 Task: Add an event with the title Second Coffee Meeting with Key Industry Expert, date '2024/03/07', time 9:40 AM to 11:40 AMand add a description: Participants will explore the various roles, strengths, and contributions of team members. They will gain insights into the different communication styles, work preferences, and approaches to collaboration that exist within the team., put the event into Yellow category . Add location for the event as: 789 La Boqueria, Barcelona, Spain, logged in from the account softage.9@softage.netand send the event invitation to softage.7@softage.net with CC to  softage.1@softage.net. Set a reminder for the event 12 hour before
Action: Mouse moved to (126, 150)
Screenshot: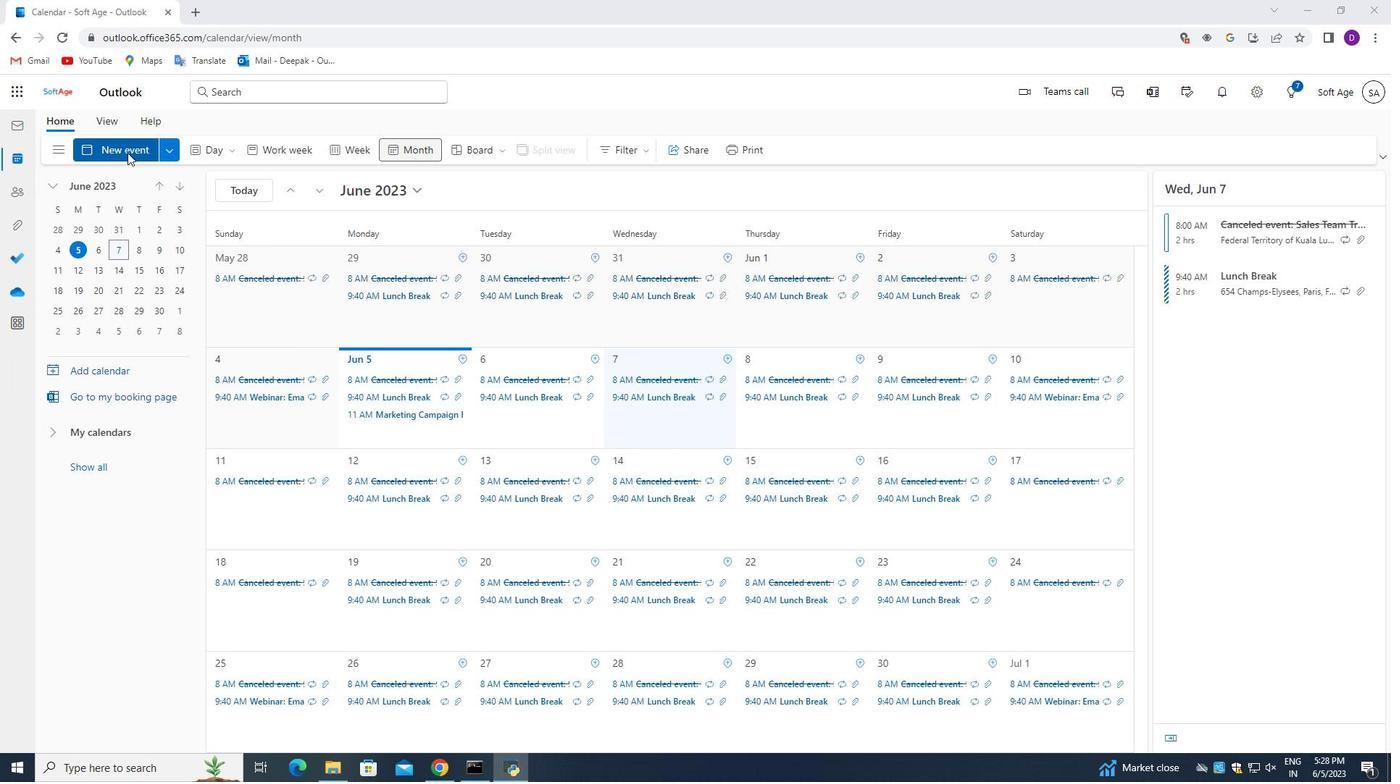 
Action: Mouse pressed left at (126, 150)
Screenshot: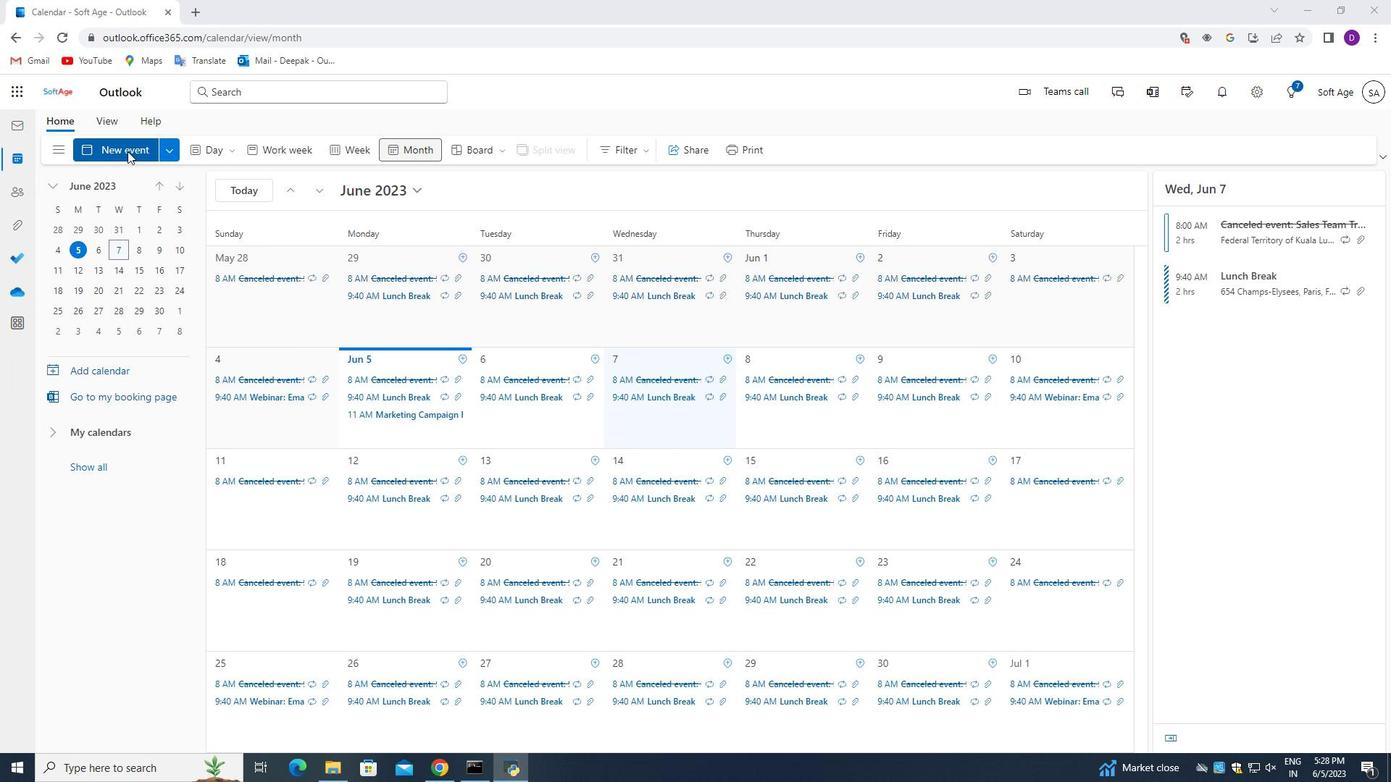 
Action: Mouse moved to (443, 531)
Screenshot: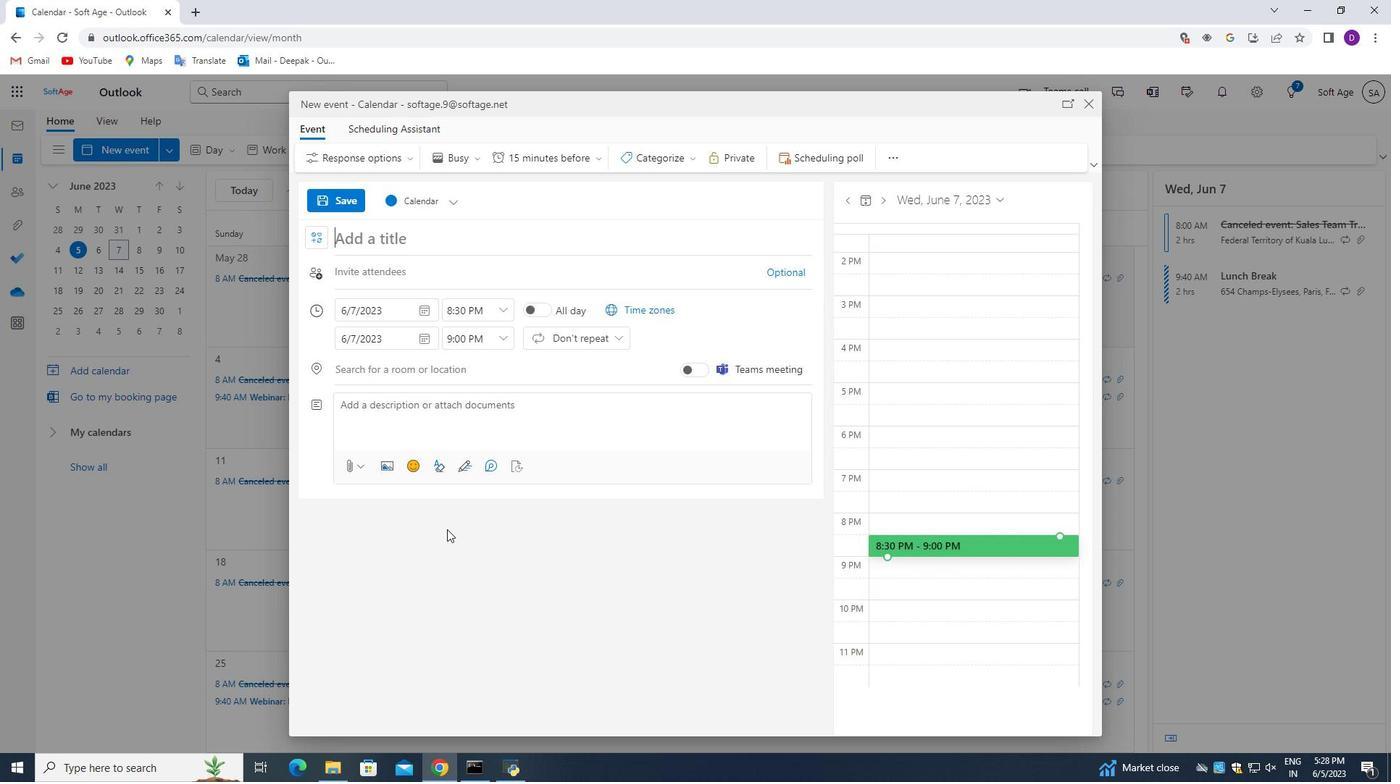 
Action: Key pressed <Key.shift_r>Second<Key.space><Key.shift_r>Coffee<Key.space><Key.shift>Meeting<Key.space>with<Key.space>key<Key.space>i<Key.backspace><Key.shift>Industry<Key.space><Key.shift_r>Expert
Screenshot: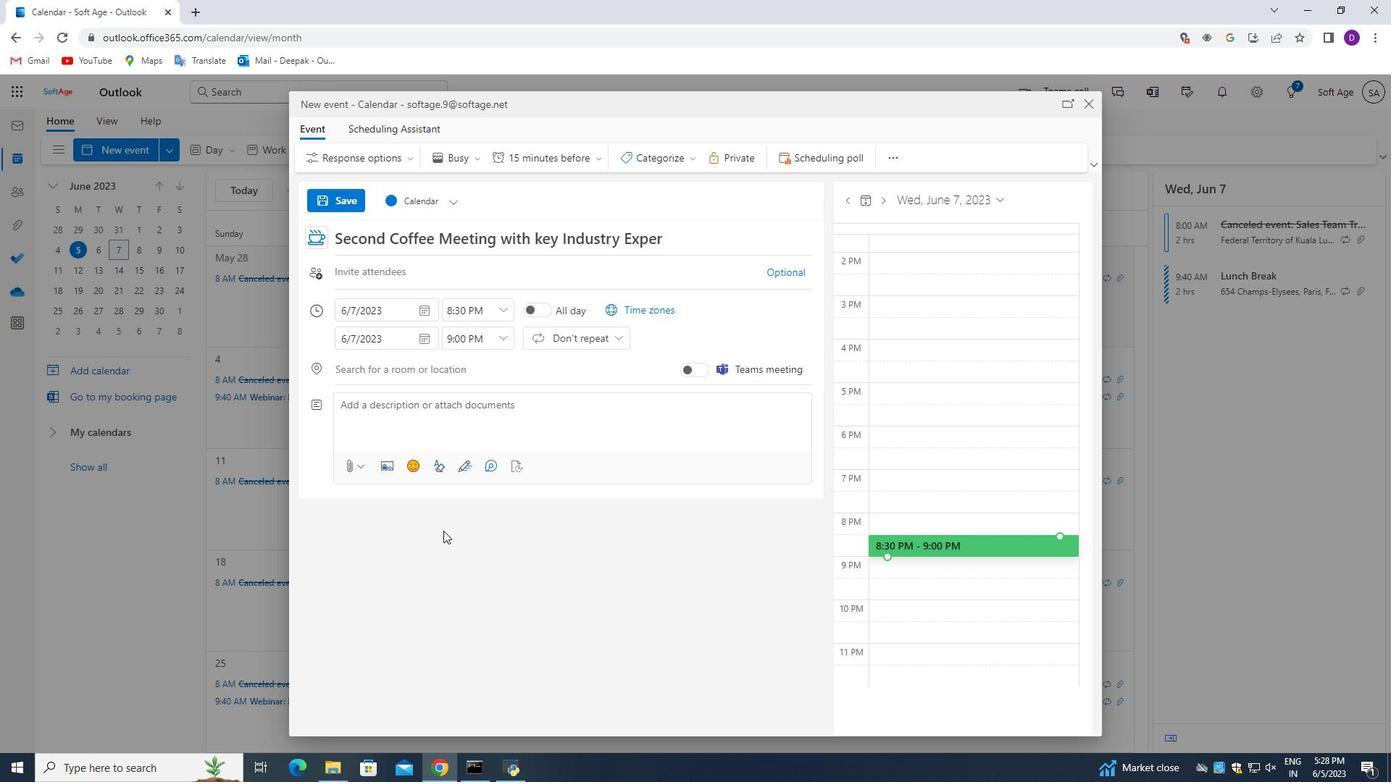 
Action: Mouse moved to (422, 310)
Screenshot: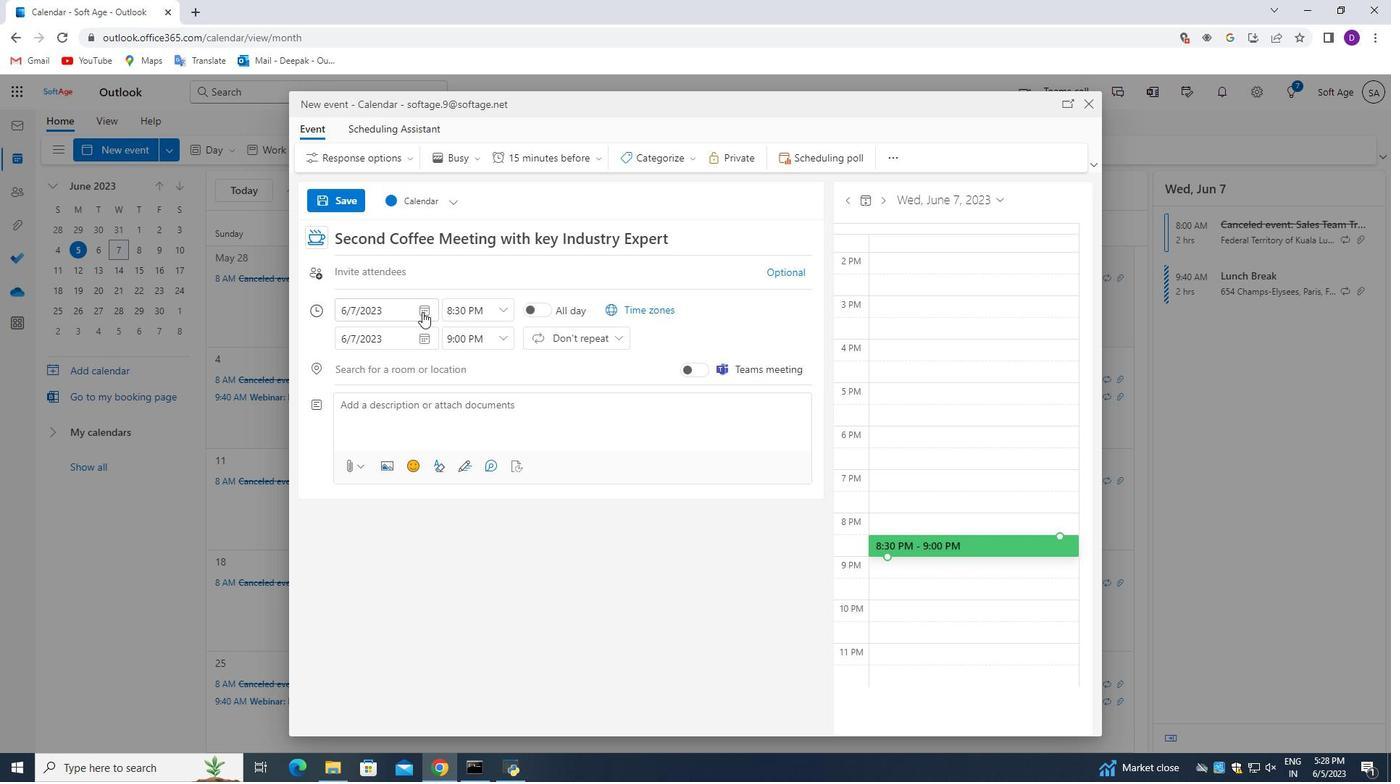 
Action: Mouse pressed left at (422, 310)
Screenshot: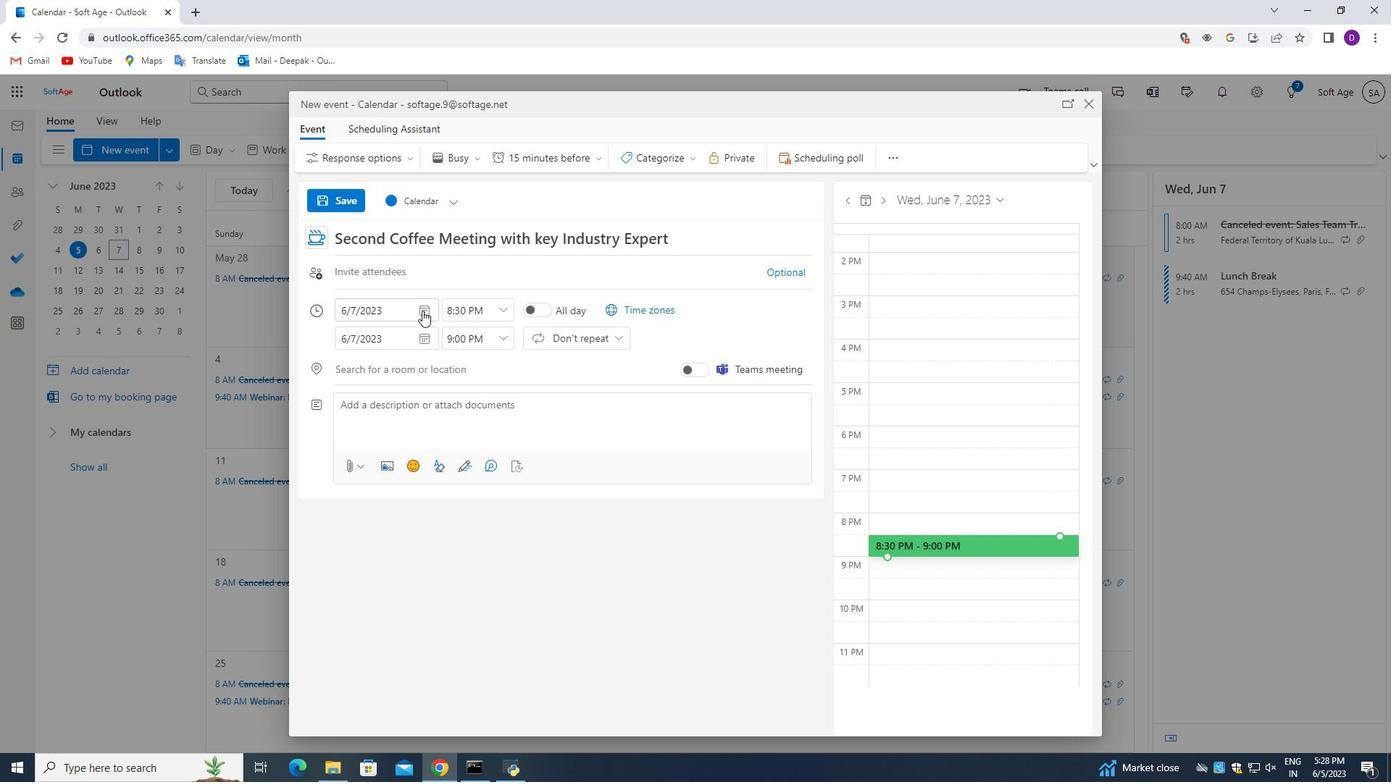 
Action: Mouse moved to (376, 341)
Screenshot: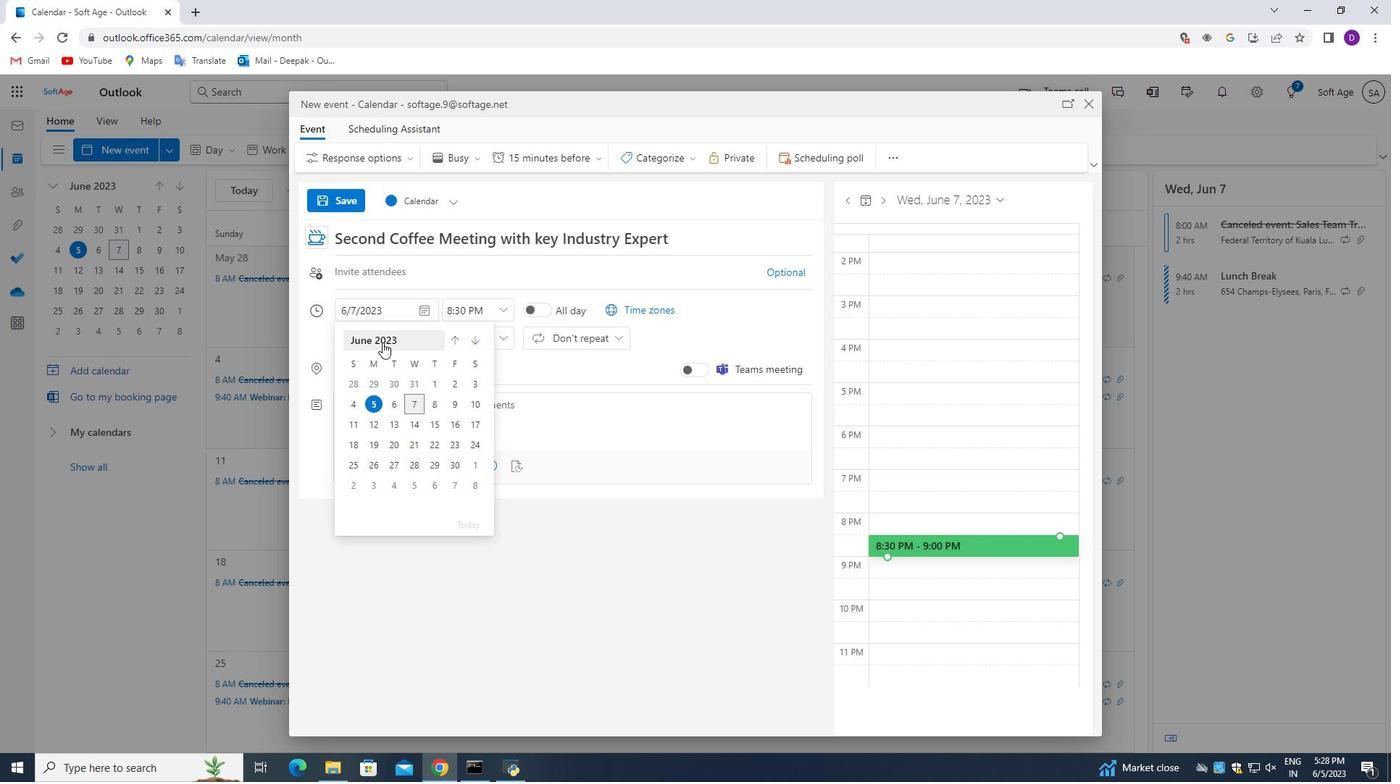 
Action: Mouse pressed left at (376, 341)
Screenshot: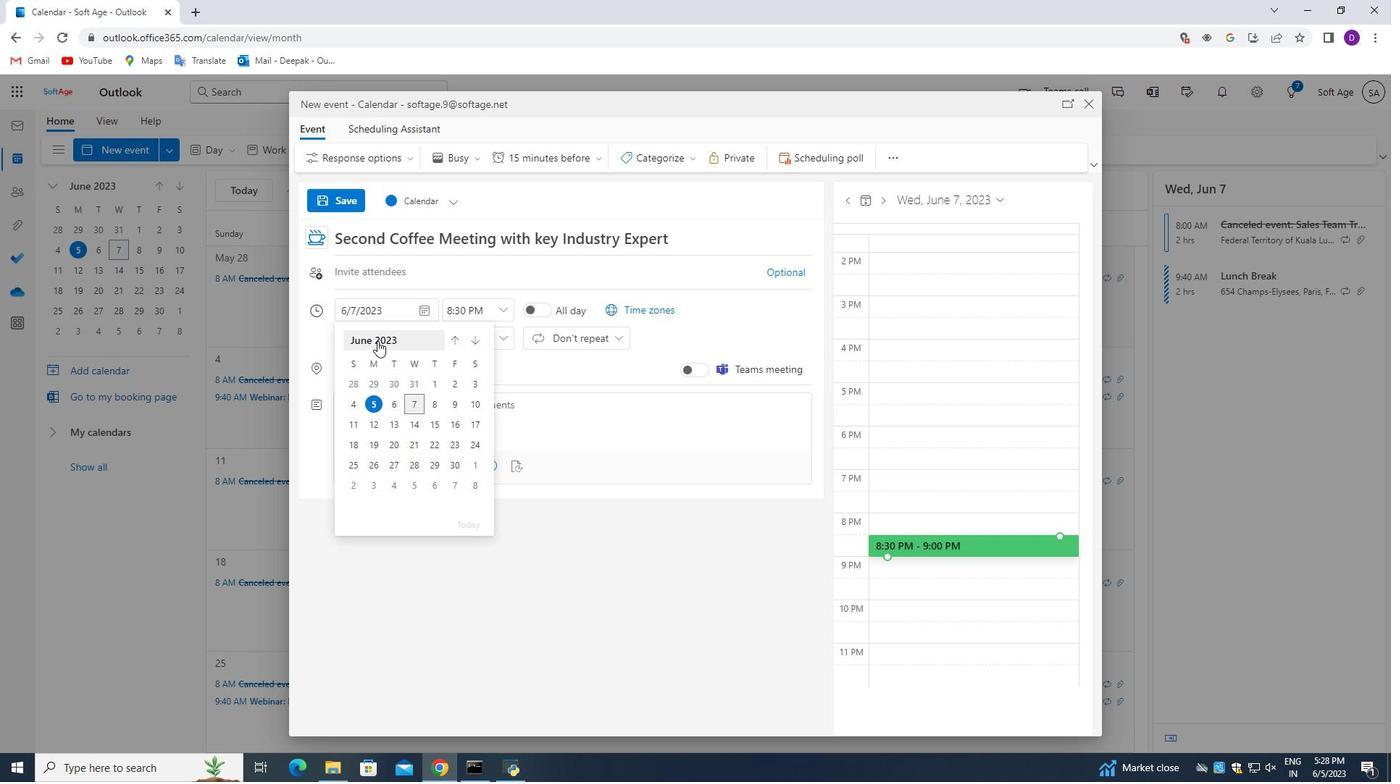
Action: Mouse moved to (471, 343)
Screenshot: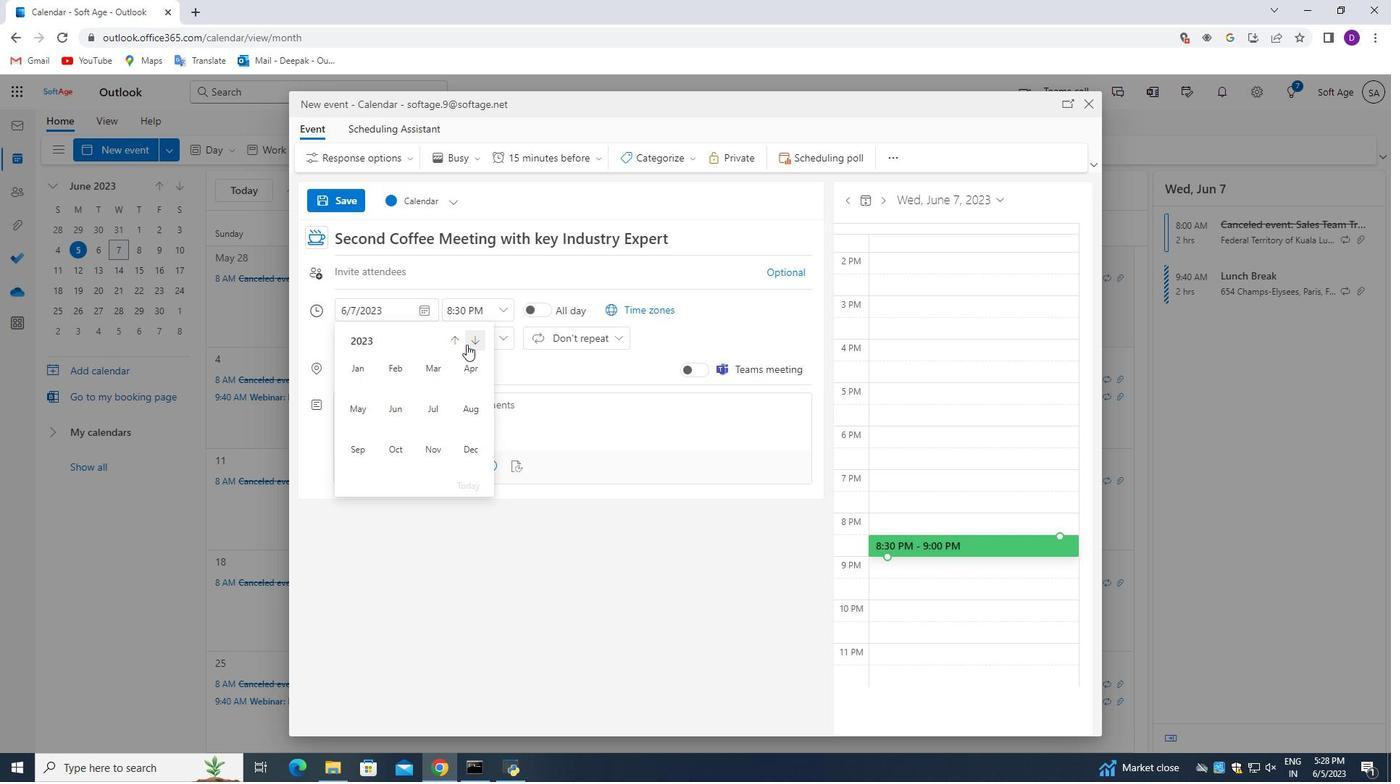 
Action: Mouse pressed left at (471, 343)
Screenshot: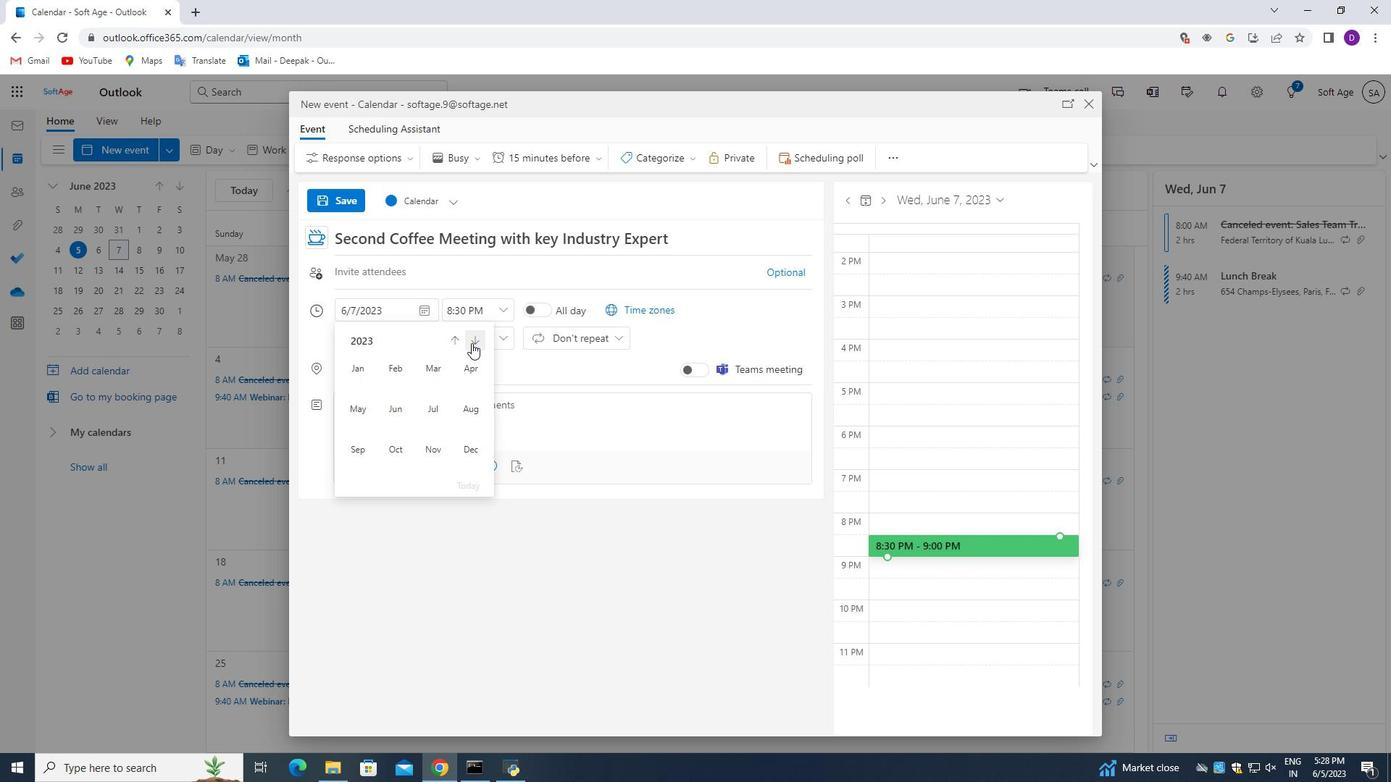 
Action: Mouse moved to (429, 371)
Screenshot: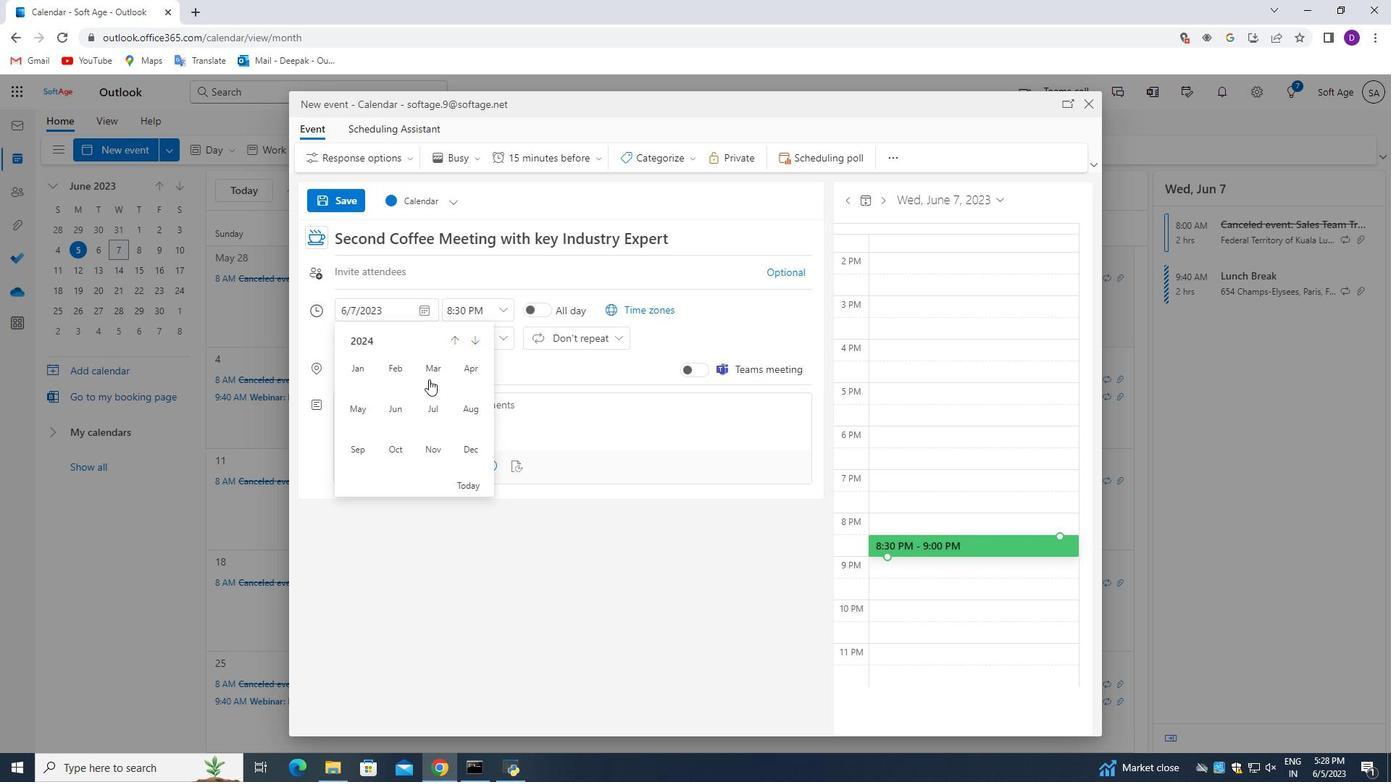 
Action: Mouse pressed left at (429, 371)
Screenshot: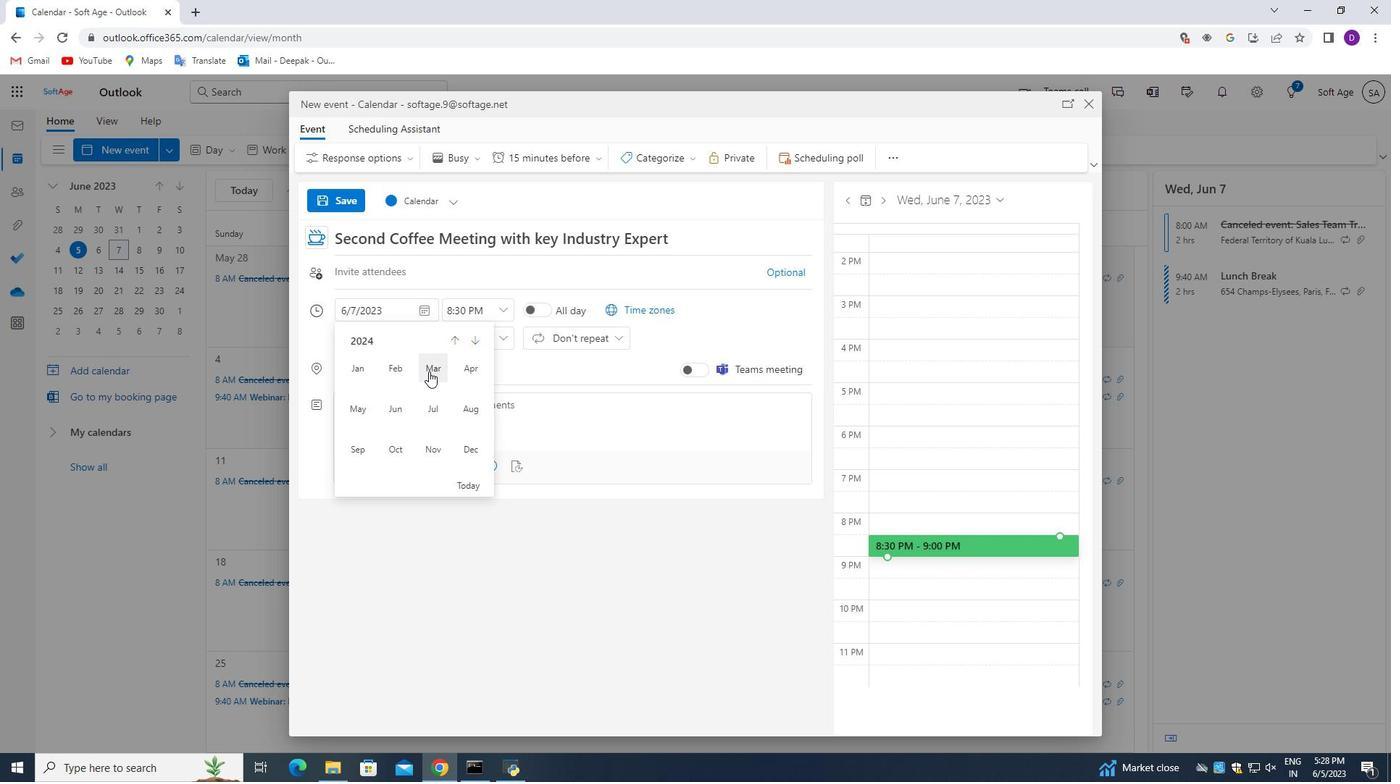 
Action: Mouse moved to (440, 403)
Screenshot: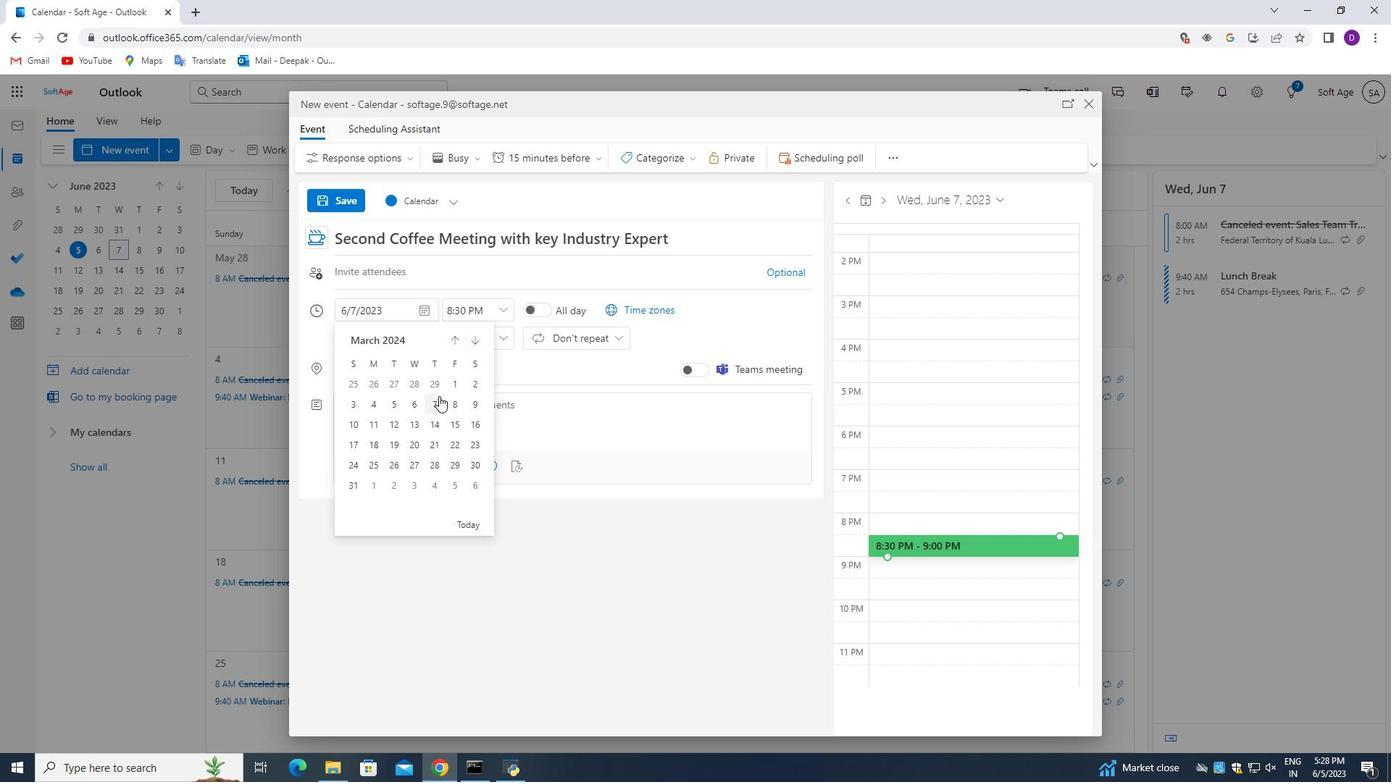 
Action: Mouse pressed left at (440, 403)
Screenshot: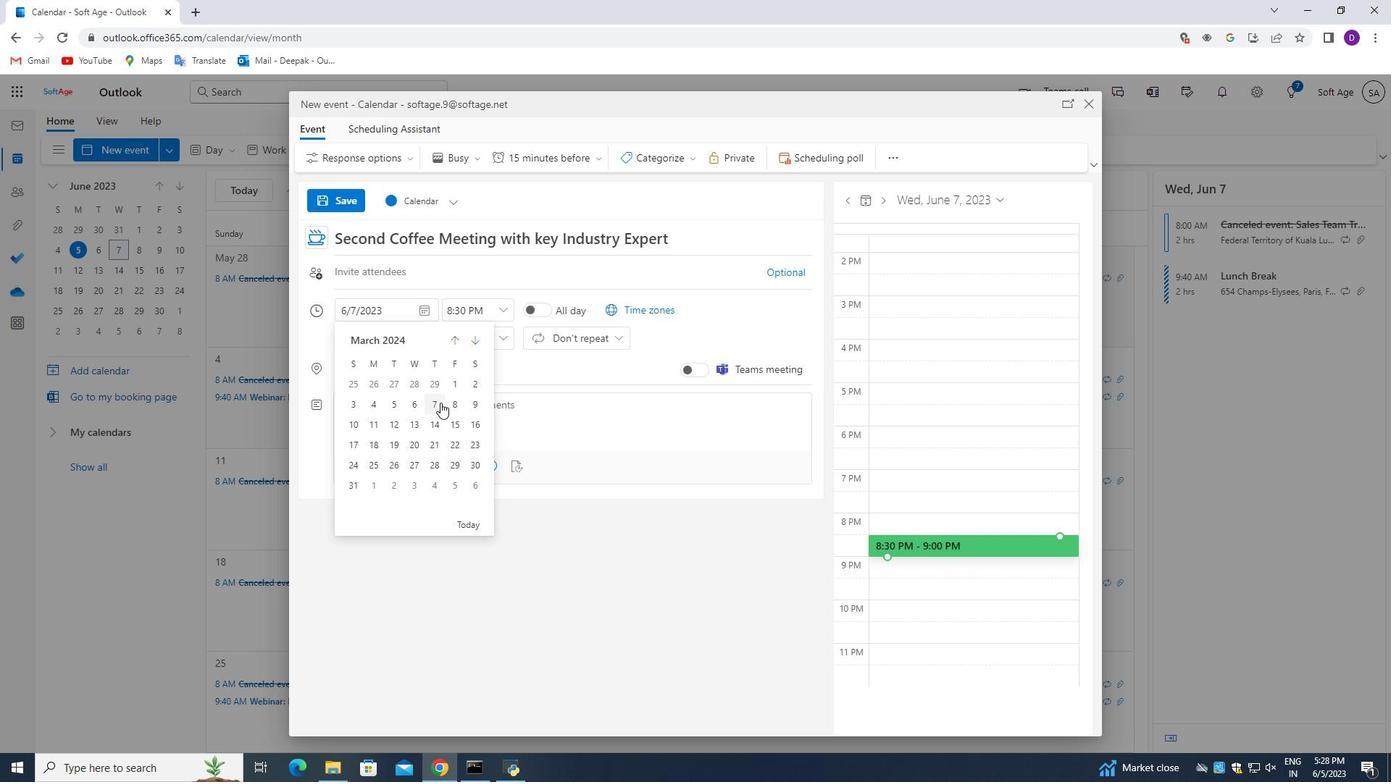 
Action: Mouse moved to (505, 313)
Screenshot: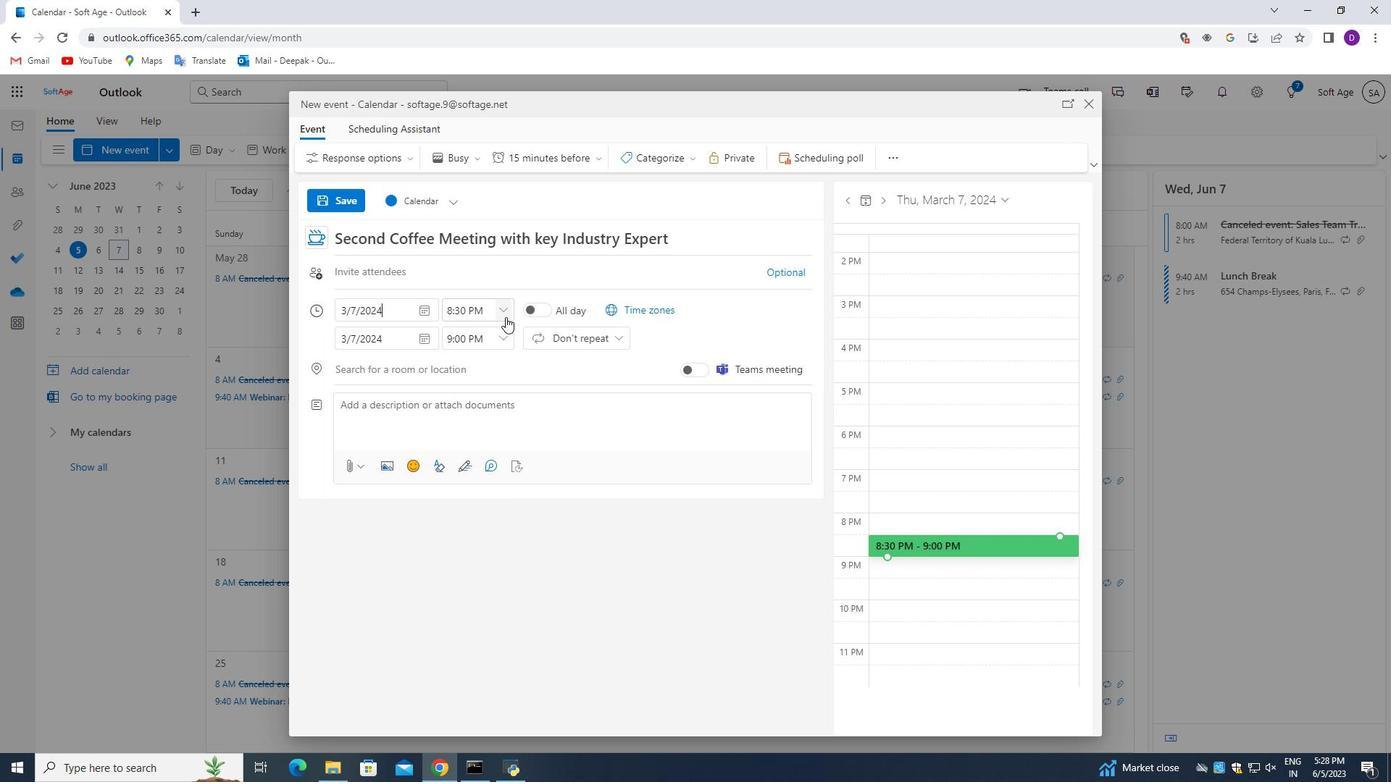 
Action: Mouse pressed left at (505, 313)
Screenshot: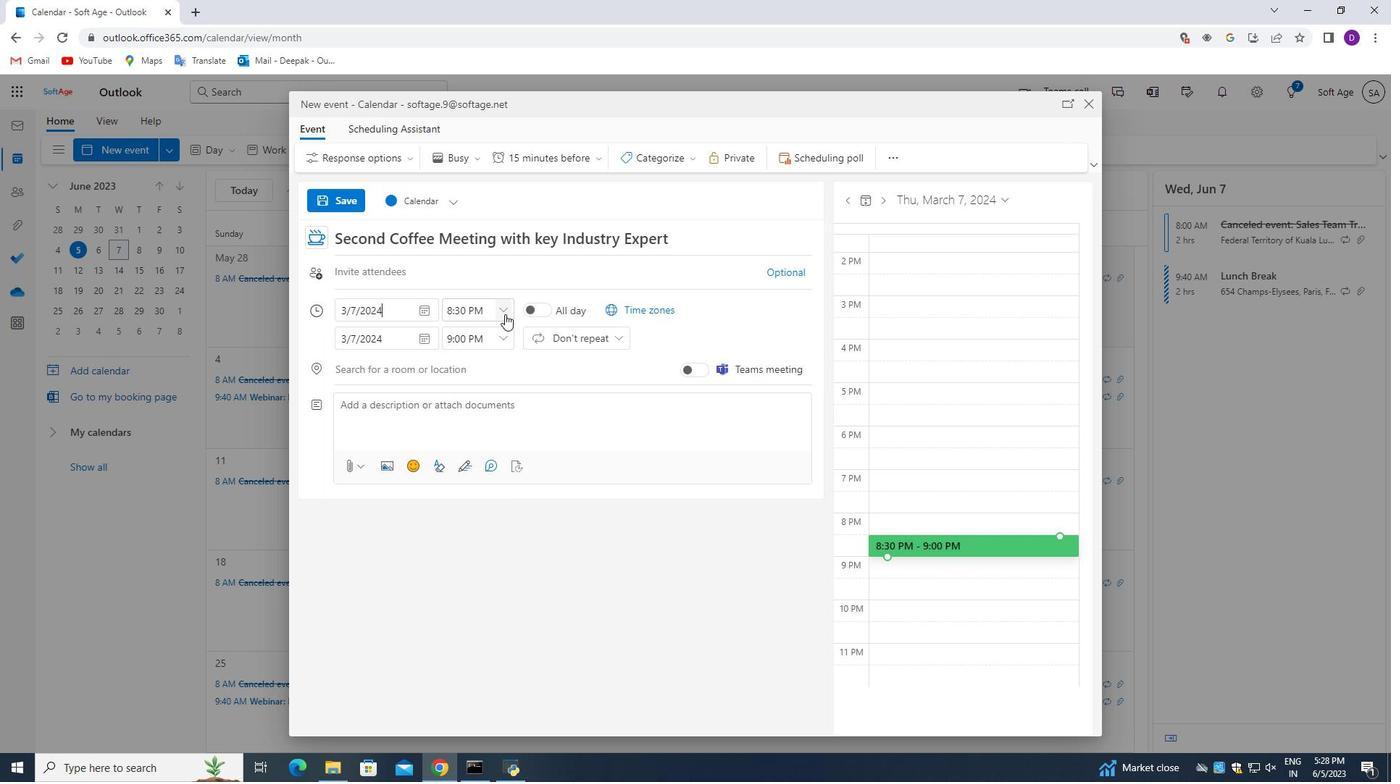 
Action: Mouse moved to (477, 406)
Screenshot: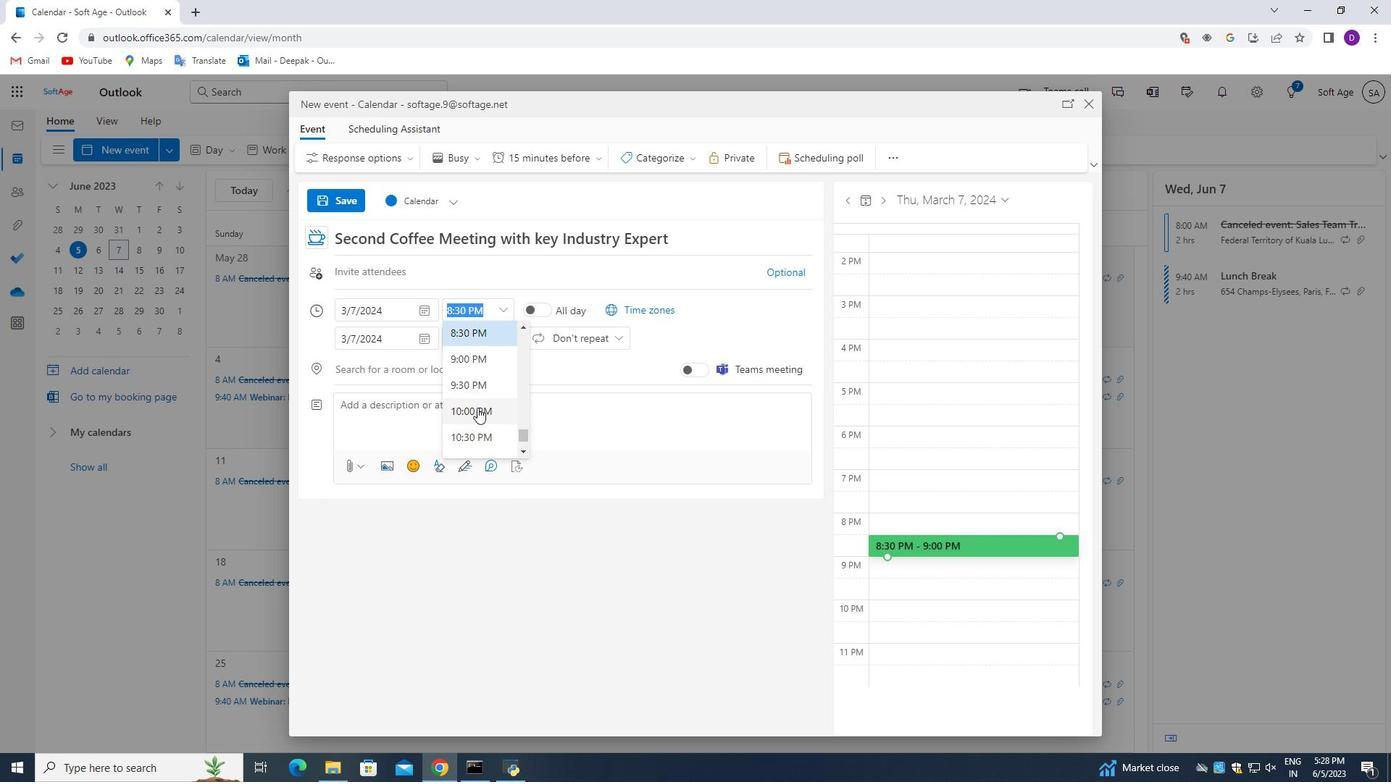 
Action: Mouse scrolled (477, 407) with delta (0, 0)
Screenshot: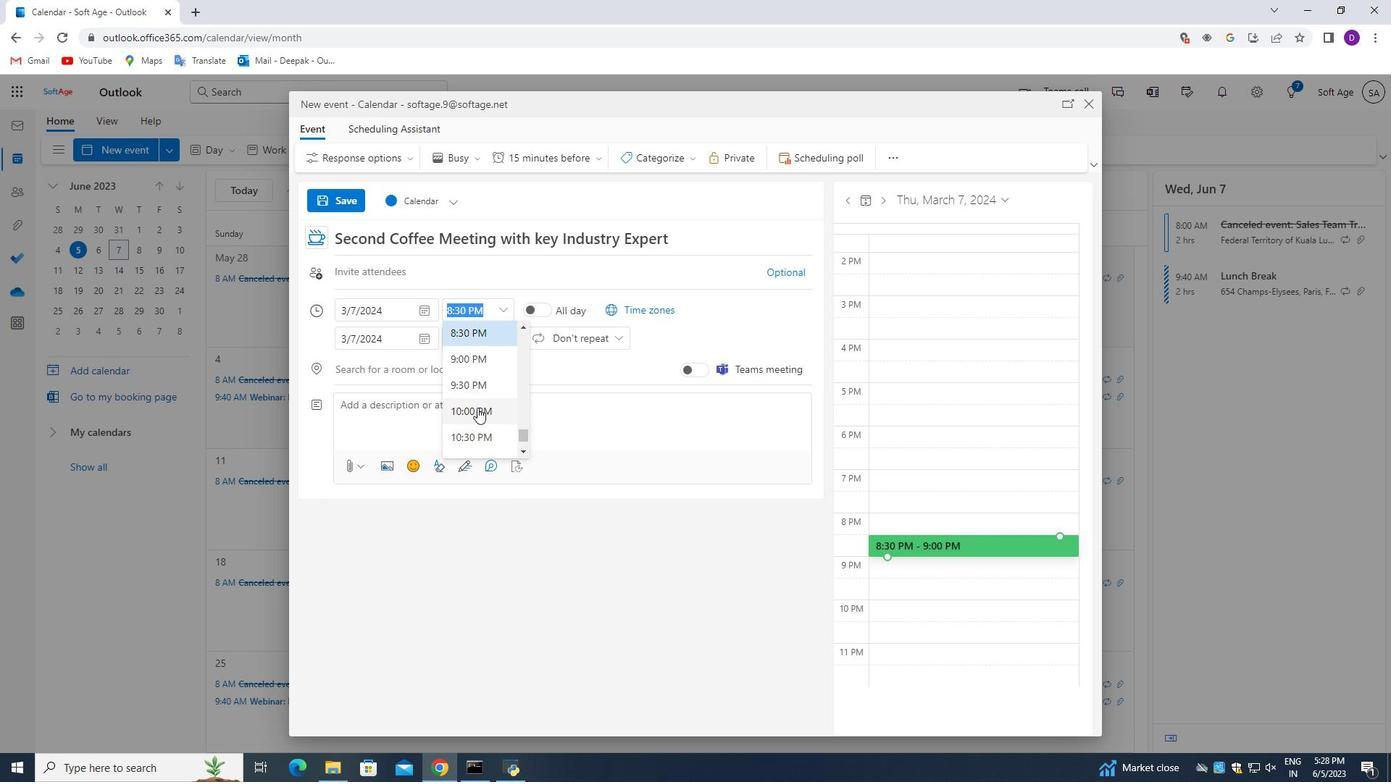 
Action: Mouse moved to (478, 405)
Screenshot: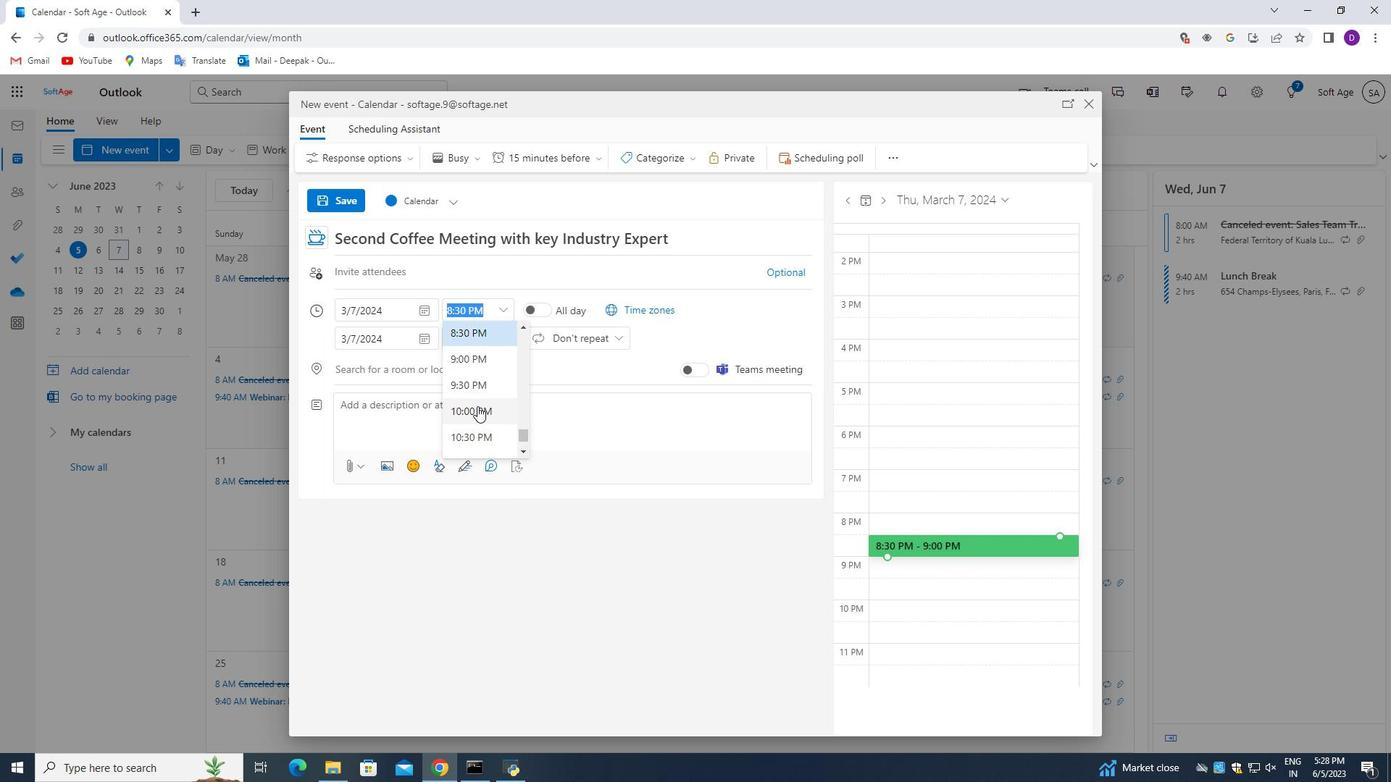 
Action: Mouse scrolled (478, 406) with delta (0, 0)
Screenshot: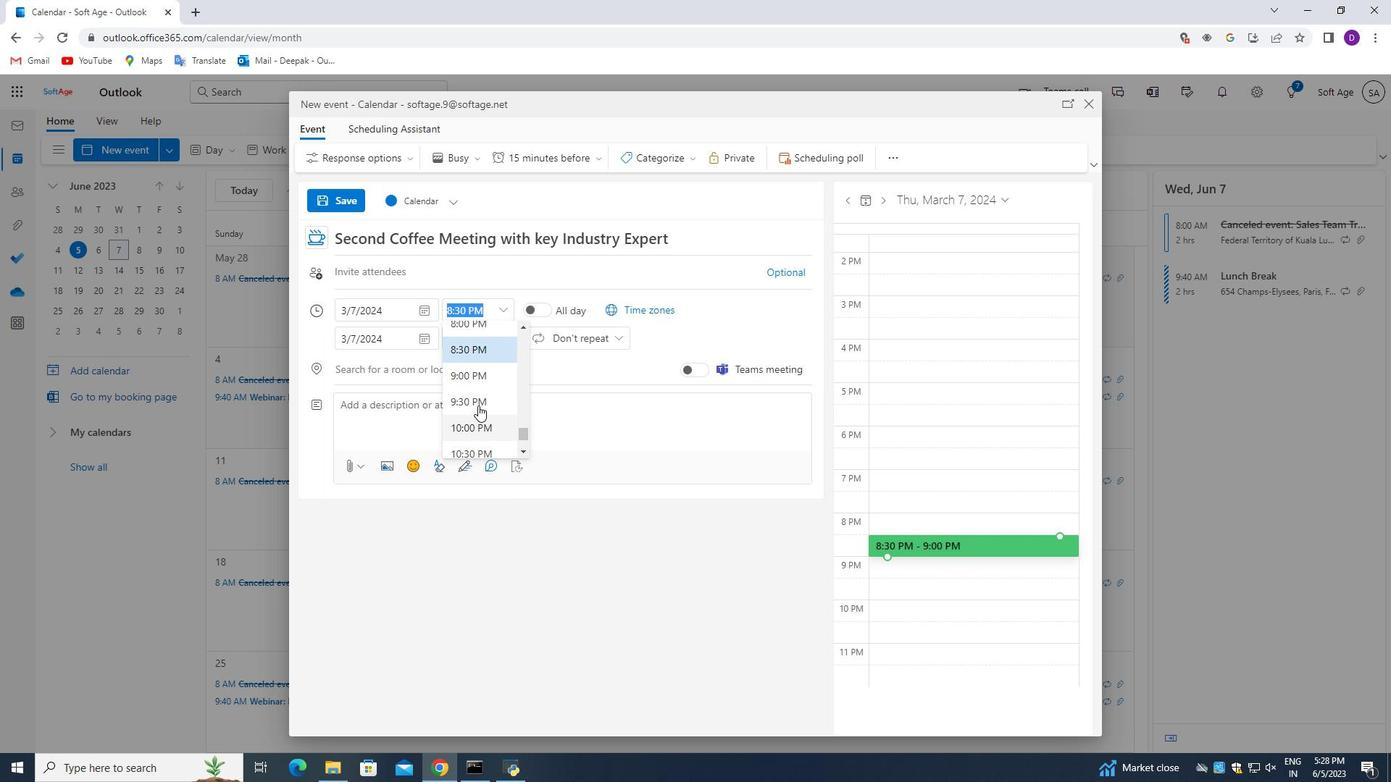 
Action: Mouse scrolled (478, 406) with delta (0, 0)
Screenshot: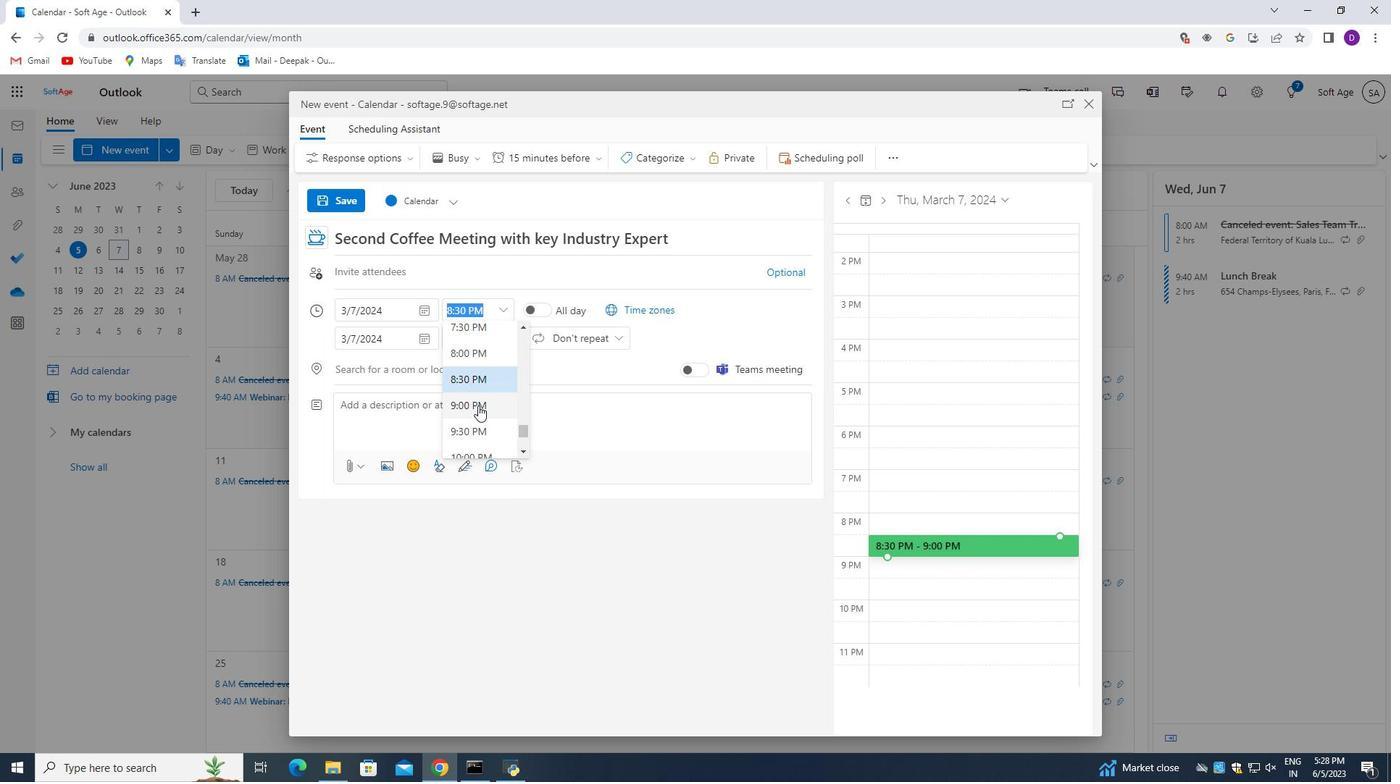 
Action: Mouse scrolled (478, 406) with delta (0, 0)
Screenshot: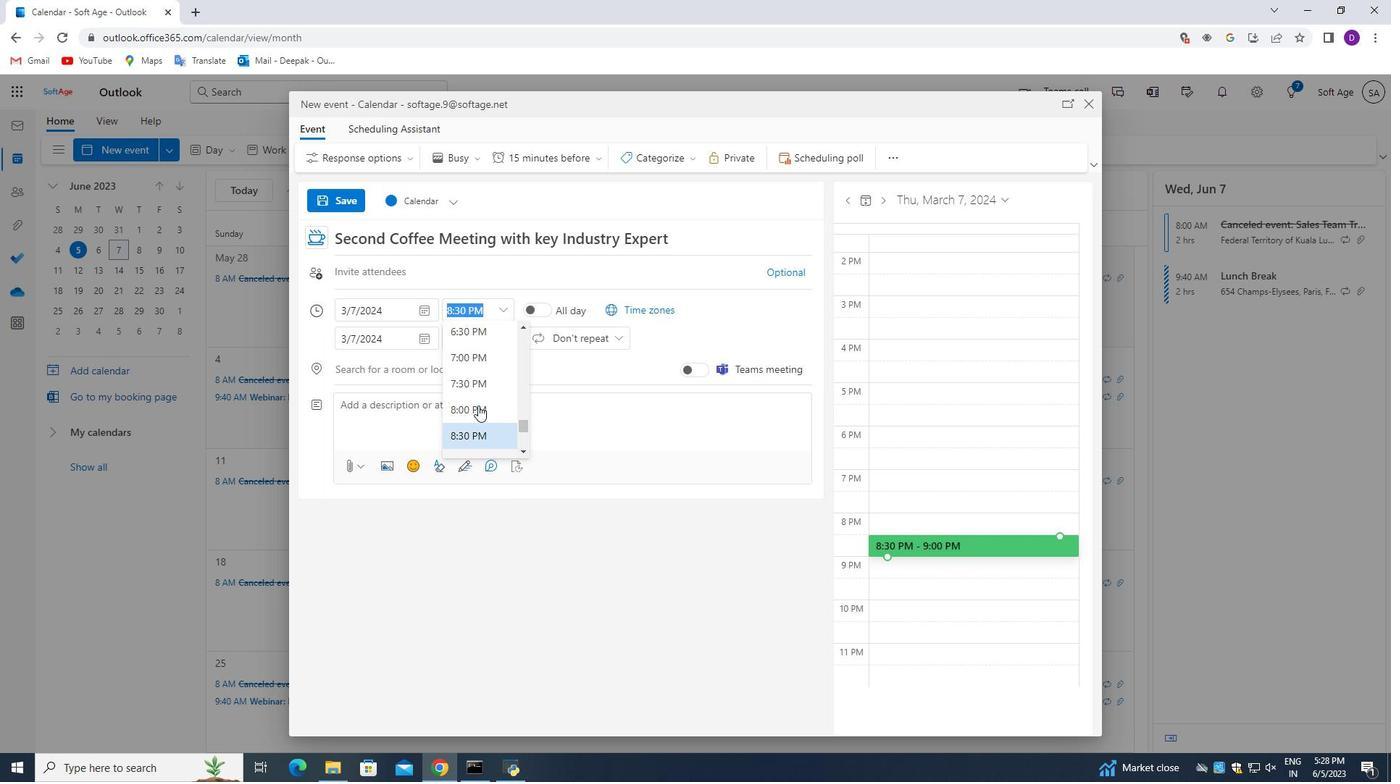 
Action: Mouse scrolled (478, 406) with delta (0, 0)
Screenshot: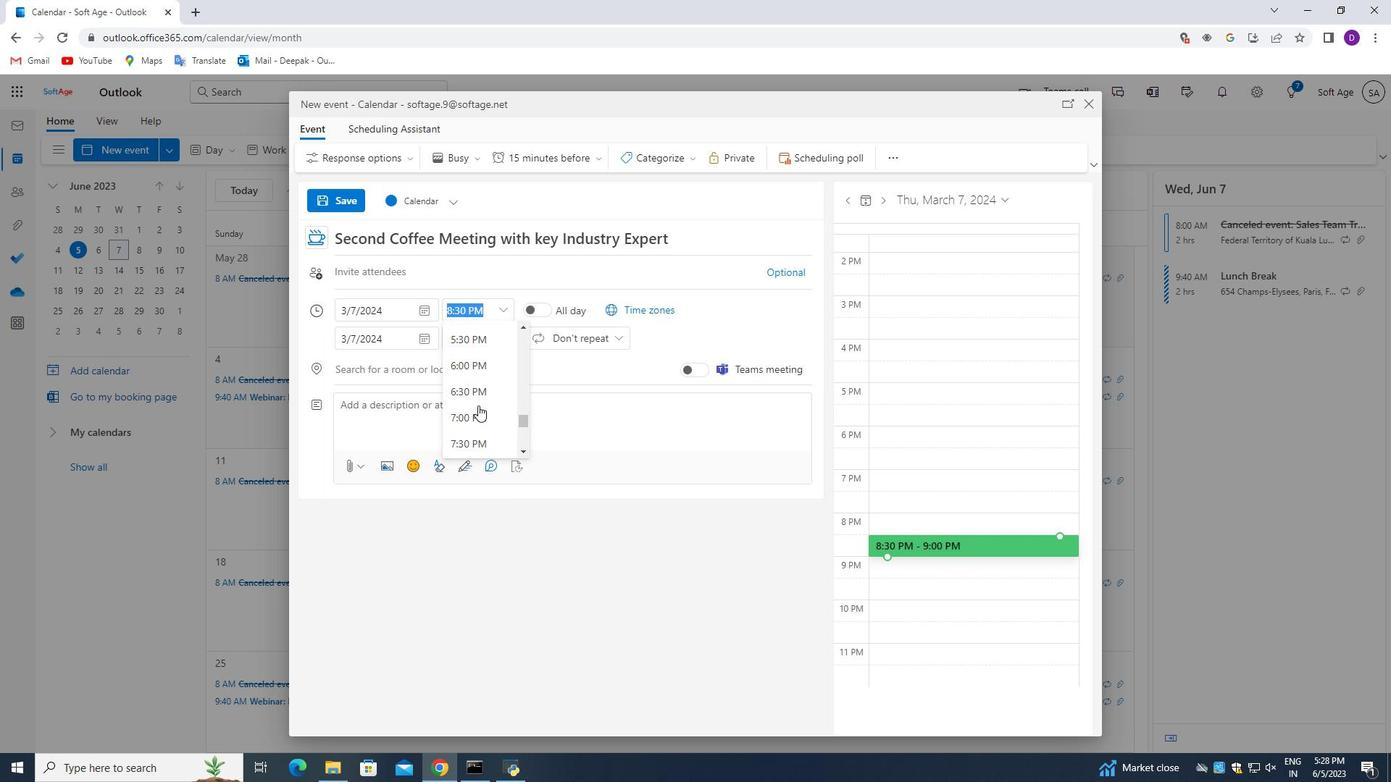 
Action: Mouse scrolled (478, 406) with delta (0, 0)
Screenshot: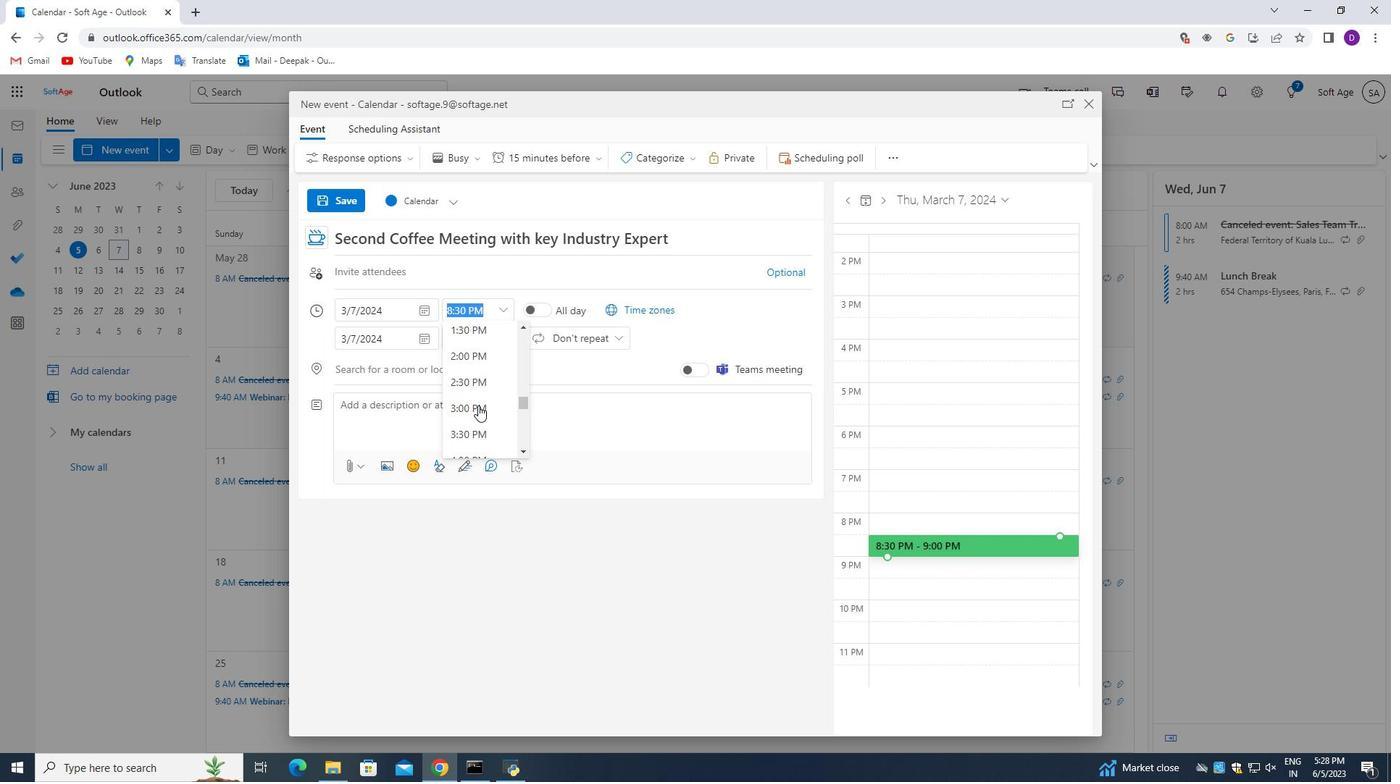 
Action: Mouse scrolled (478, 406) with delta (0, 0)
Screenshot: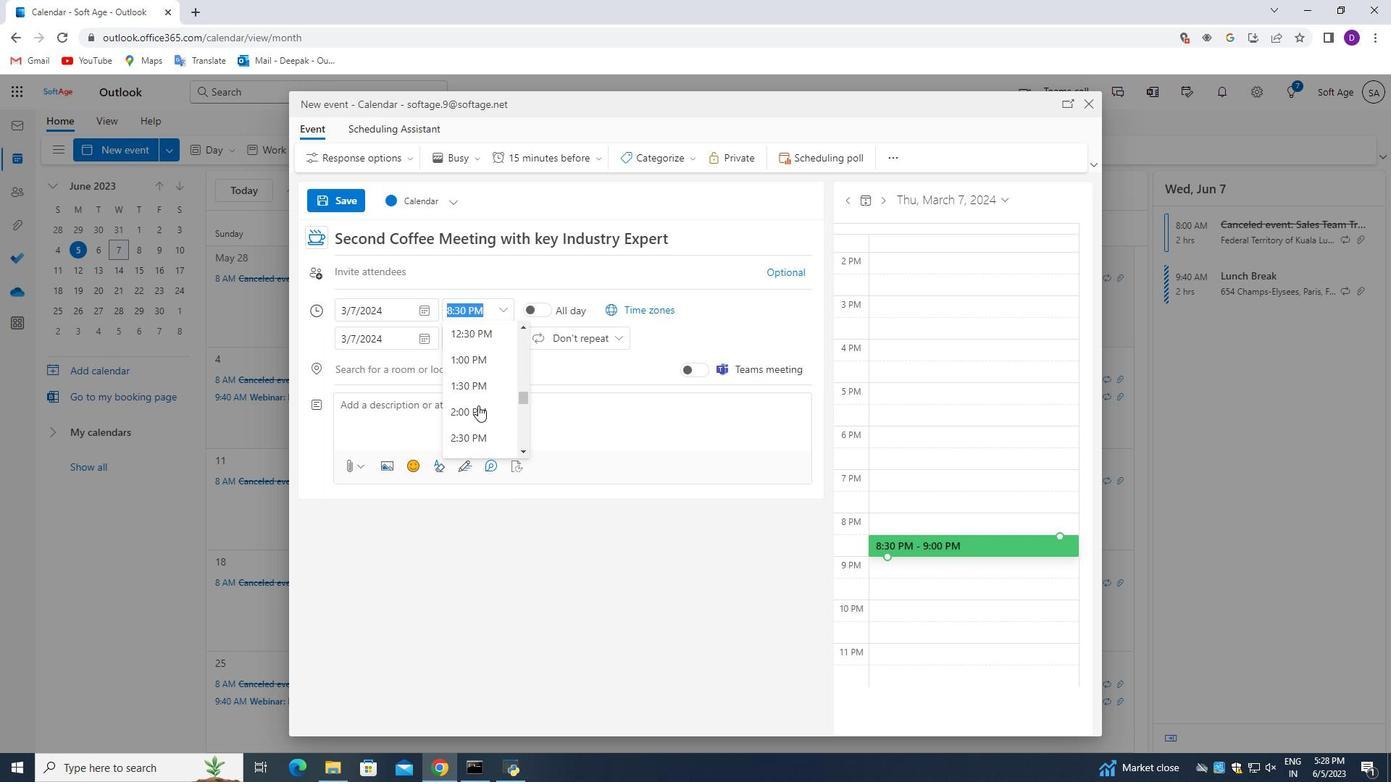 
Action: Mouse scrolled (478, 406) with delta (0, 0)
Screenshot: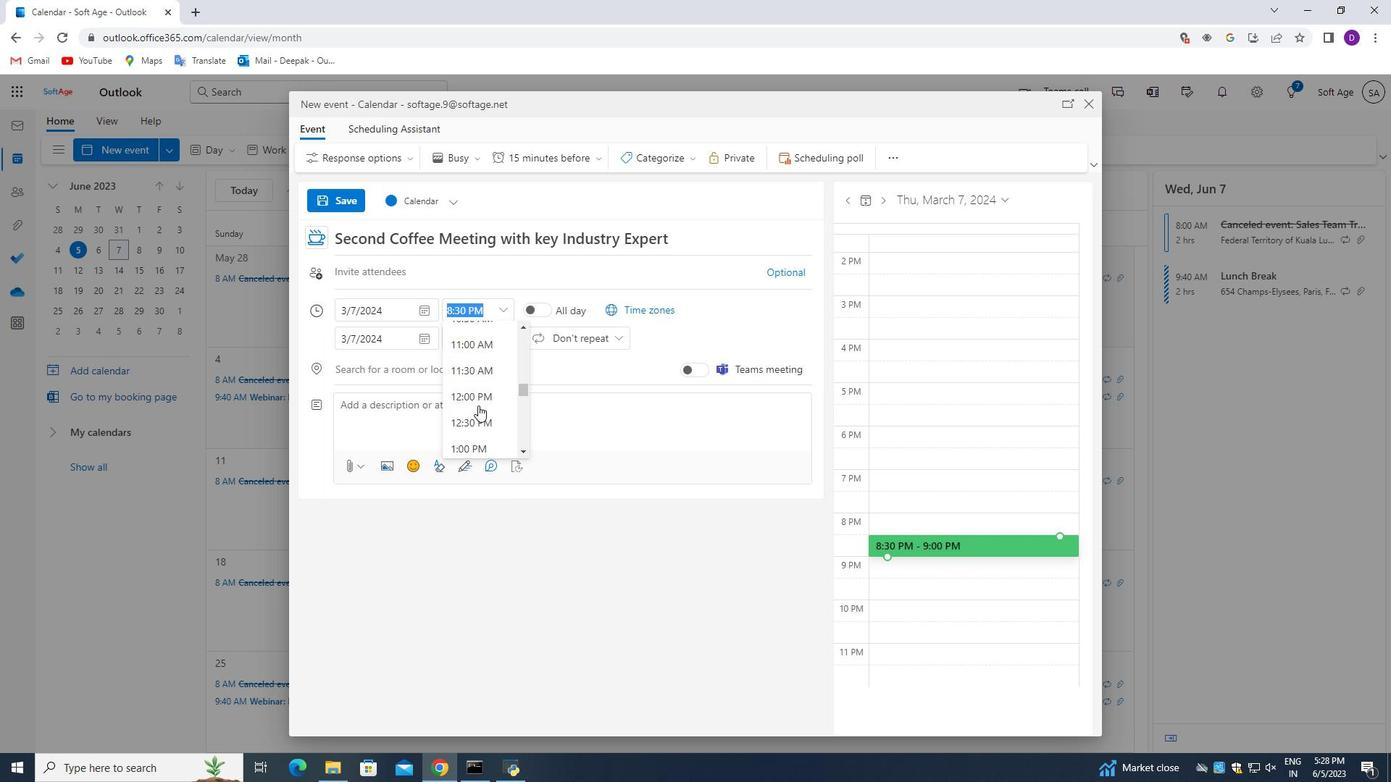 
Action: Mouse moved to (478, 404)
Screenshot: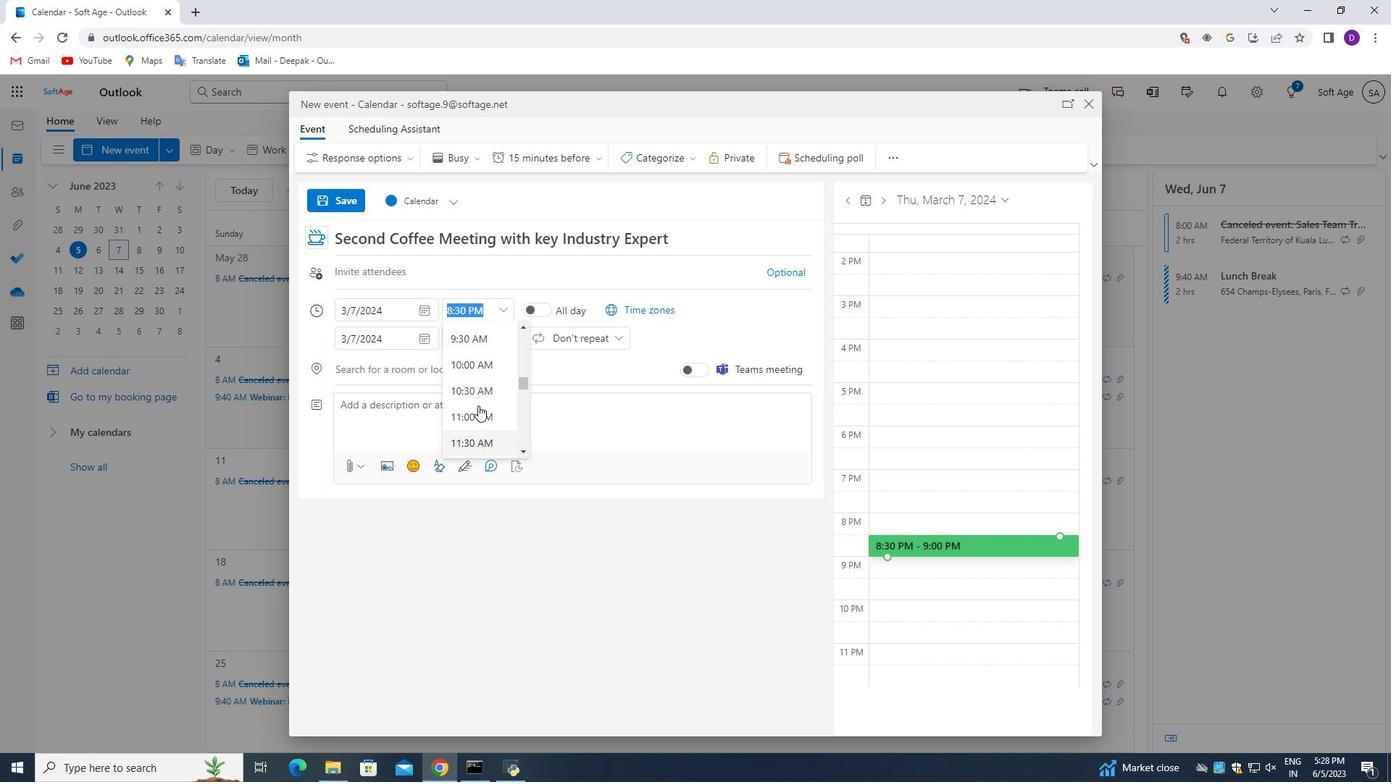 
Action: Mouse scrolled (478, 405) with delta (0, 0)
Screenshot: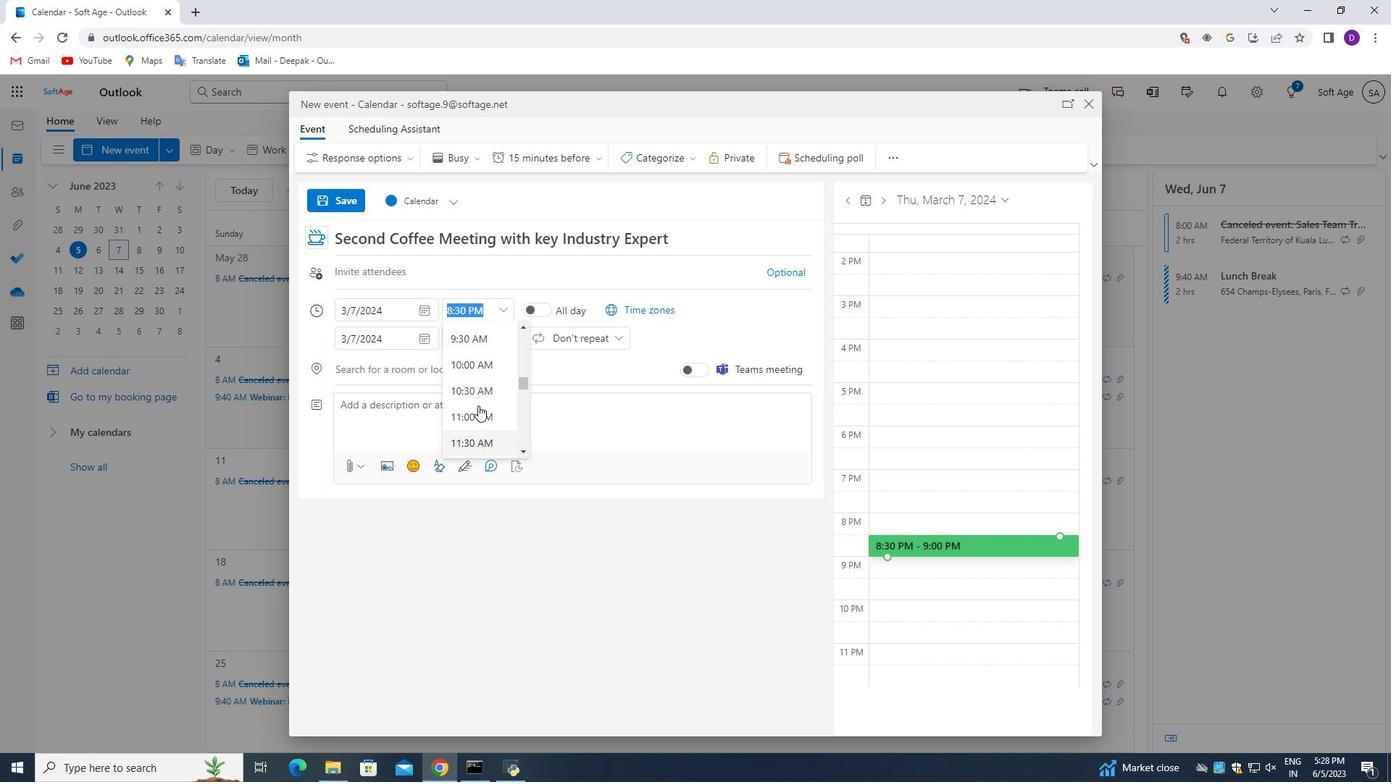 
Action: Mouse moved to (474, 404)
Screenshot: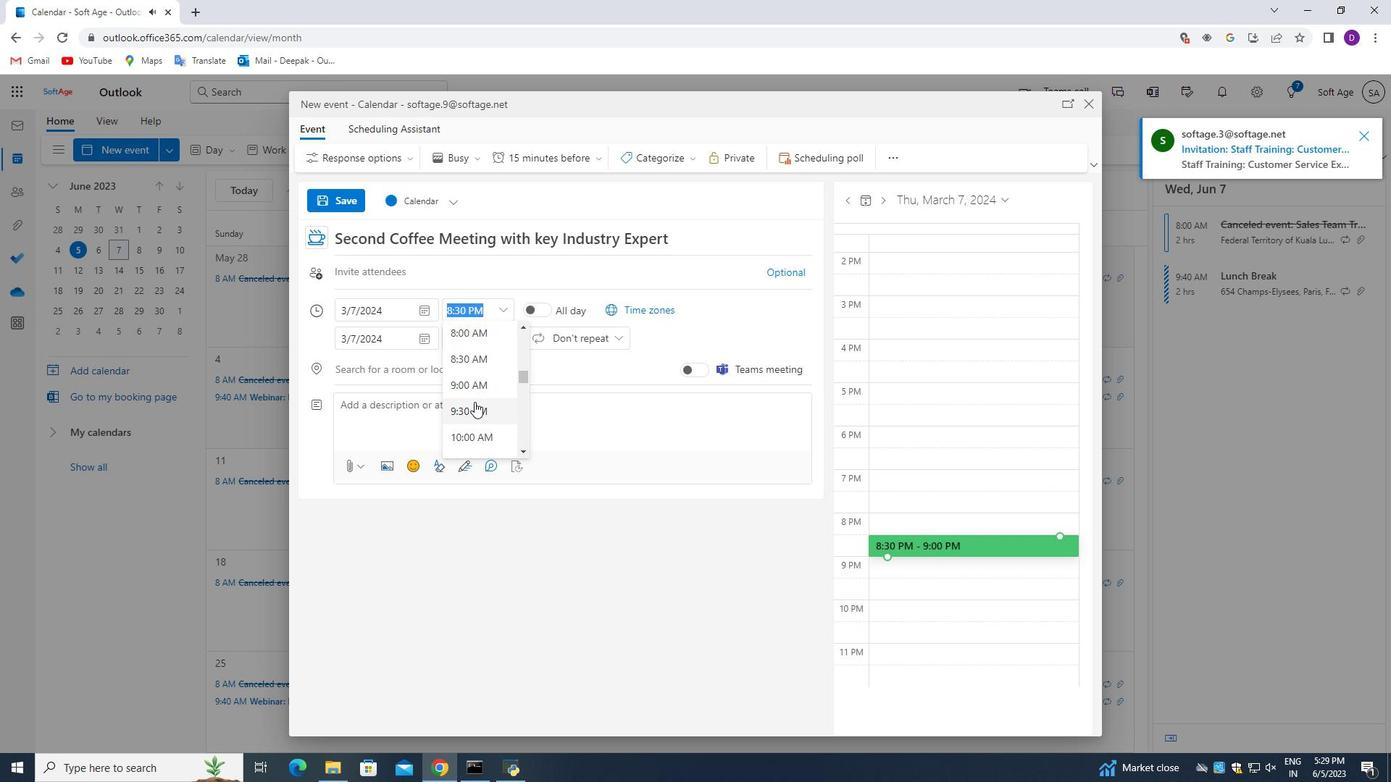 
Action: Mouse pressed left at (474, 404)
Screenshot: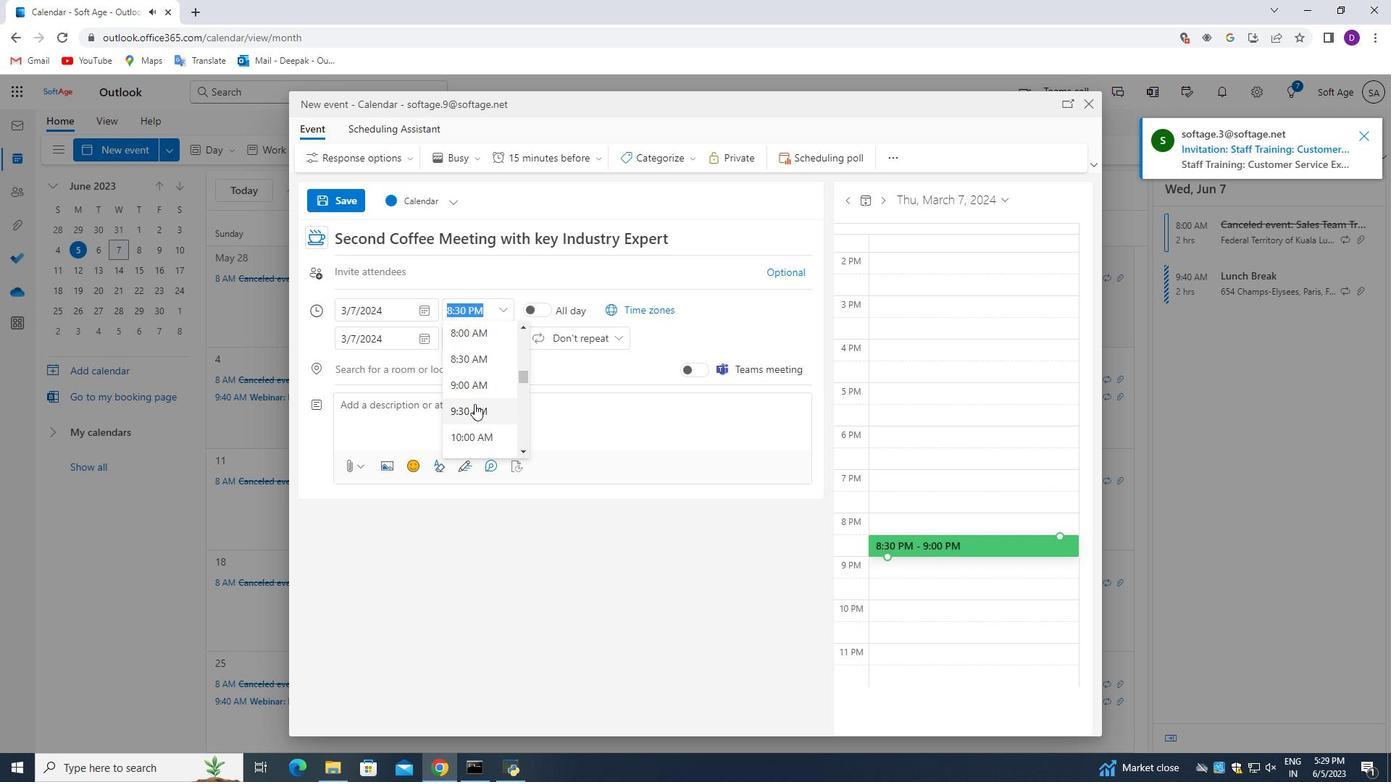 
Action: Mouse moved to (462, 308)
Screenshot: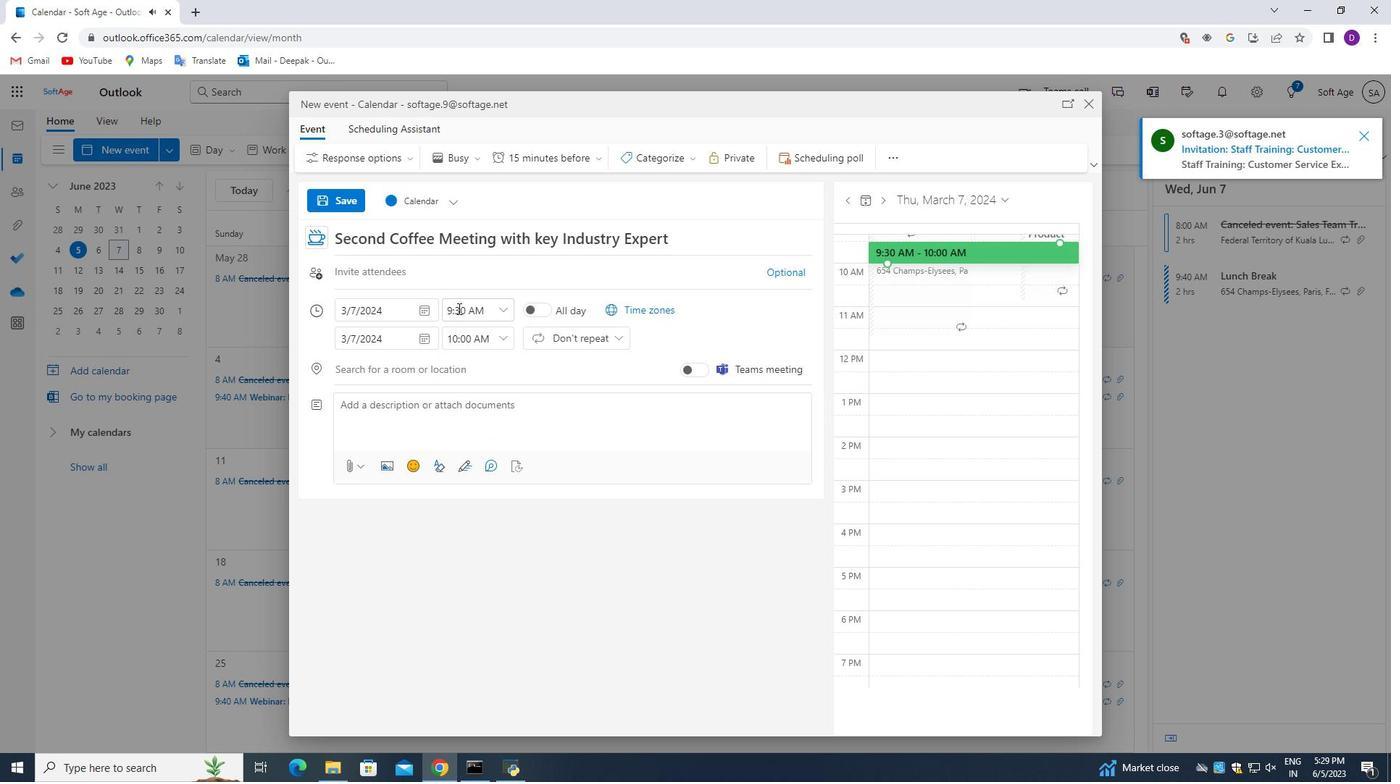 
Action: Mouse pressed left at (462, 308)
Screenshot: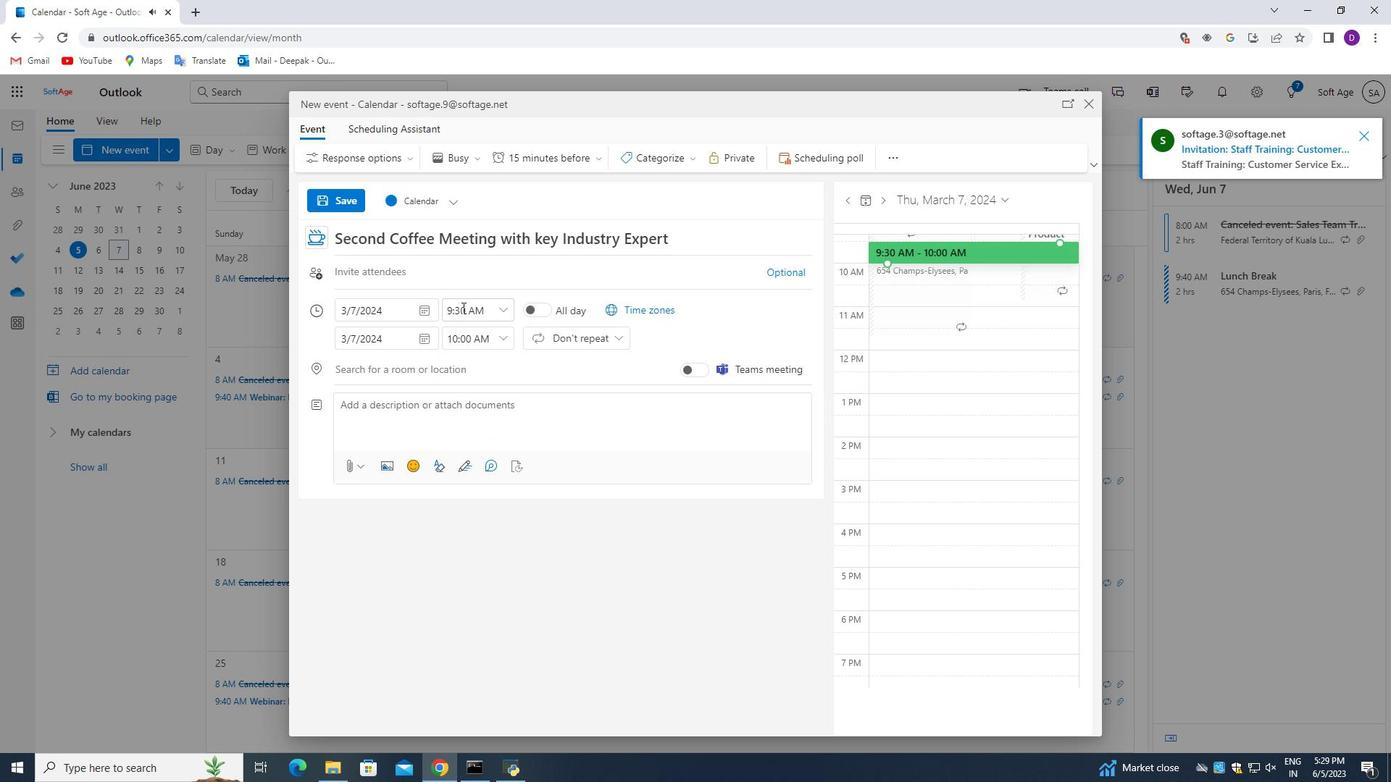
Action: Mouse moved to (479, 386)
Screenshot: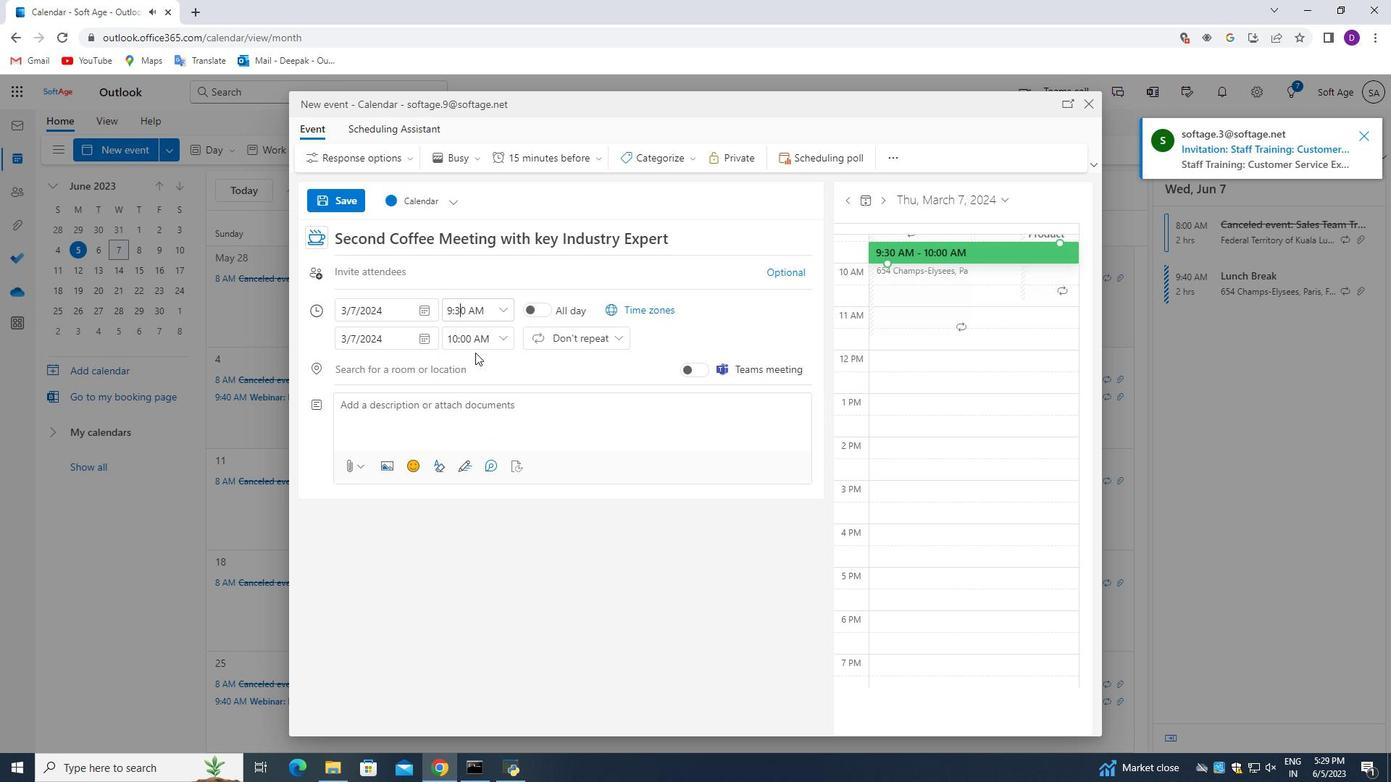 
Action: Key pressed <Key.backspace>4
Screenshot: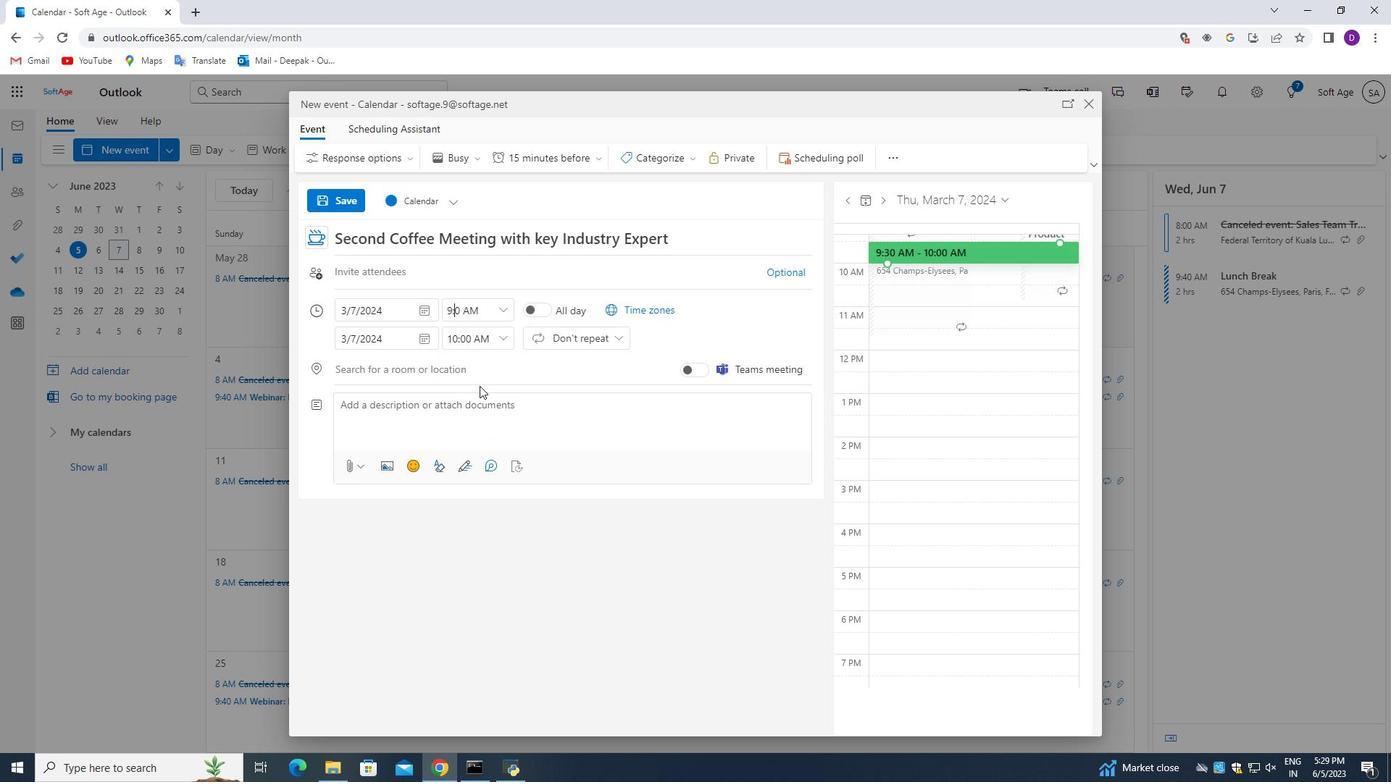 
Action: Mouse moved to (500, 339)
Screenshot: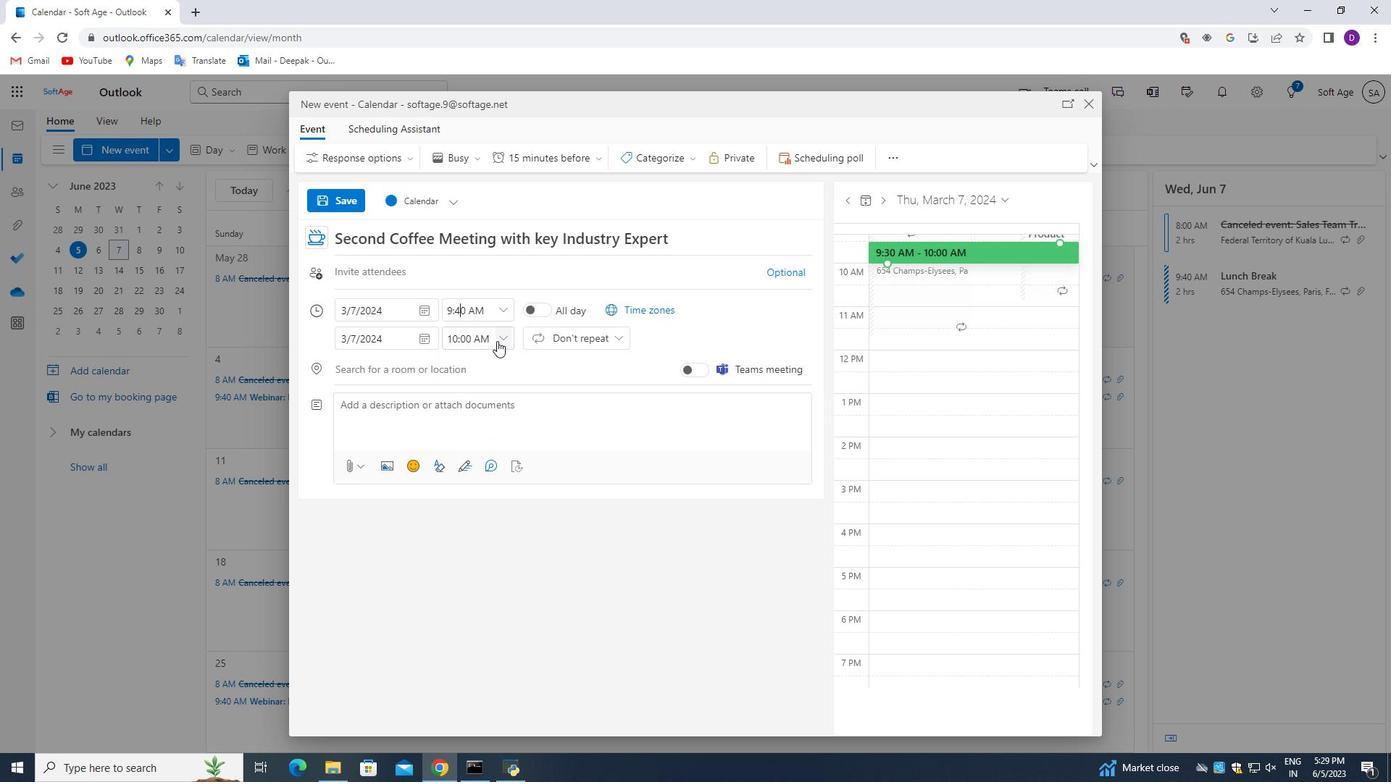 
Action: Mouse pressed left at (500, 339)
Screenshot: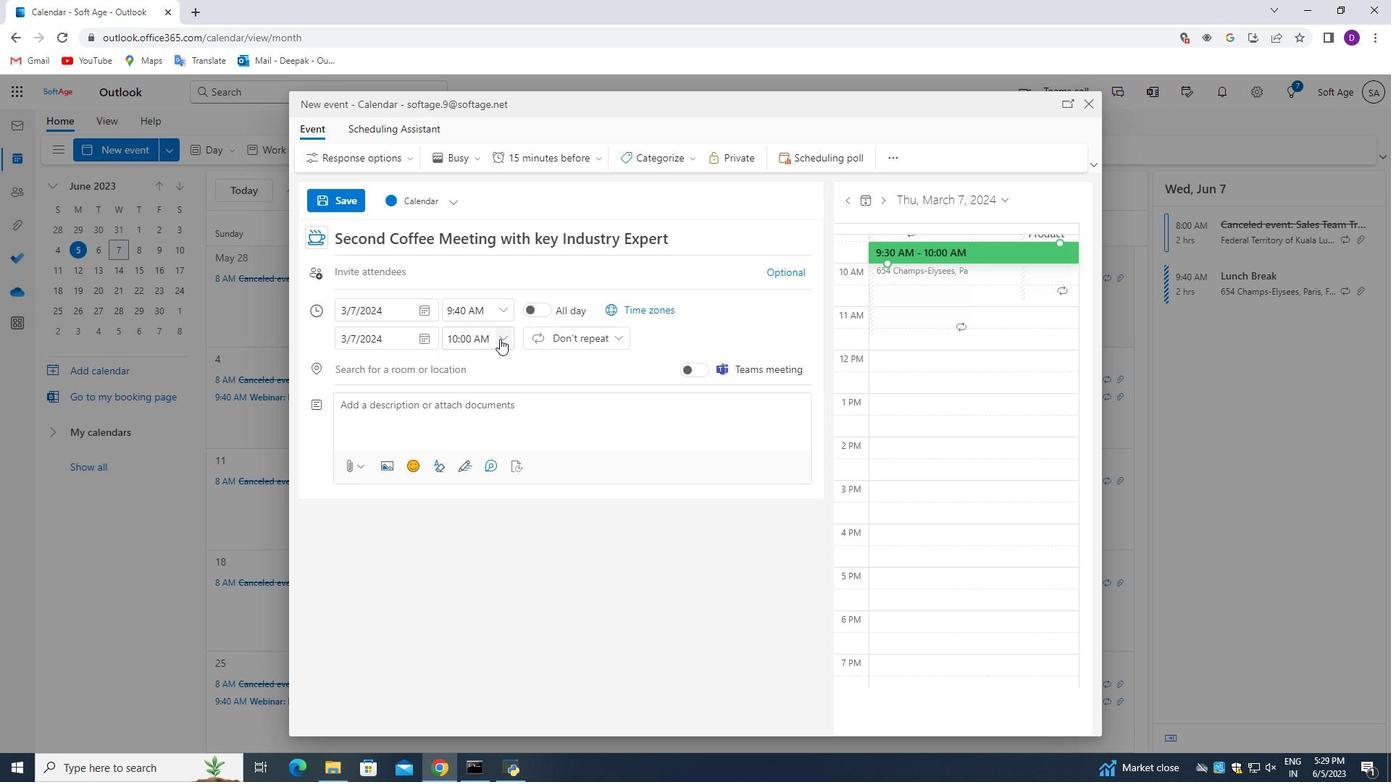 
Action: Mouse moved to (485, 434)
Screenshot: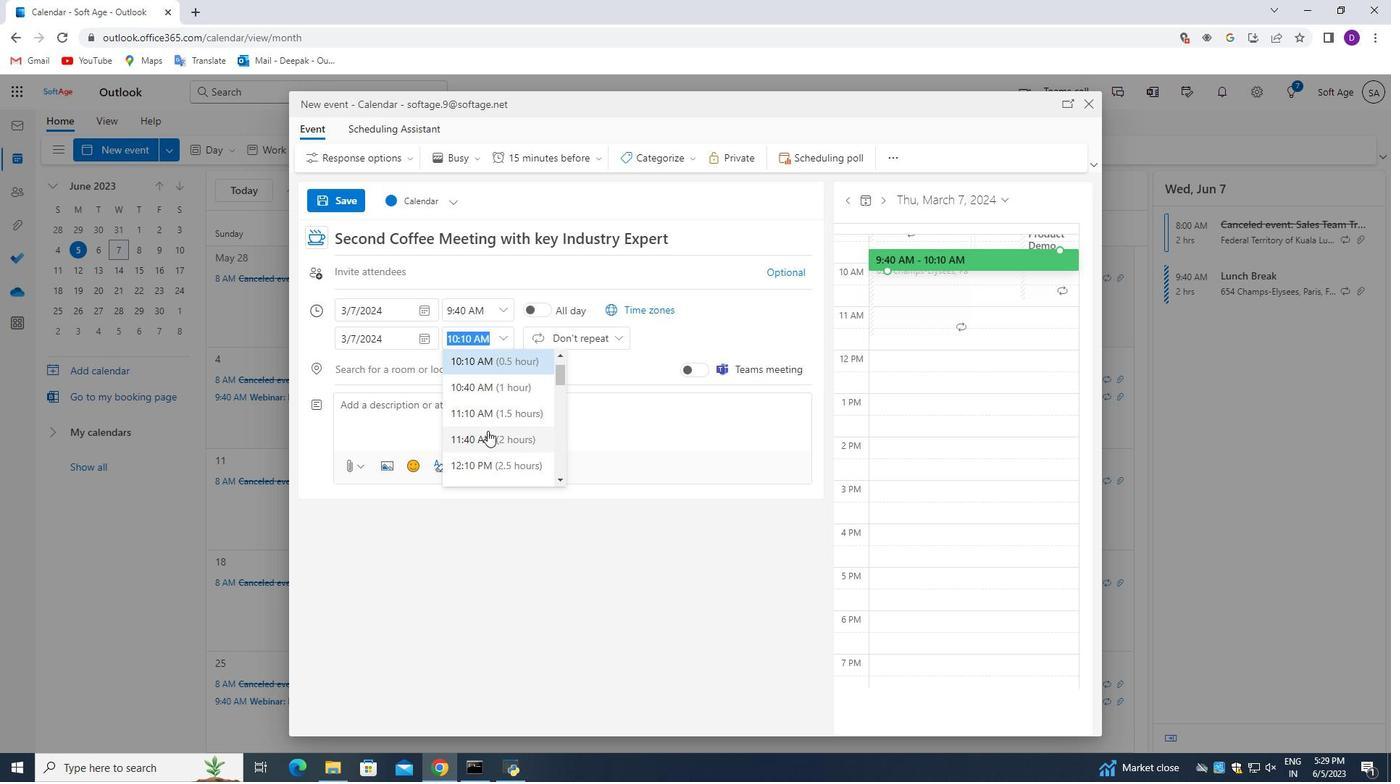 
Action: Mouse pressed left at (485, 434)
Screenshot: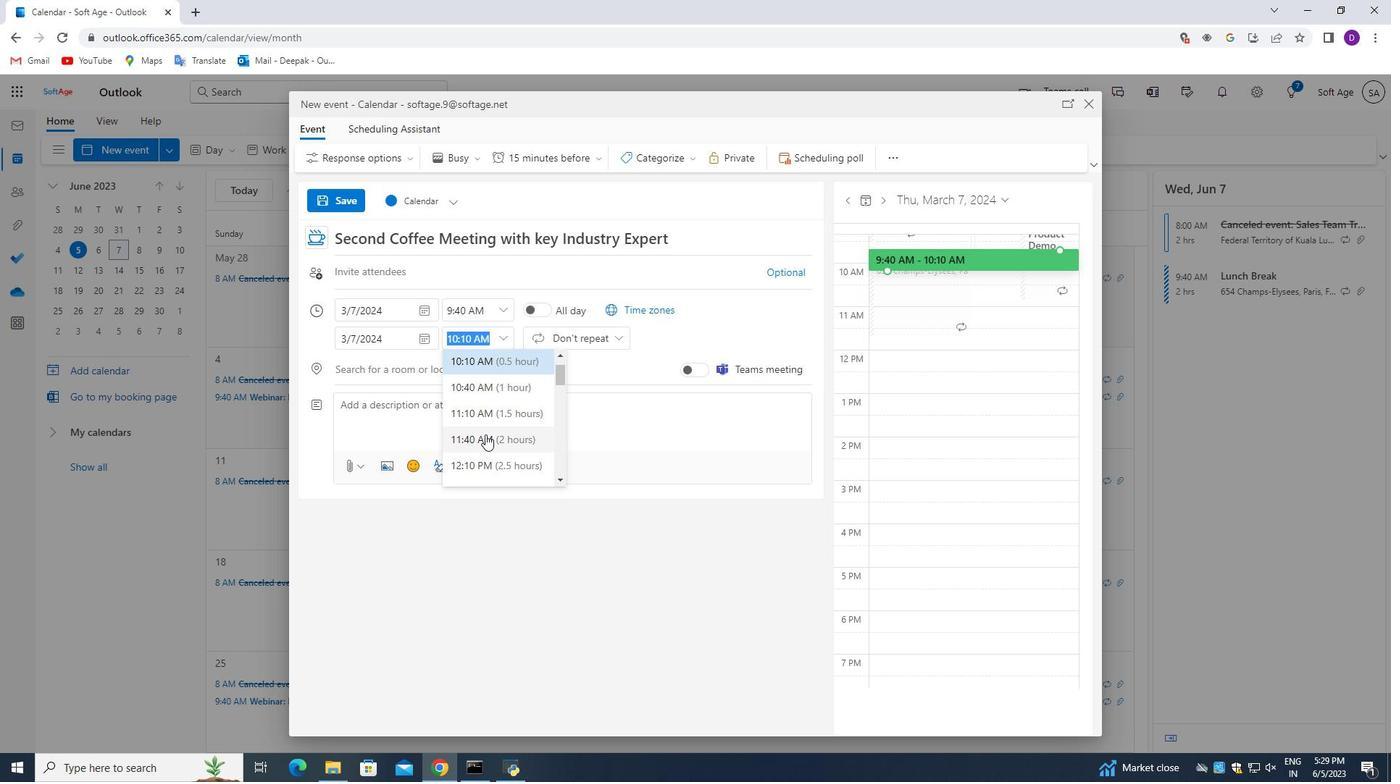 
Action: Mouse moved to (434, 405)
Screenshot: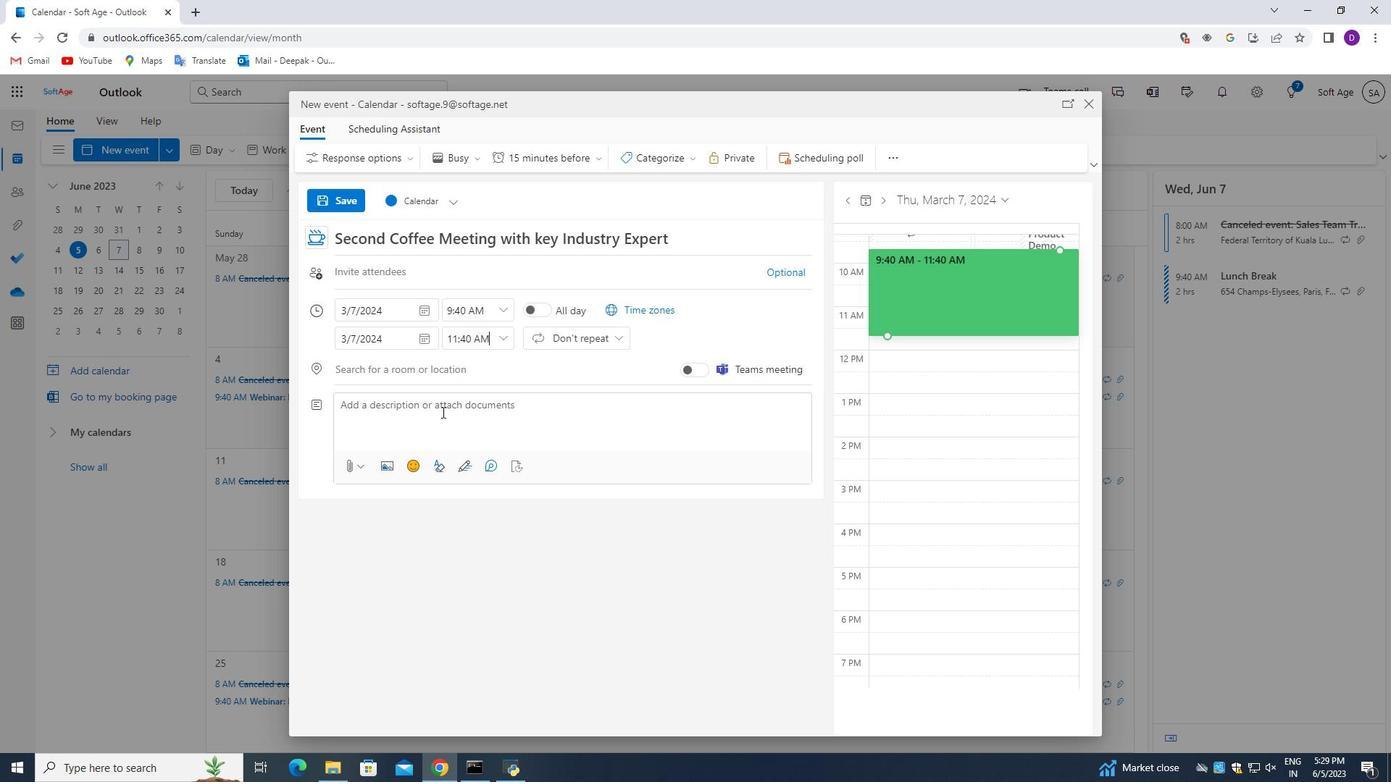 
Action: Mouse pressed left at (434, 405)
Screenshot: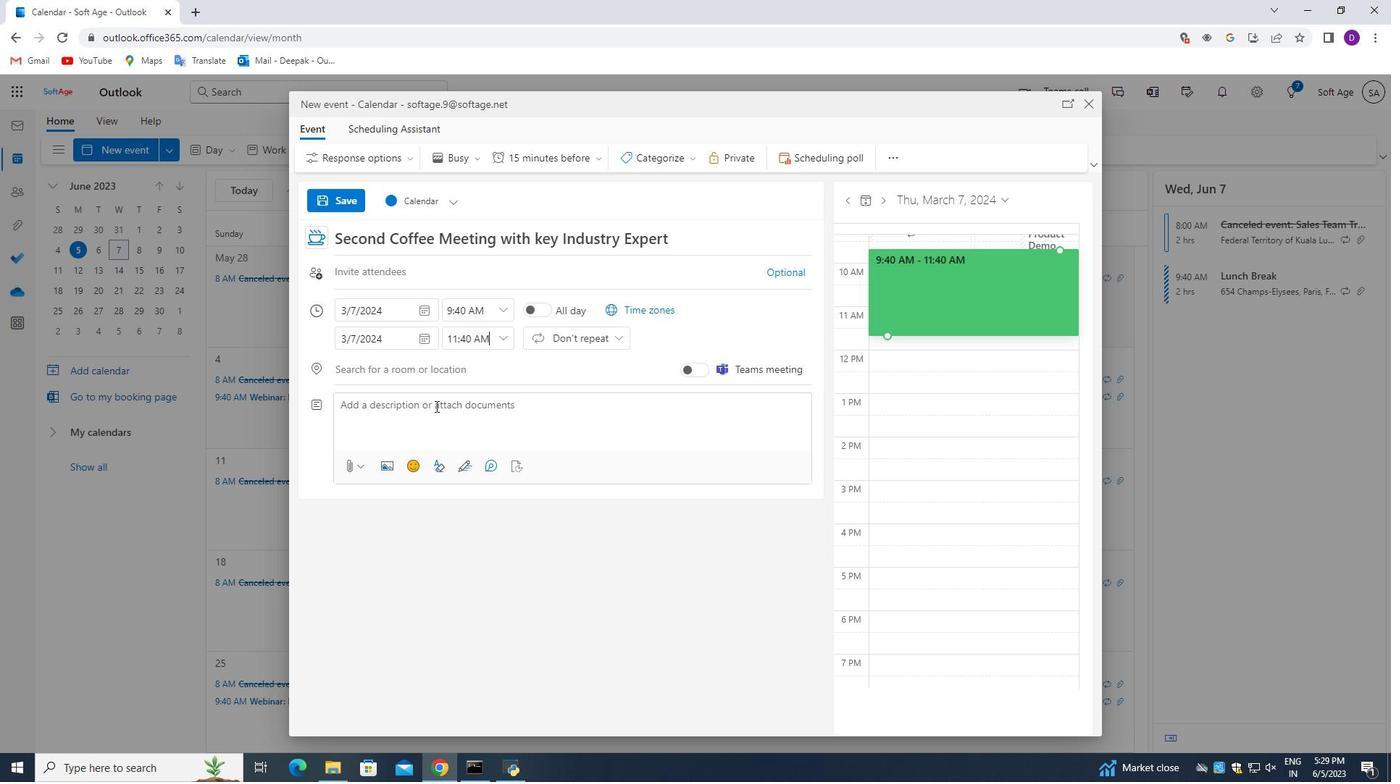 
Action: Mouse moved to (394, 577)
Screenshot: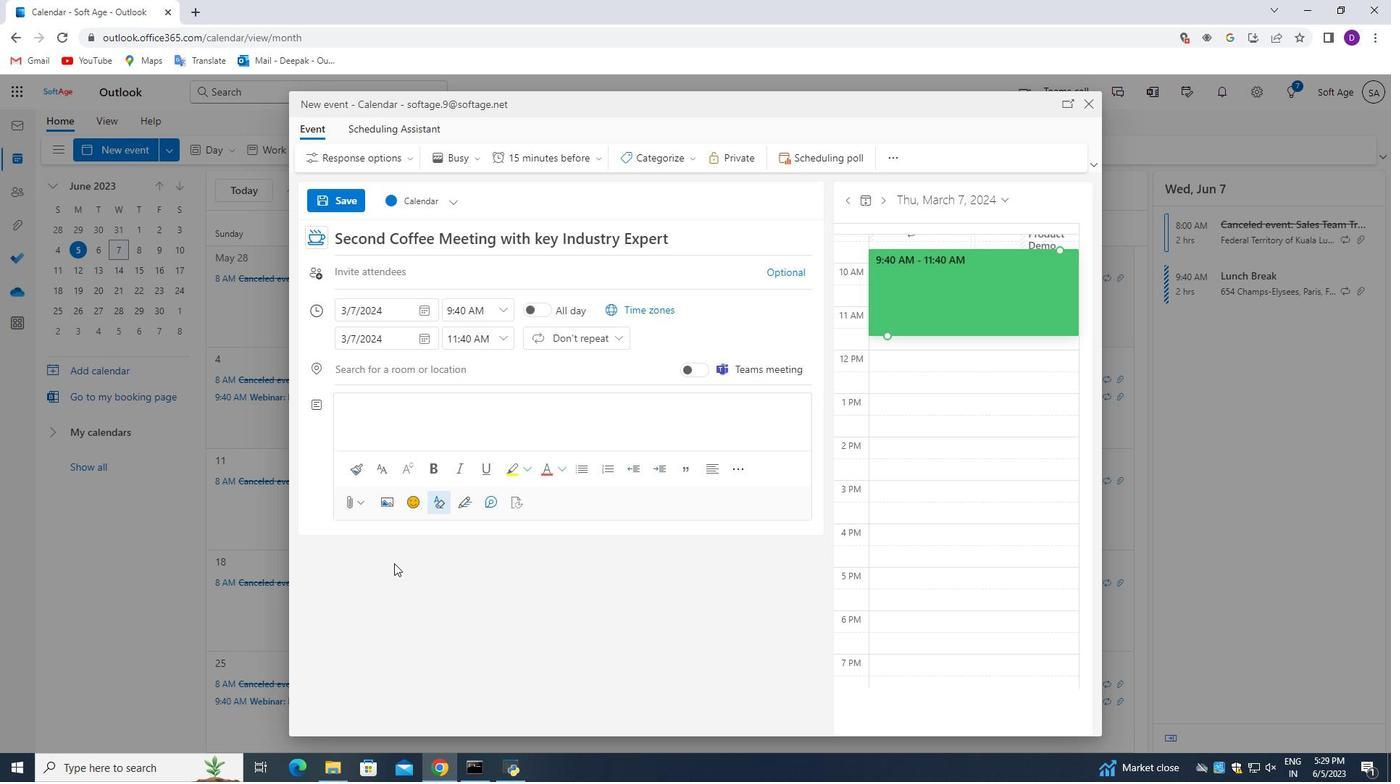 
Action: Key pressed <Key.shift>Participants<Key.space>will<Key.space>explore<Key.space>the<Key.space>various<Key.space>roles,<Key.space>strengh<Key.backspace>y<Key.backspace>ths,<Key.space>and<Key.space>contributions<Key.space>of<Key.space>th<Key.backspace>eam<Key.space>members.<Key.space><Key.shift_r>They<Key.space>will<Key.space>gain<Key.space>insights<Key.space>into<Key.space>the<Key.space>different<Key.space>communication<Key.space>styles,<Key.space>work<Key.space>preferences,<Key.space>and<Key.space>approaches<Key.space>to<Key.space>collavoration<Key.space>that<Key.backspace><Key.backspace><Key.backspace><Key.backspace><Key.backspace><Key.backspace><Key.backspace><Key.backspace><Key.backspace><Key.backspace><Key.backspace><Key.backspace><Key.backspace>boration<Key.space>that<Key.space>exist<Key.space>within<Key.space>the<Key.space>team.
Screenshot: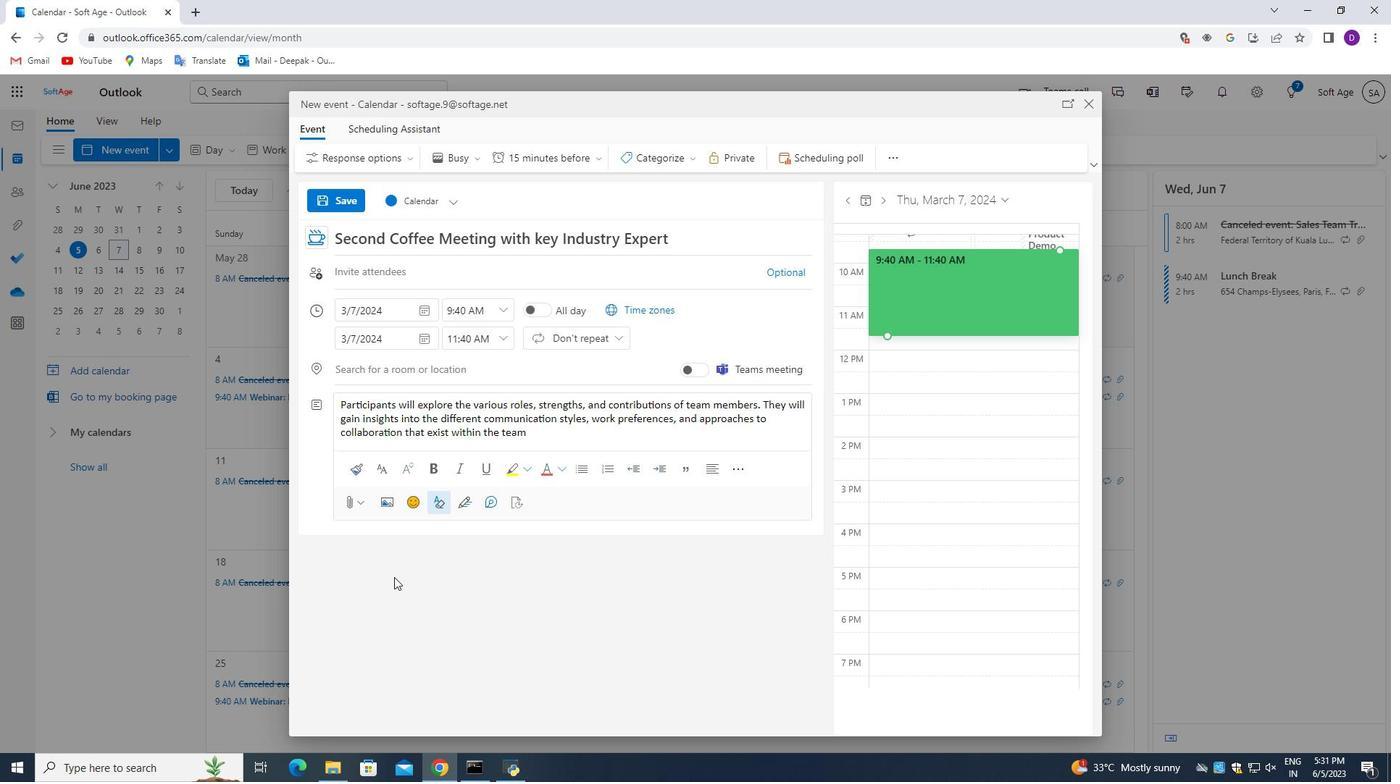 
Action: Mouse moved to (666, 164)
Screenshot: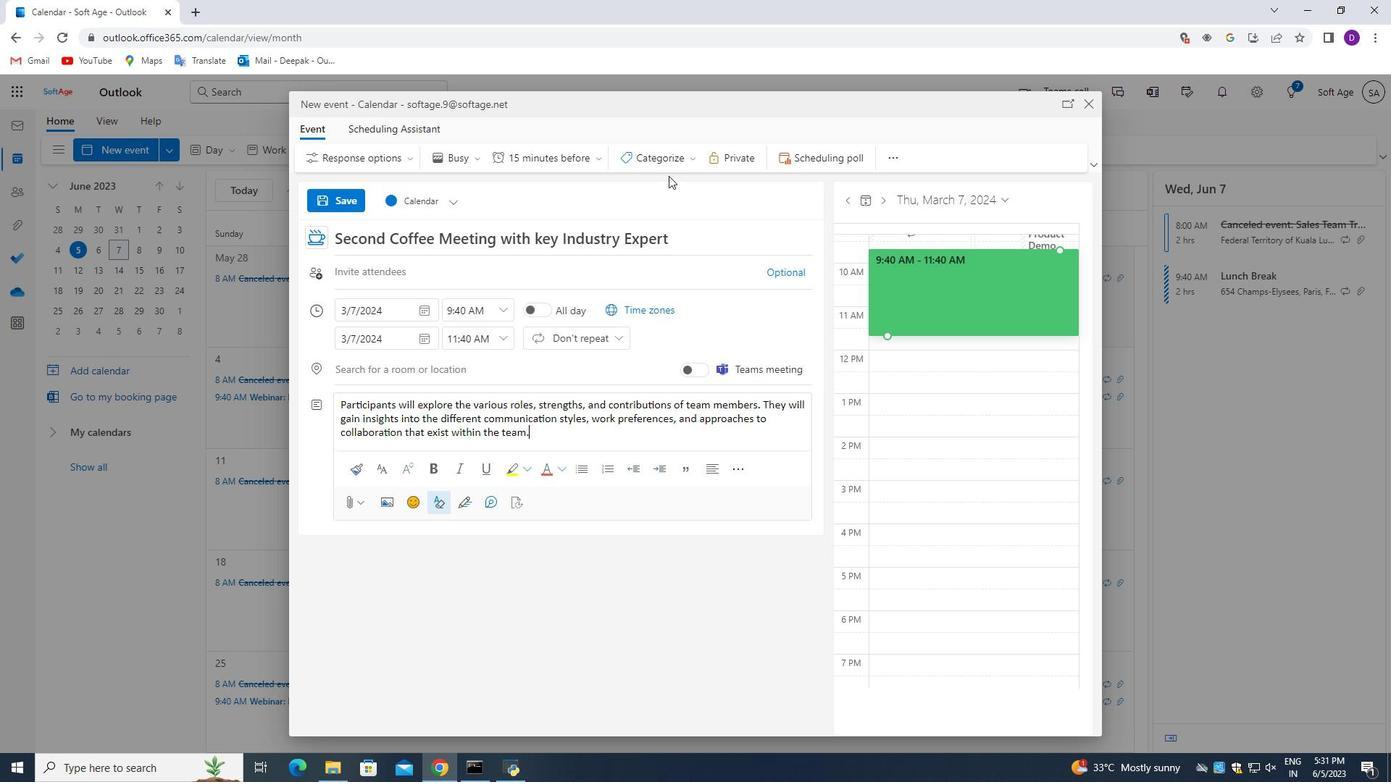 
Action: Mouse pressed left at (666, 164)
Screenshot: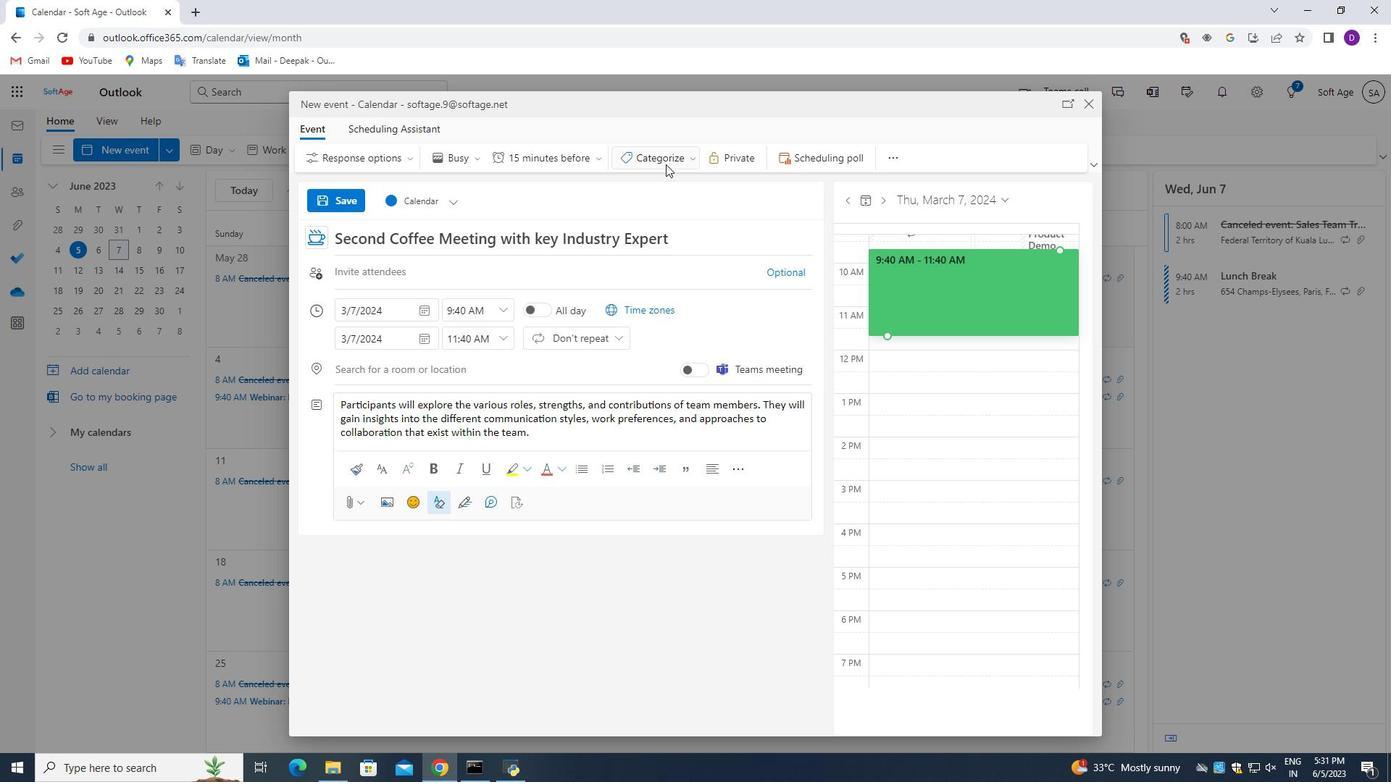 
Action: Mouse moved to (672, 304)
Screenshot: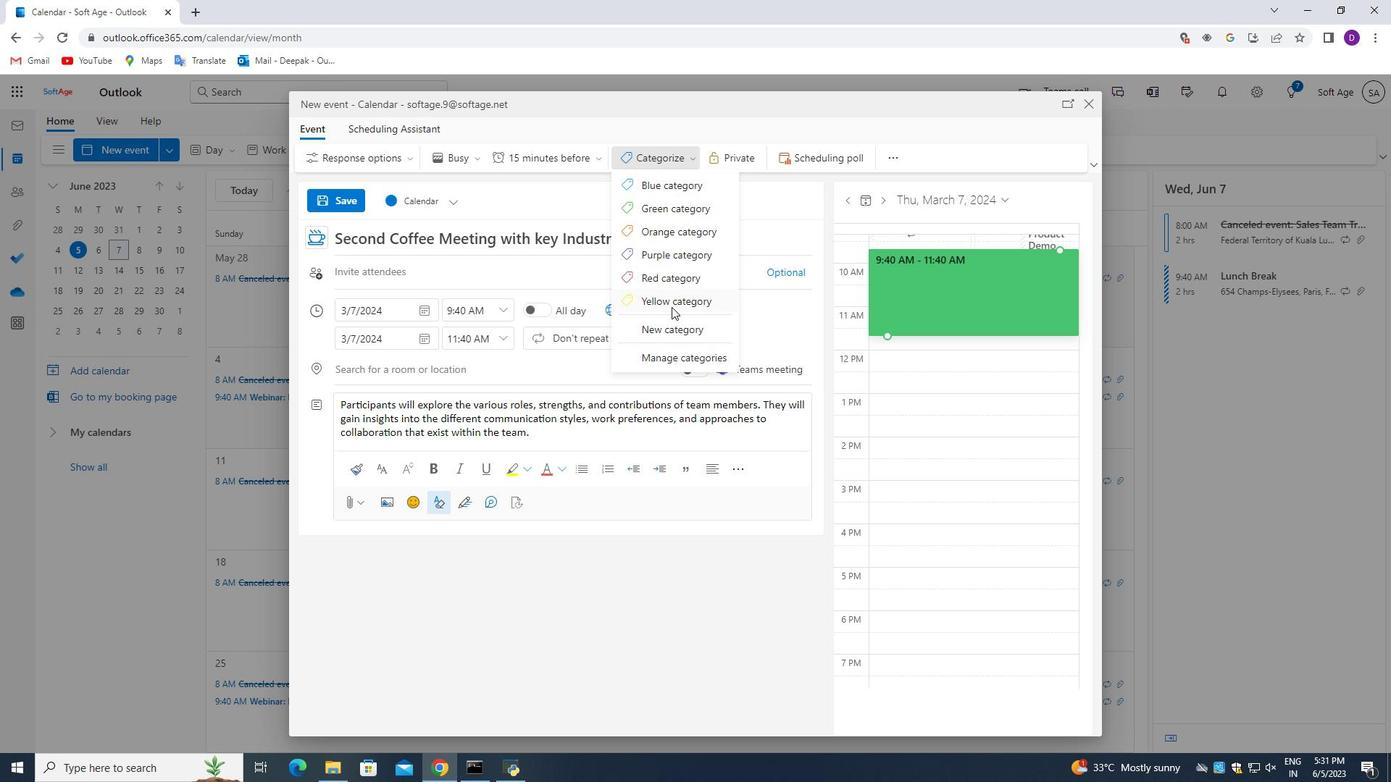 
Action: Mouse pressed left at (672, 304)
Screenshot: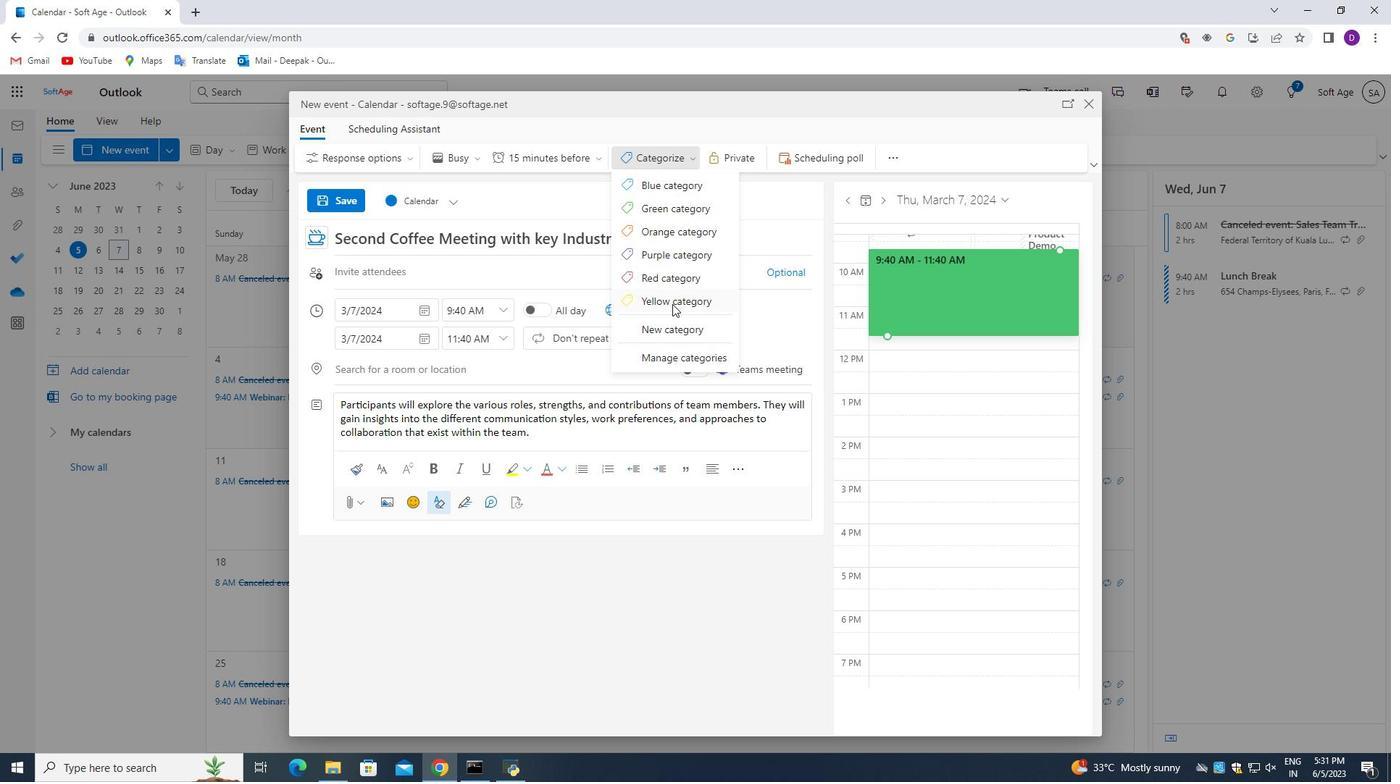 
Action: Mouse moved to (411, 371)
Screenshot: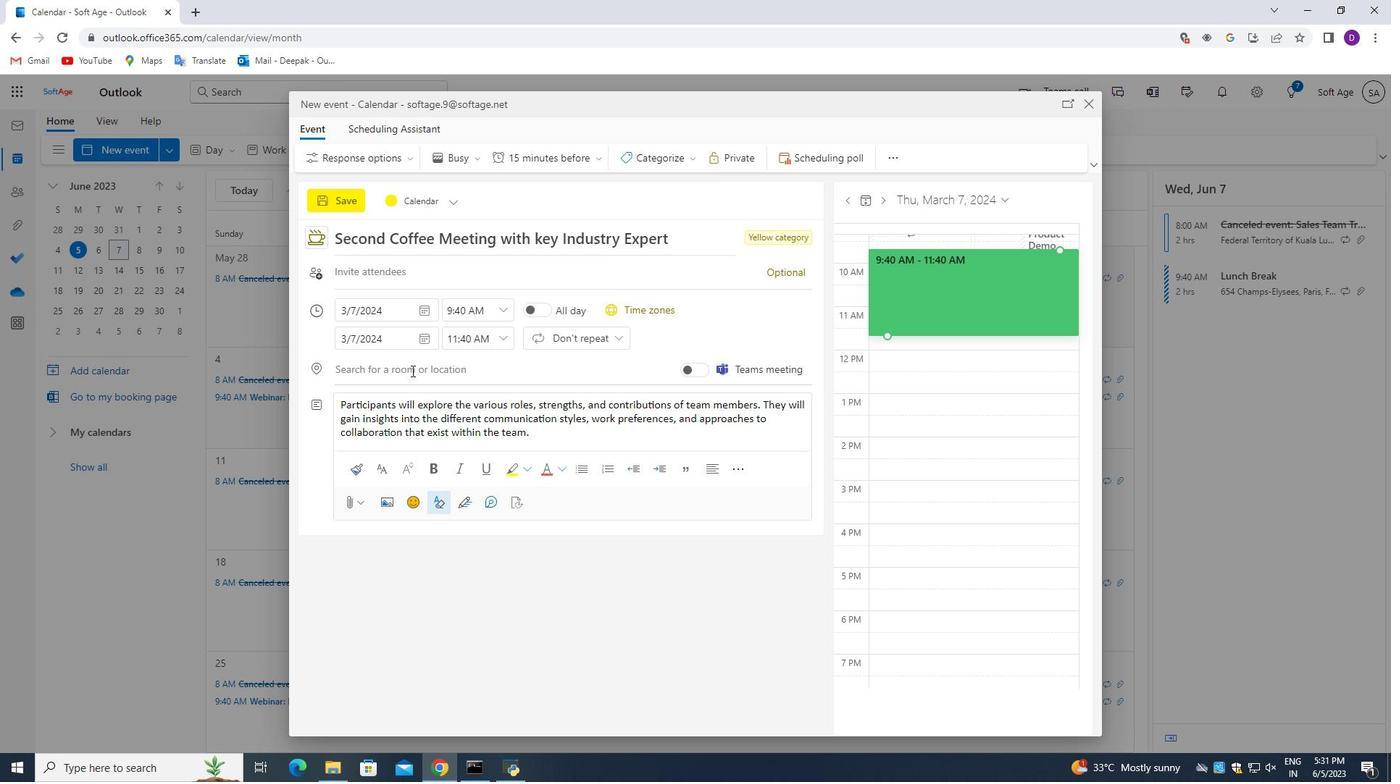 
Action: Mouse pressed left at (411, 371)
Screenshot: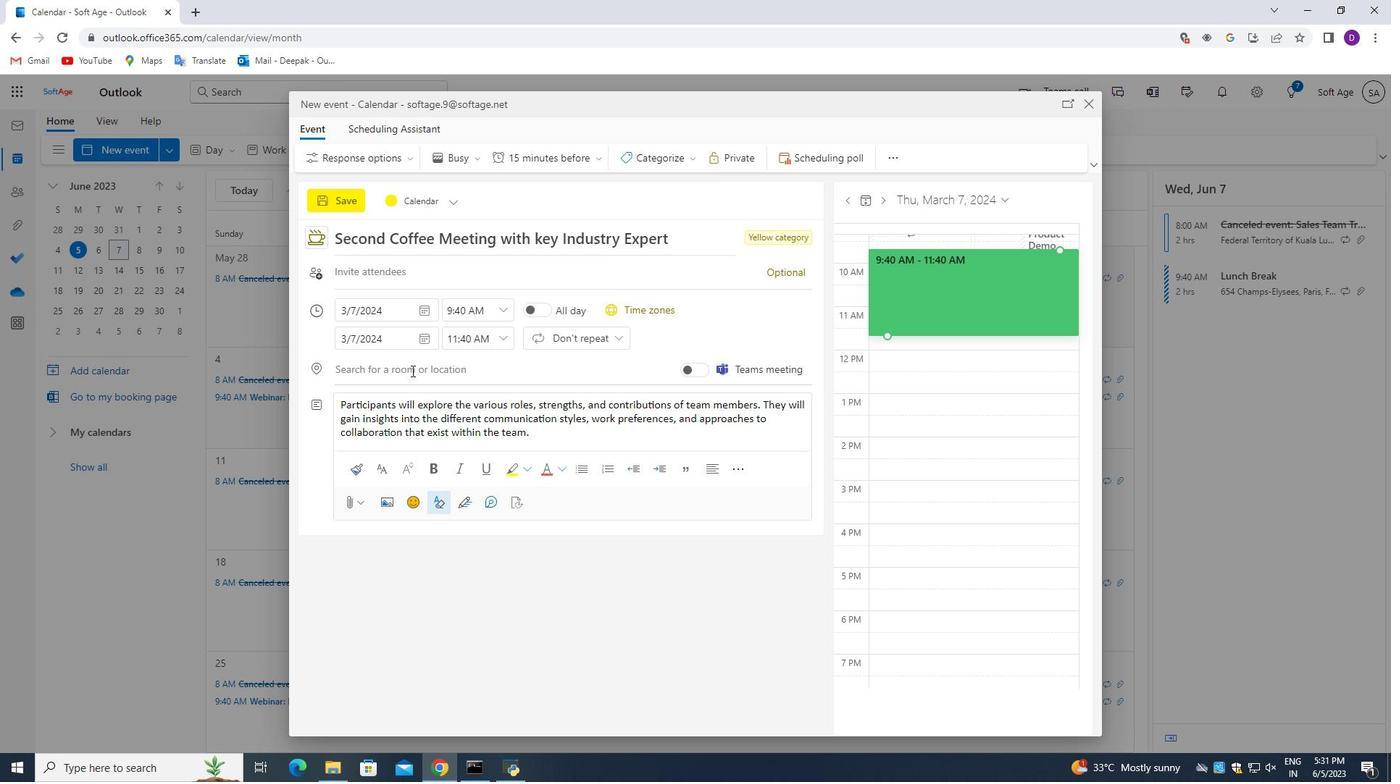 
Action: Key pressed 789<Key.space><Key.shift>La<Key.space><Key.shift_r>Ba<Key.backspace>o<Key.shift_r>Q<Key.backspace>queria<Key.space><Key.backspace>,<Key.space><Key.shift_r>Barcelona,<Key.space><Key.shift_r>spain
Screenshot: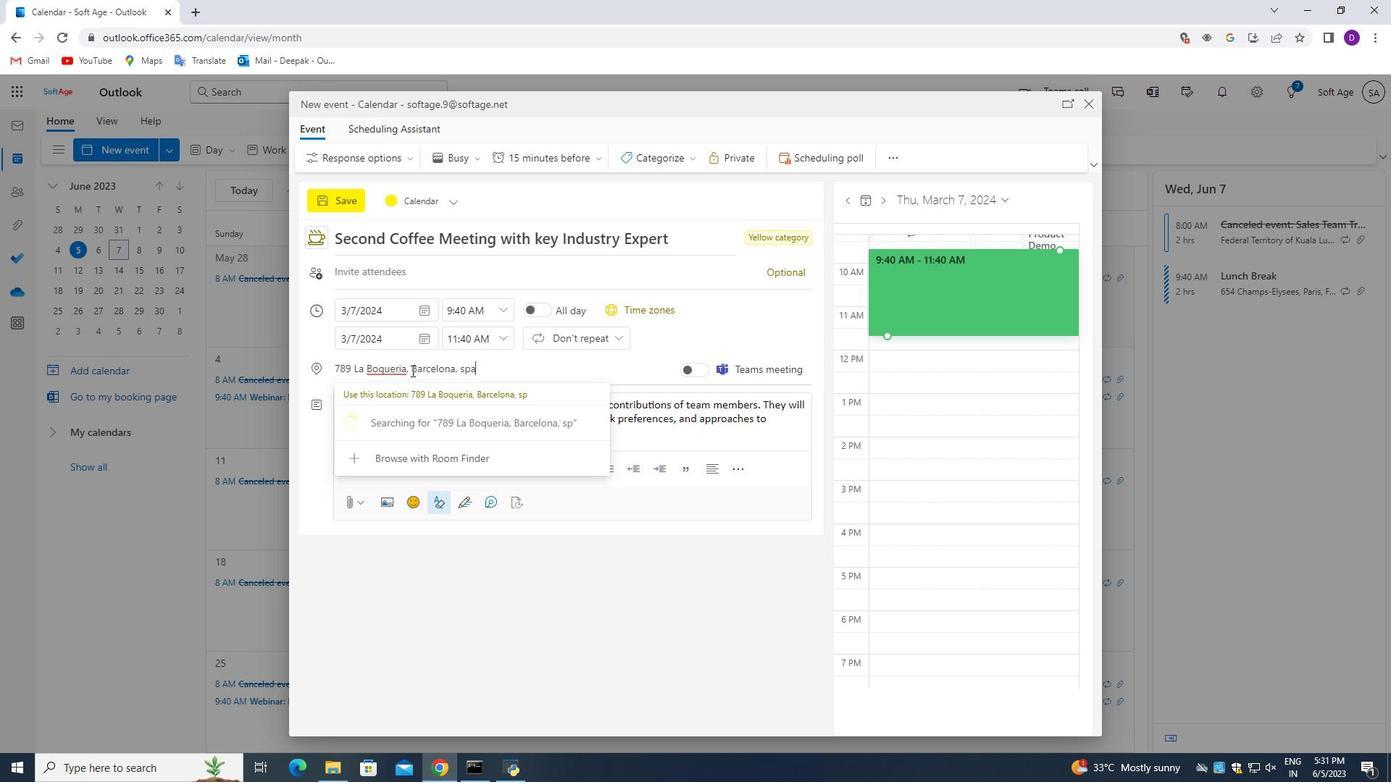 
Action: Mouse moved to (537, 599)
Screenshot: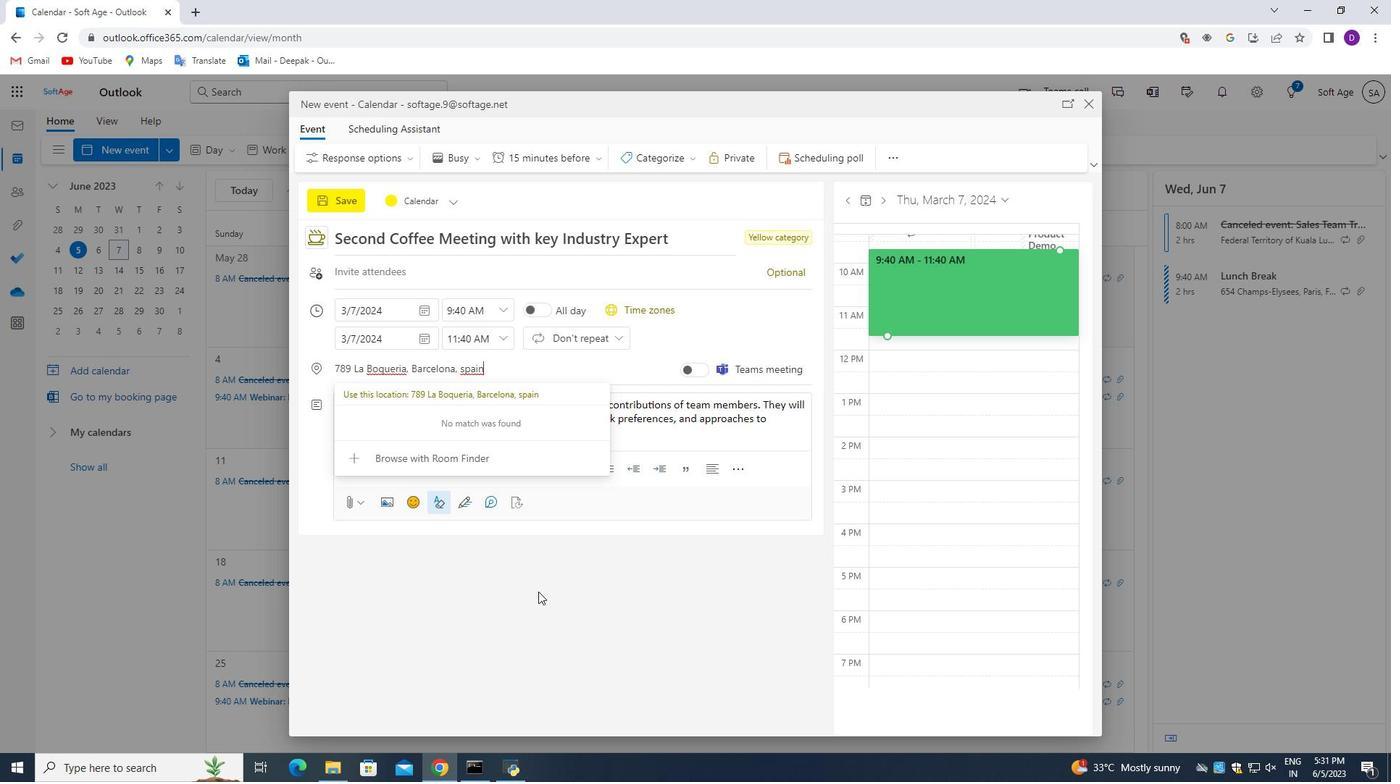 
Action: Mouse pressed left at (537, 599)
Screenshot: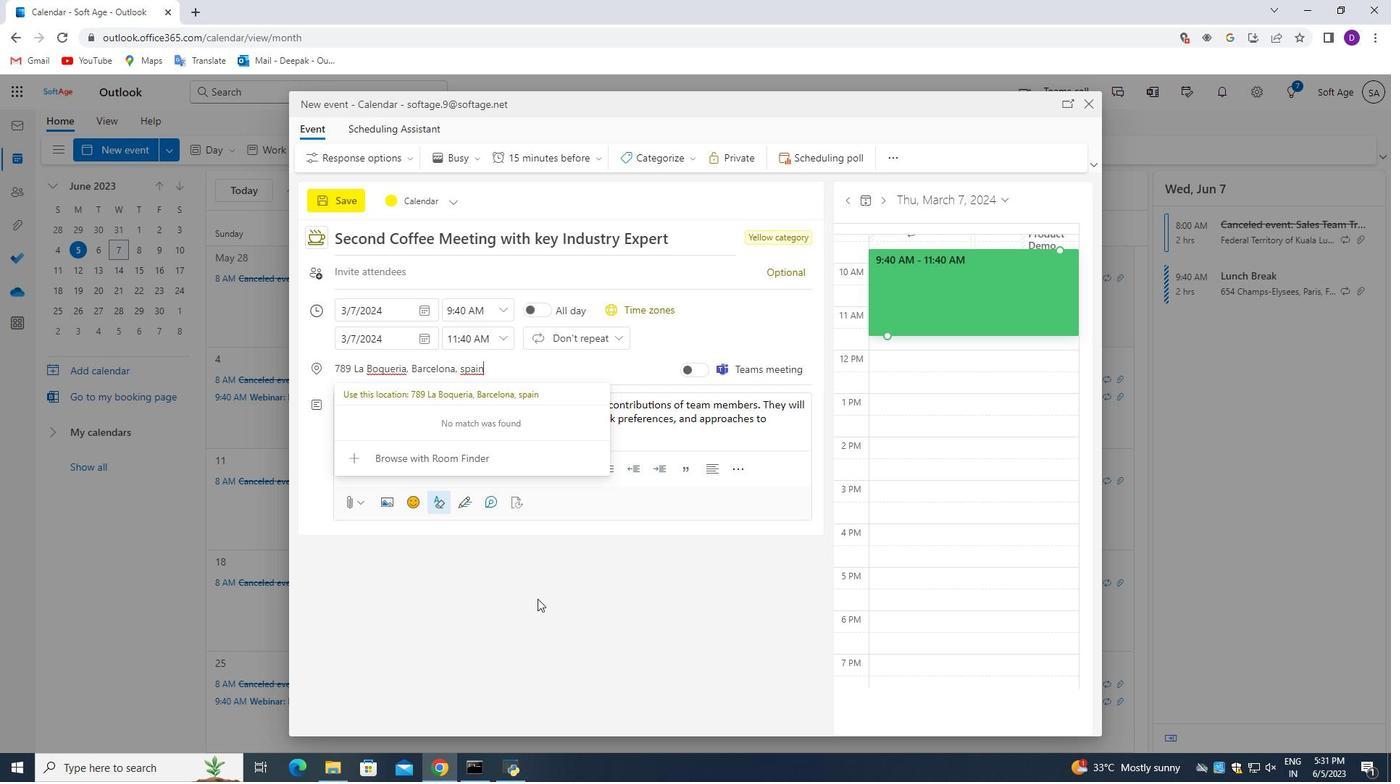 
Action: Mouse moved to (464, 369)
Screenshot: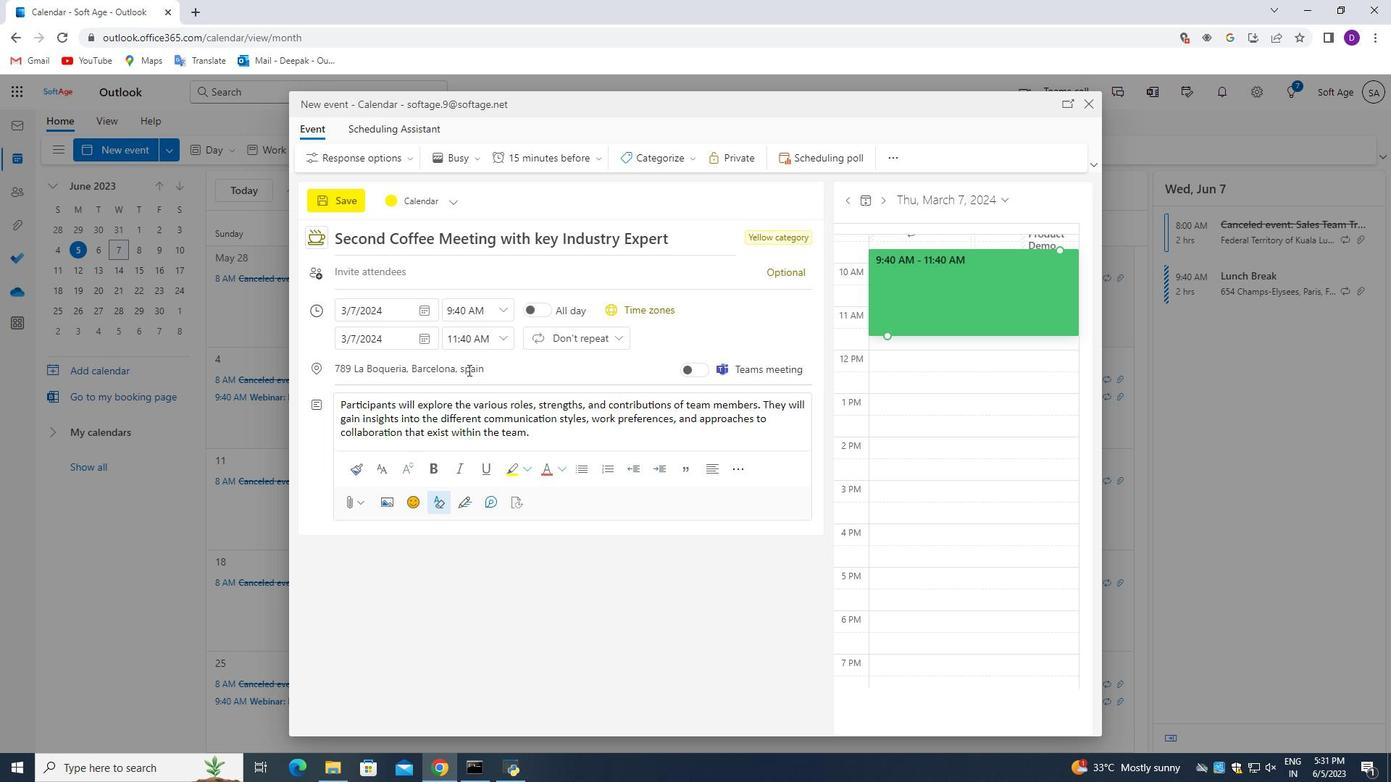
Action: Mouse pressed left at (464, 369)
Screenshot: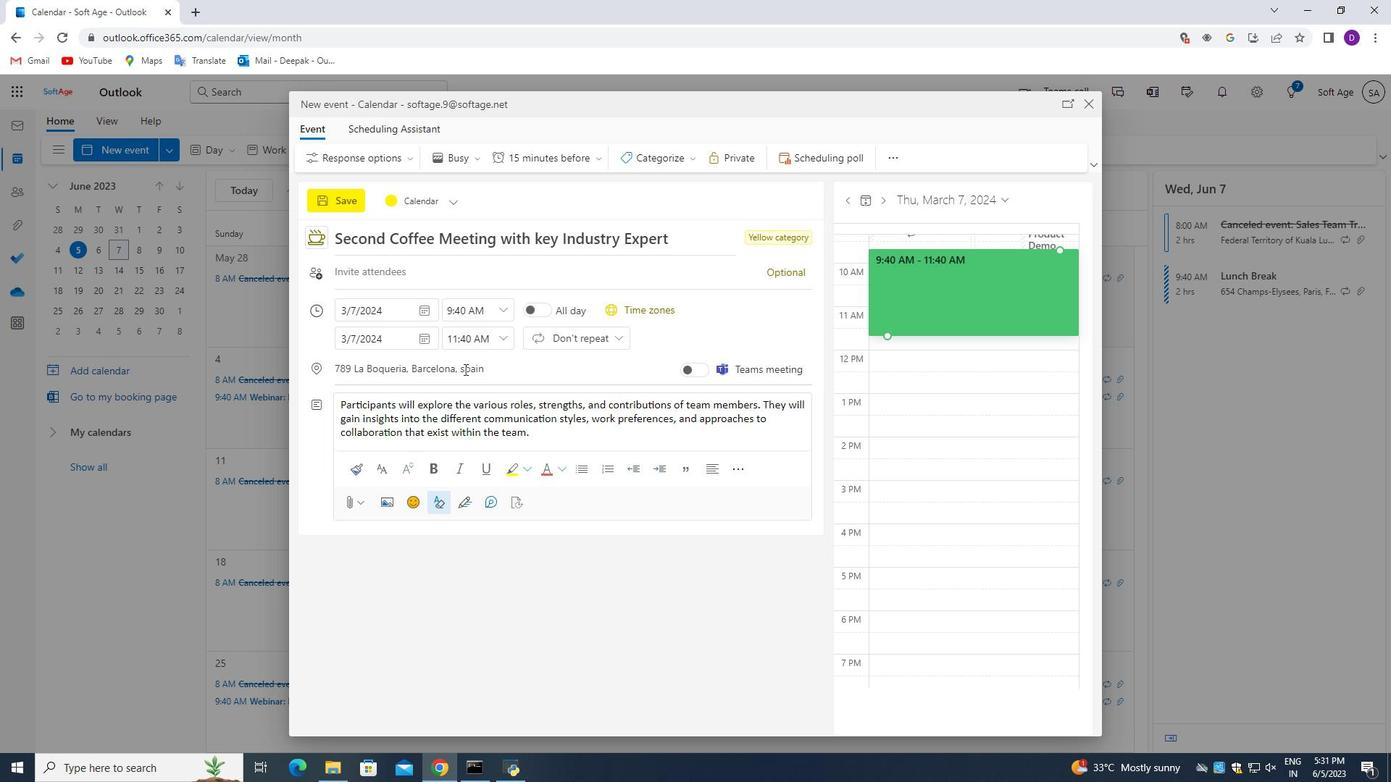 
Action: Mouse moved to (485, 416)
Screenshot: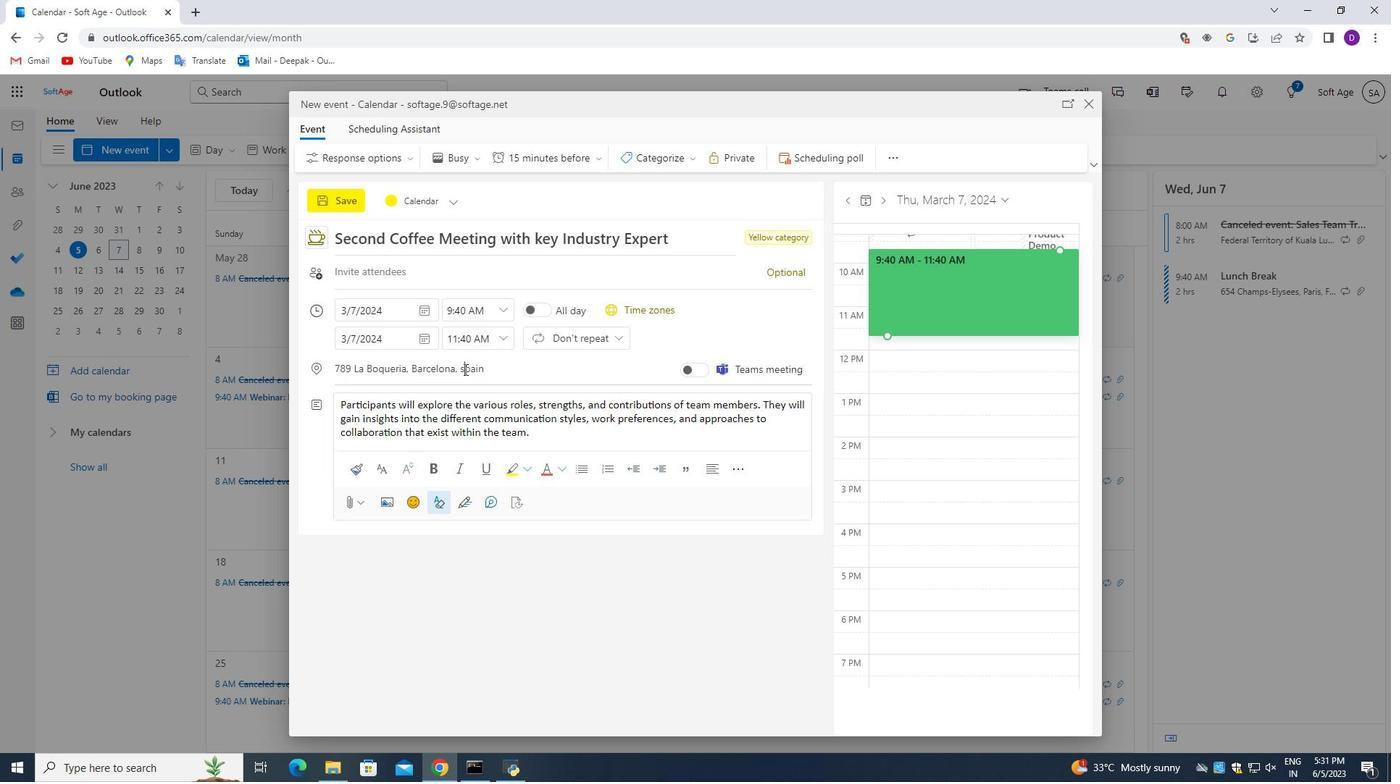 
Action: Key pressed <Key.backspace><Key.shift_r>S
Screenshot: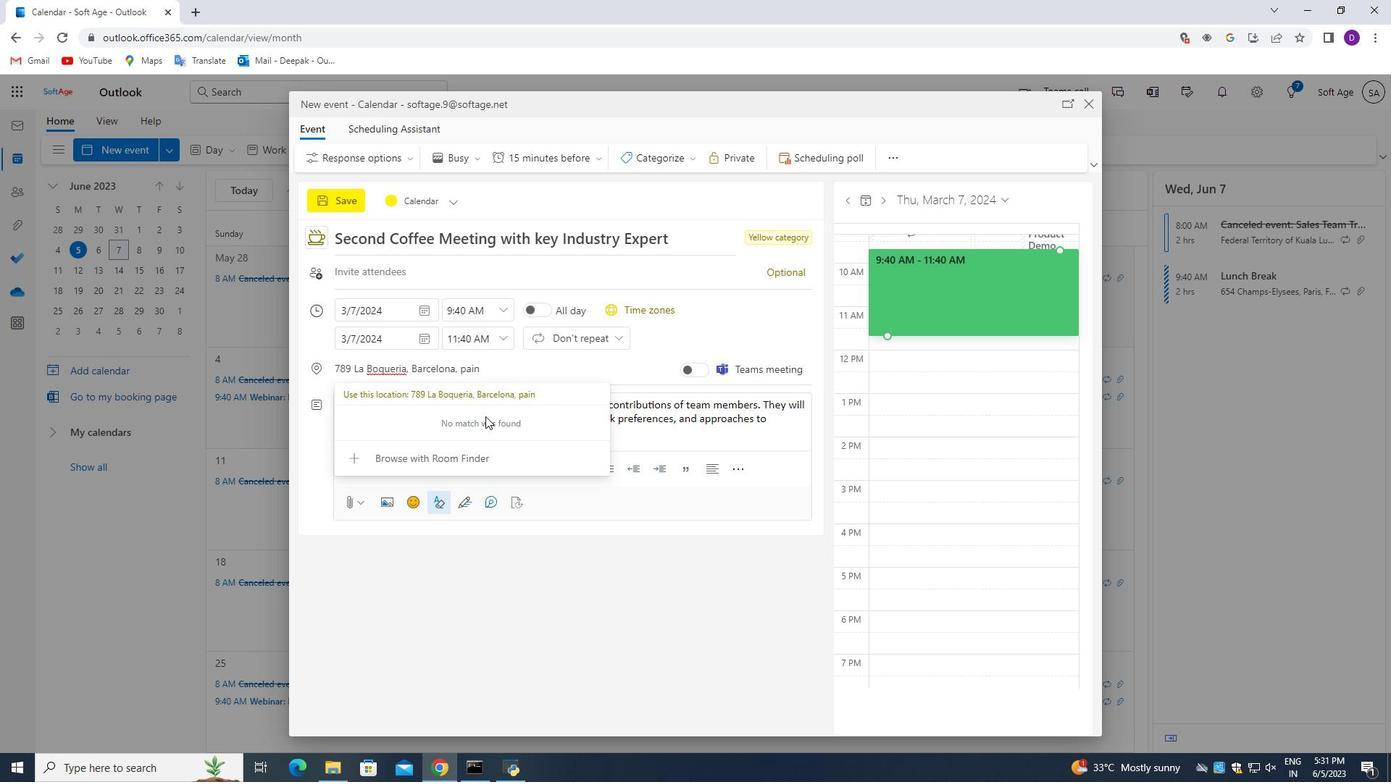 
Action: Mouse moved to (412, 269)
Screenshot: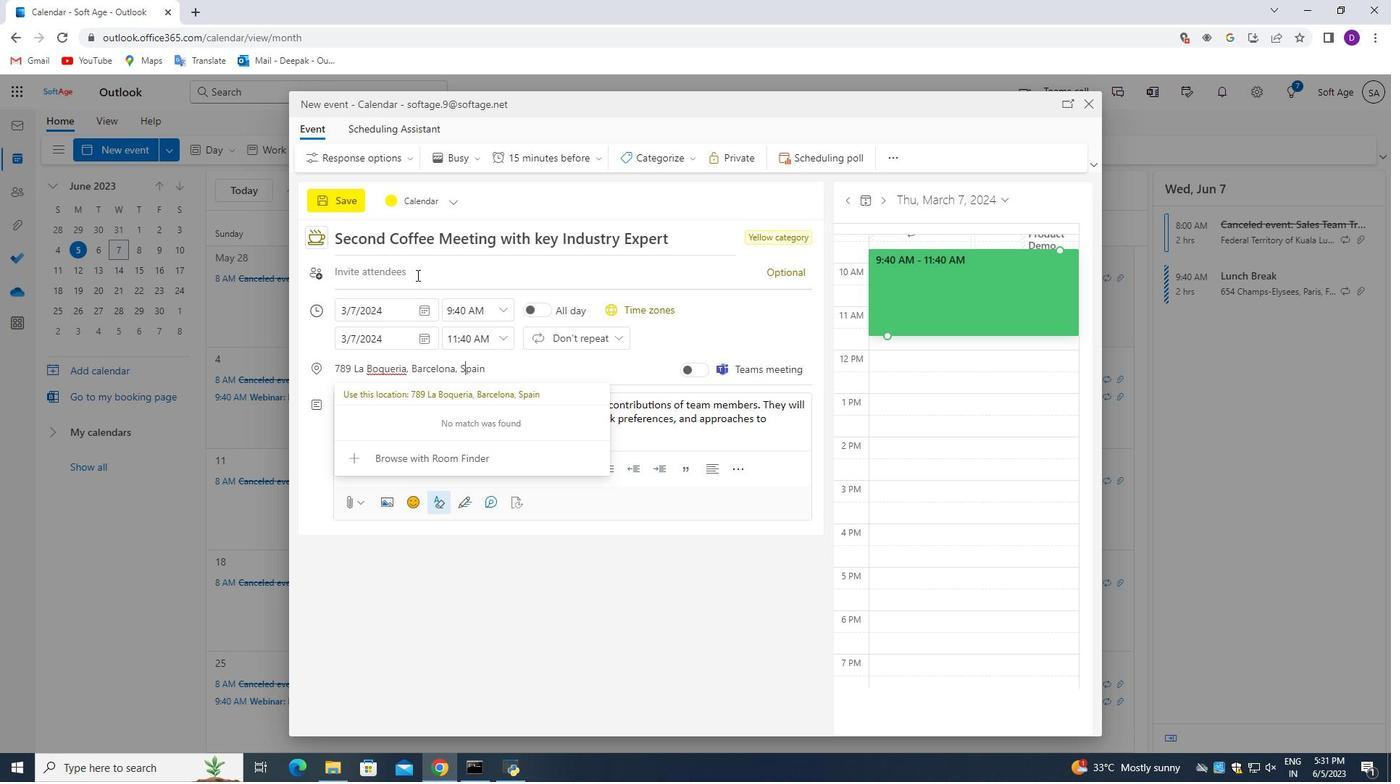 
Action: Mouse pressed left at (412, 269)
Screenshot: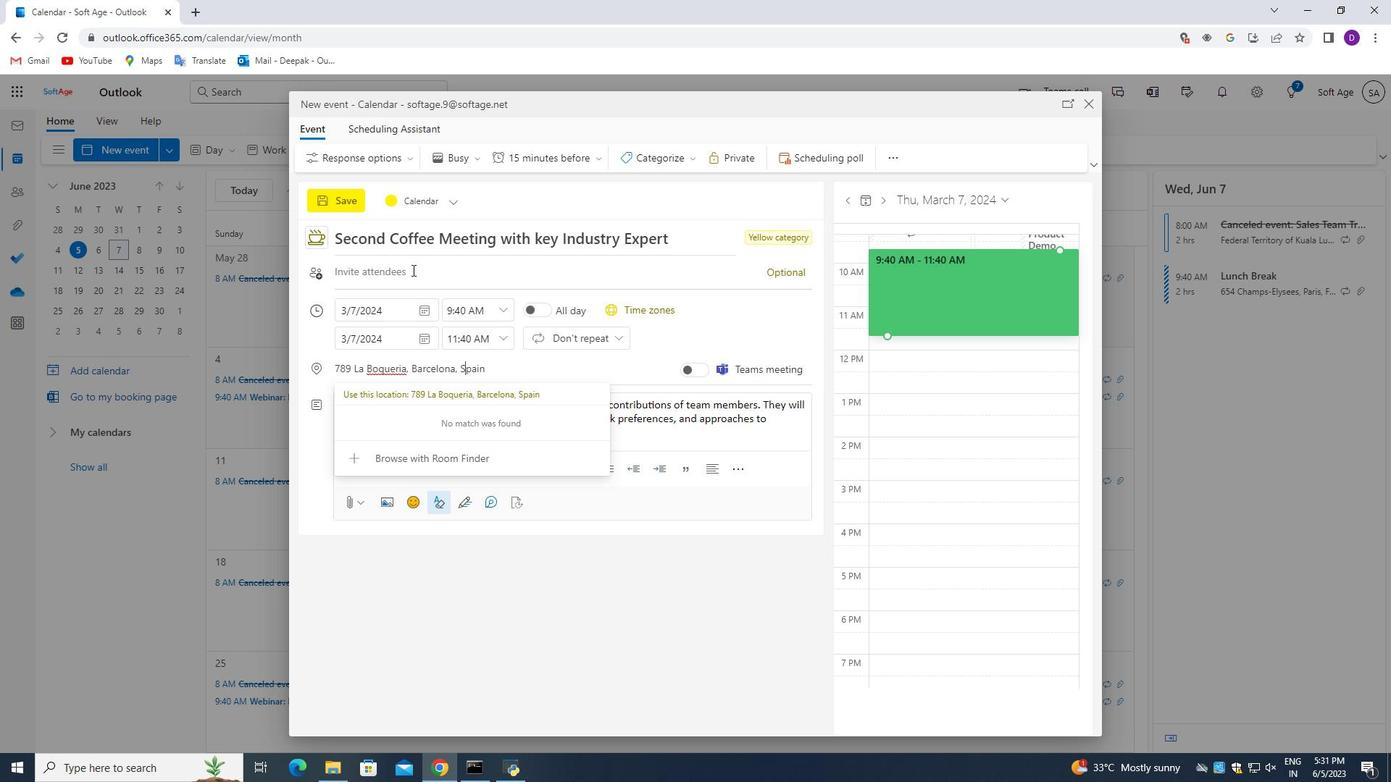 
Action: Mouse moved to (474, 617)
Screenshot: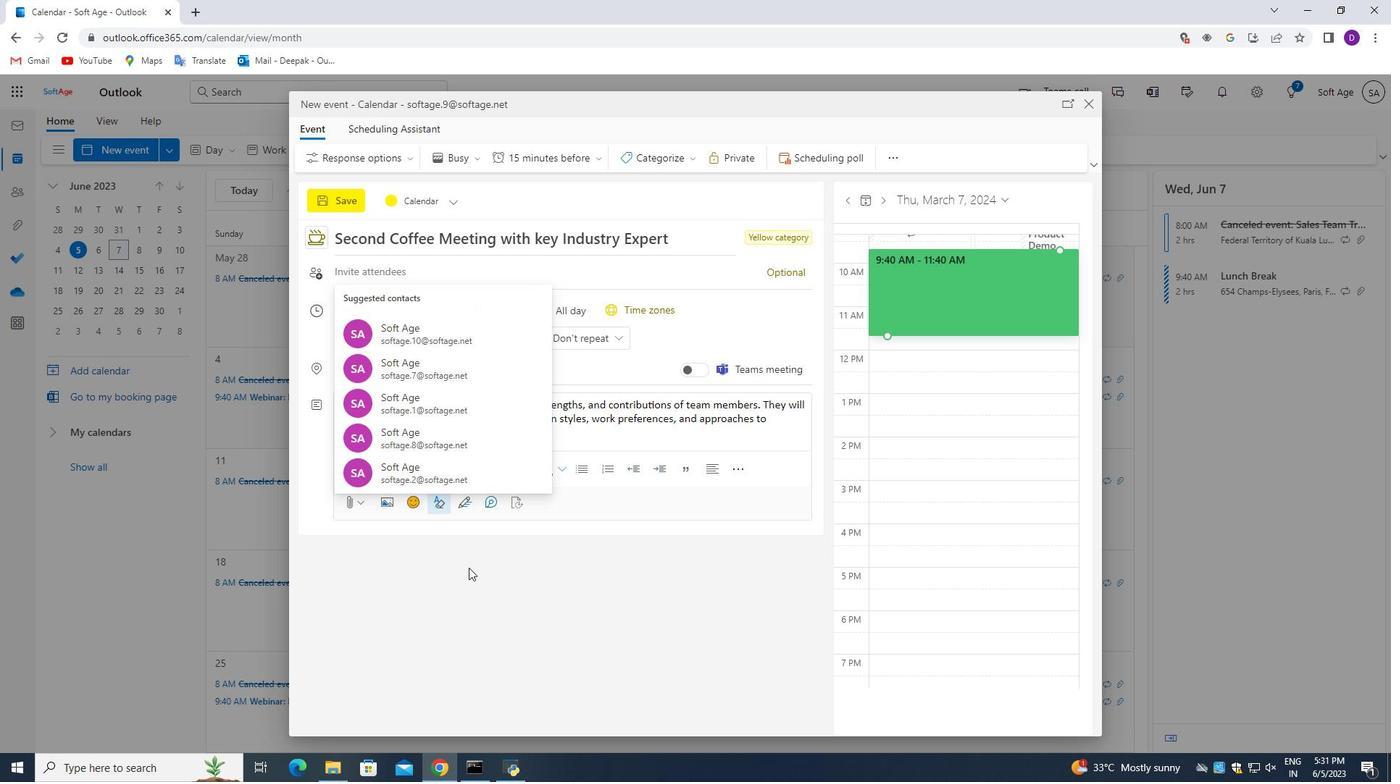 
Action: Key pressed softage.7<Key.shift>@
Screenshot: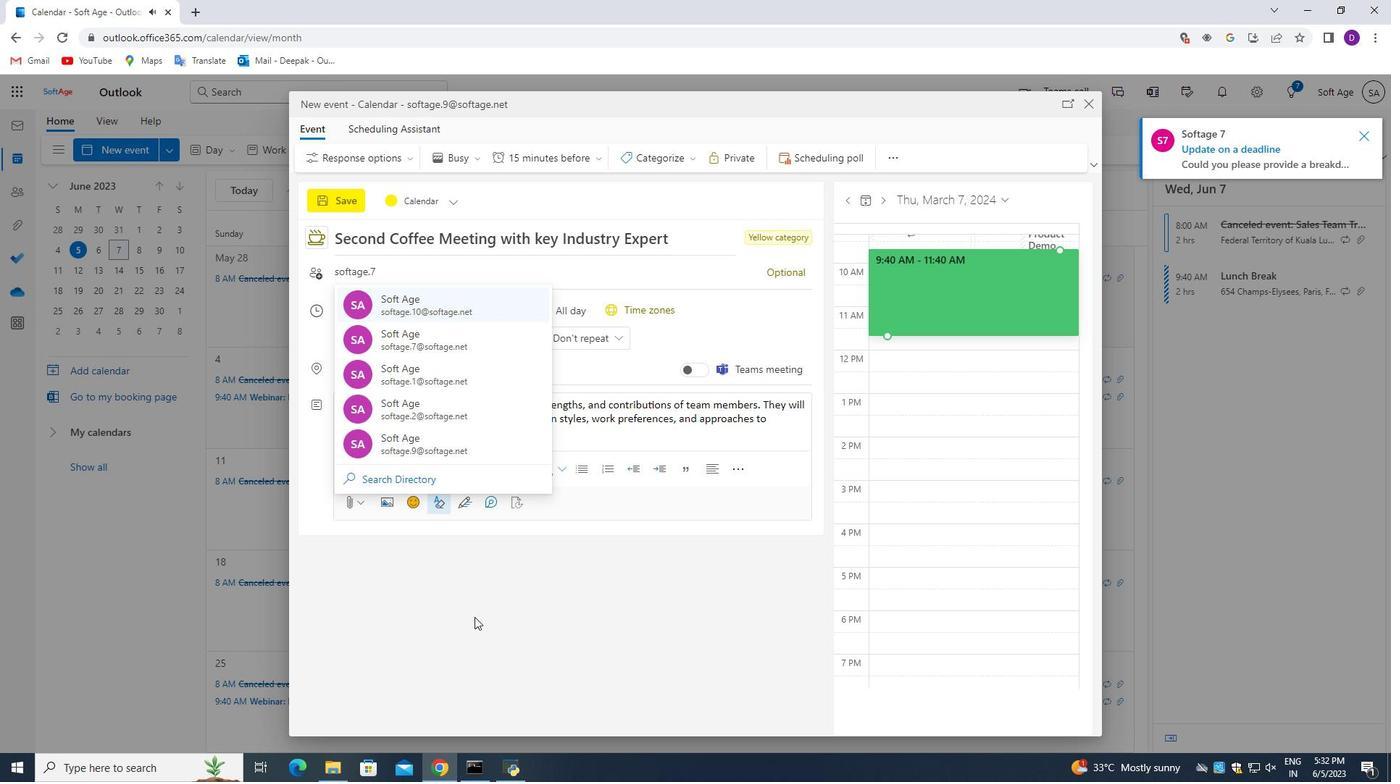 
Action: Mouse moved to (448, 306)
Screenshot: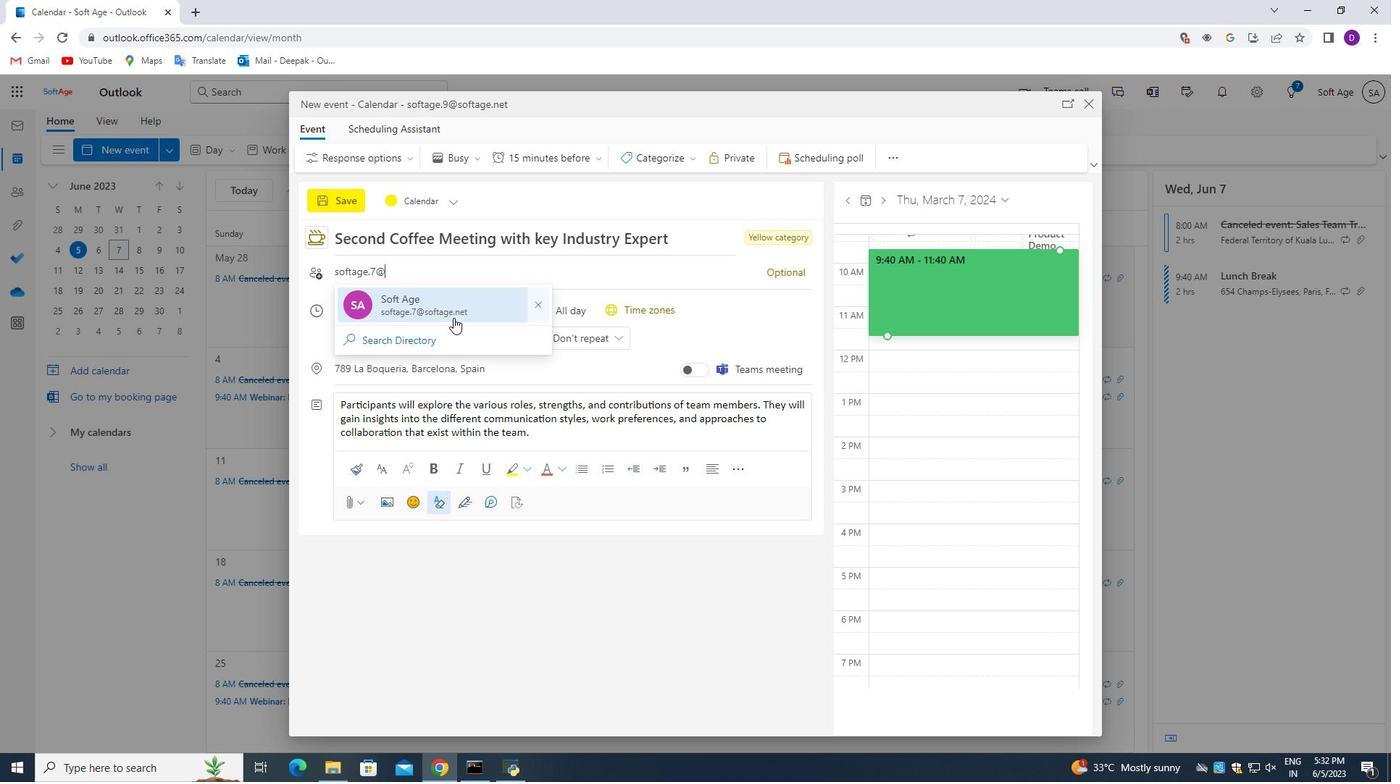 
Action: Mouse pressed left at (448, 306)
Screenshot: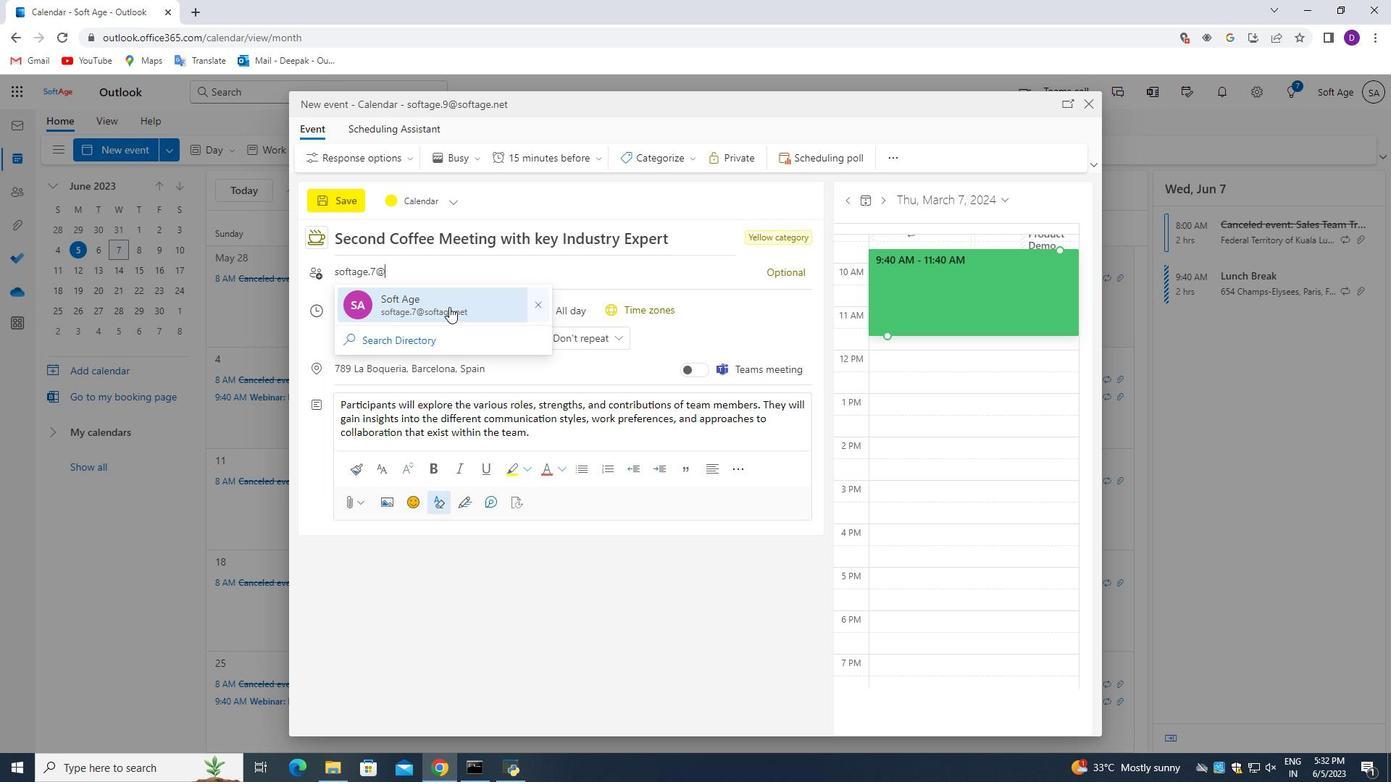 
Action: Mouse moved to (791, 276)
Screenshot: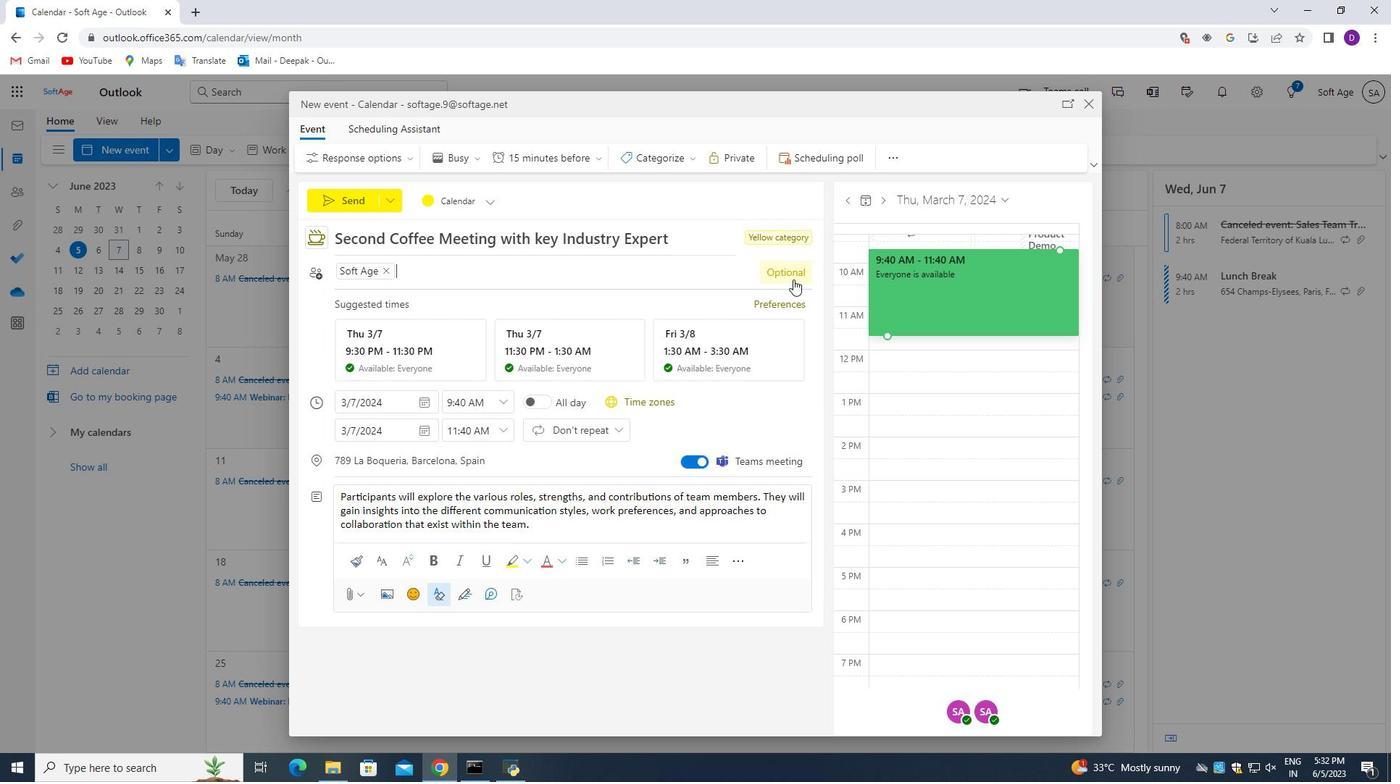 
Action: Mouse pressed left at (791, 276)
Screenshot: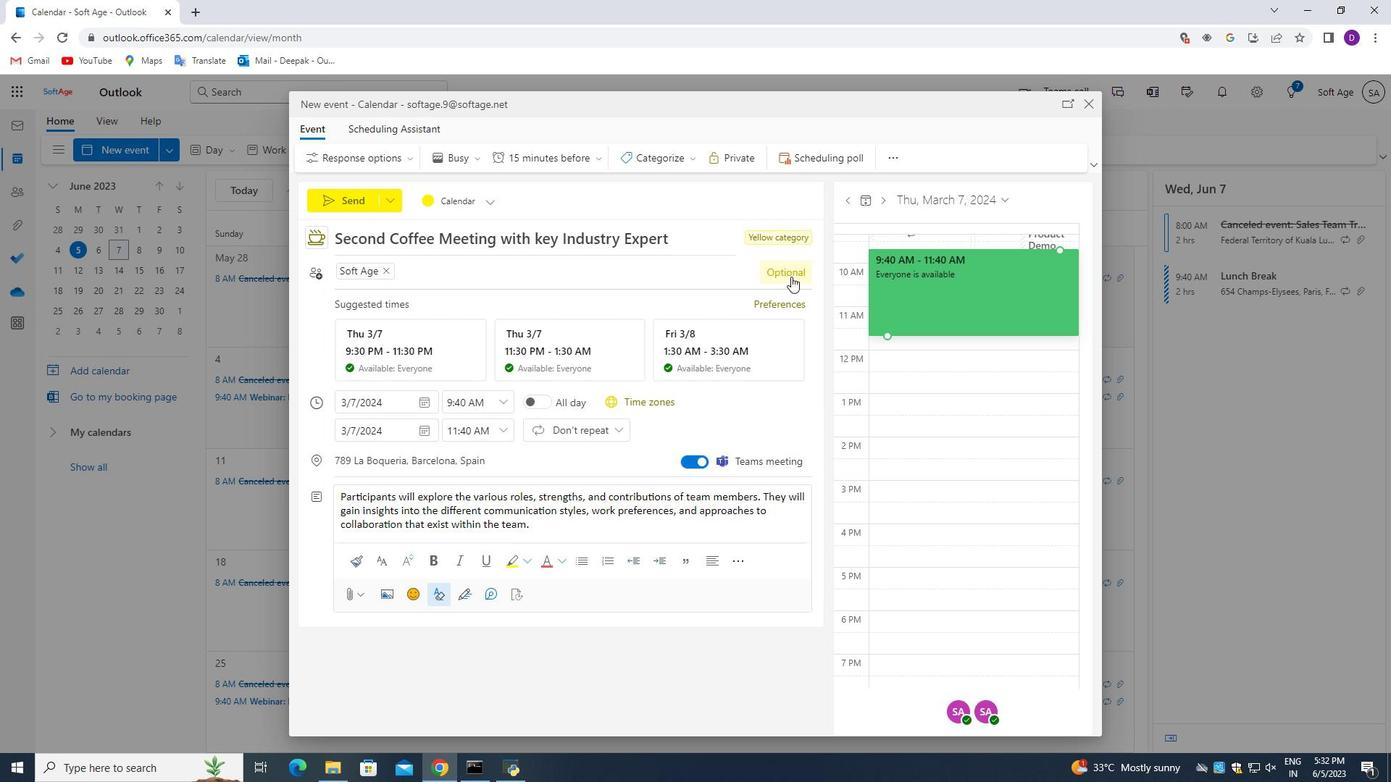 
Action: Mouse moved to (447, 308)
Screenshot: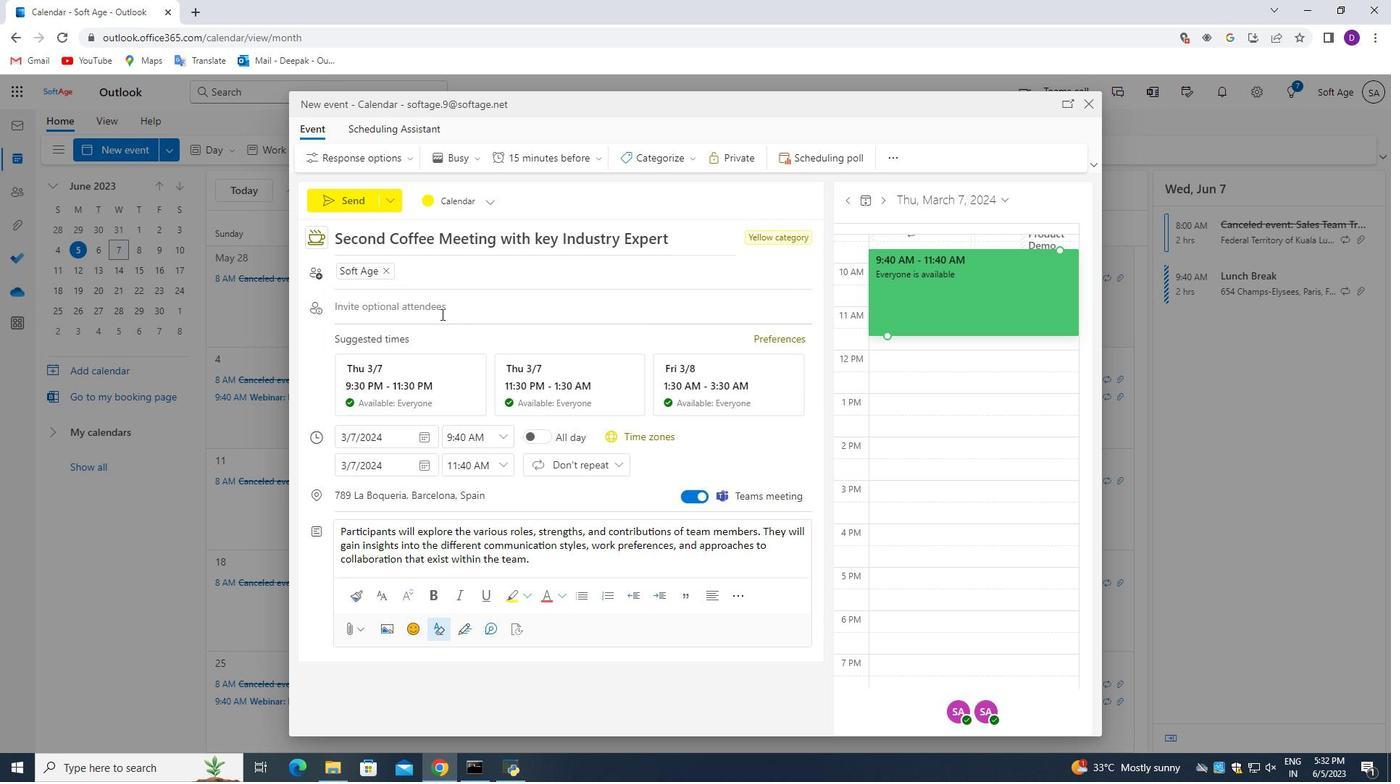 
Action: Key pressed softage.1<Key.shift>@softage.net<Key.enter>
Screenshot: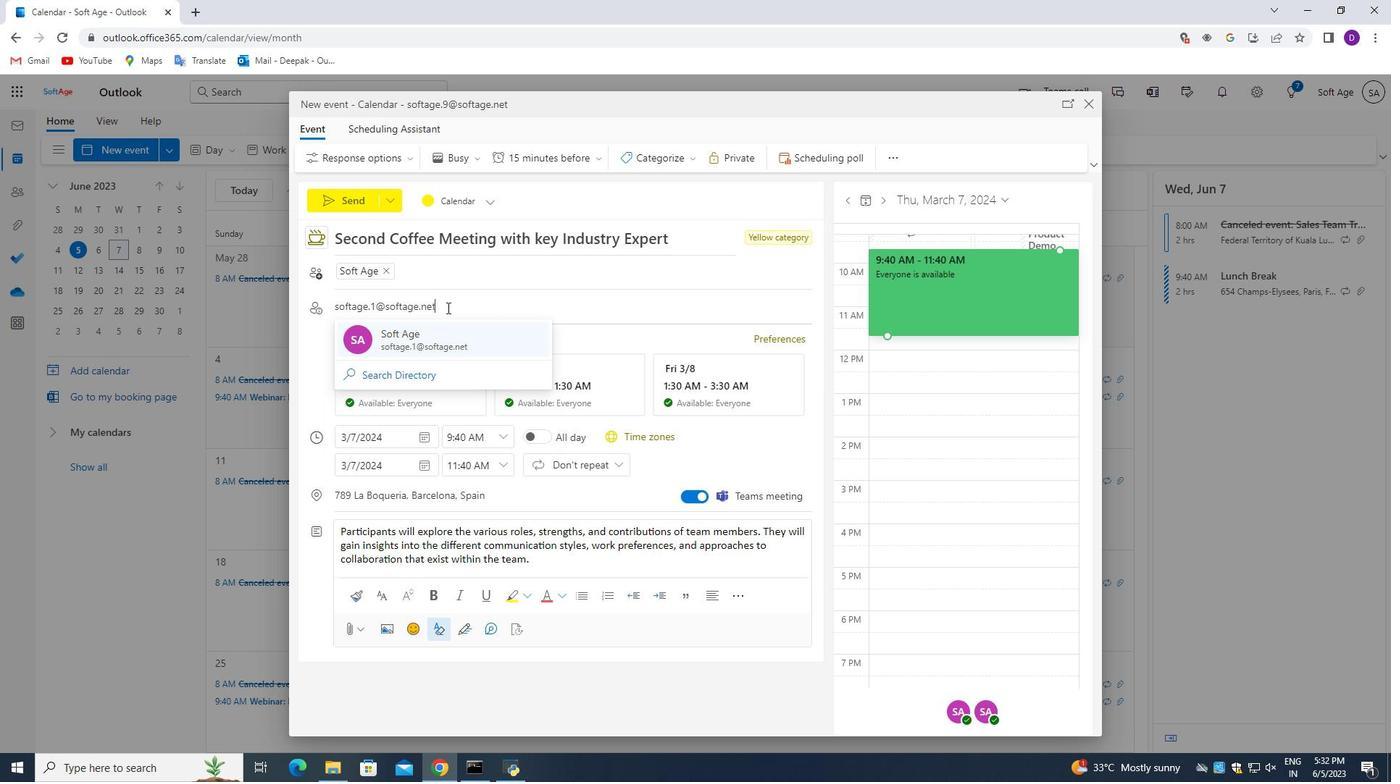 
Action: Mouse moved to (558, 161)
Screenshot: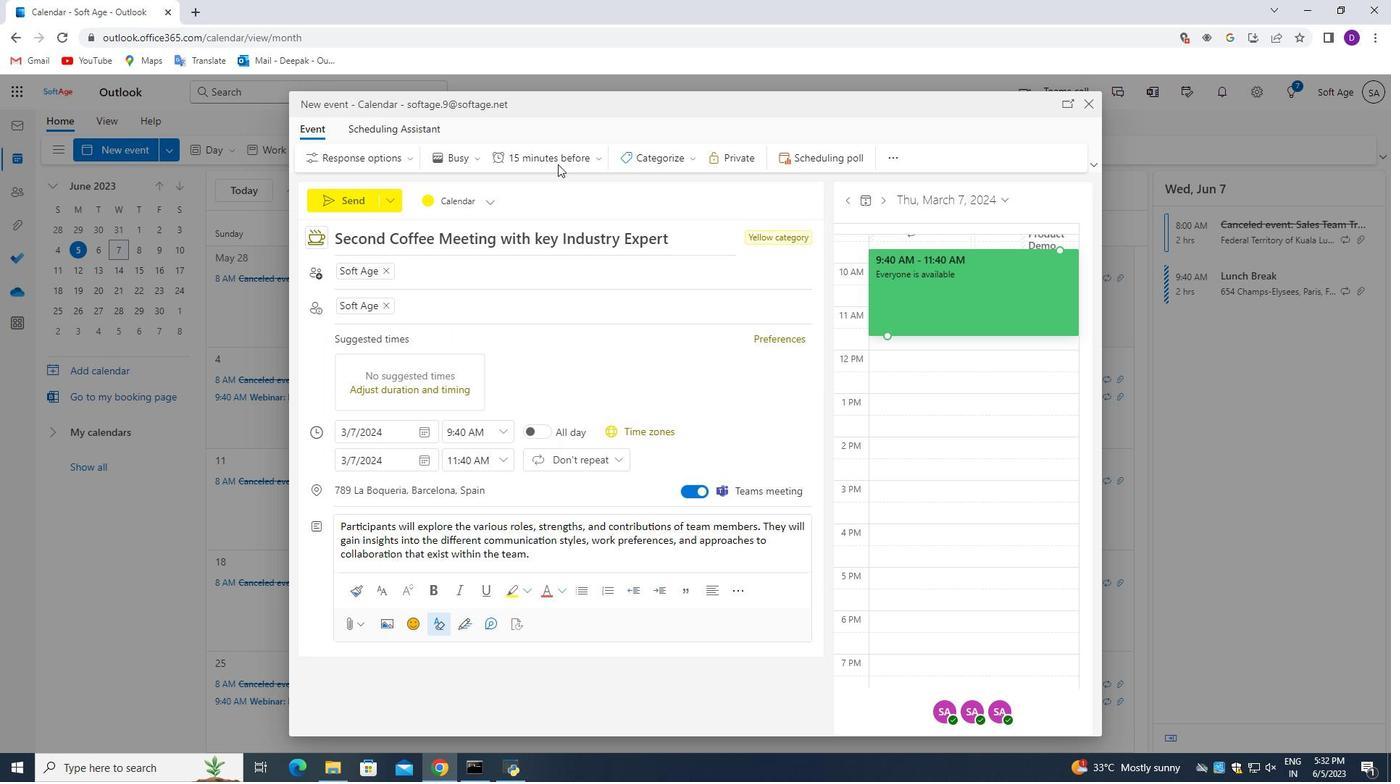 
Action: Mouse pressed left at (558, 161)
Screenshot: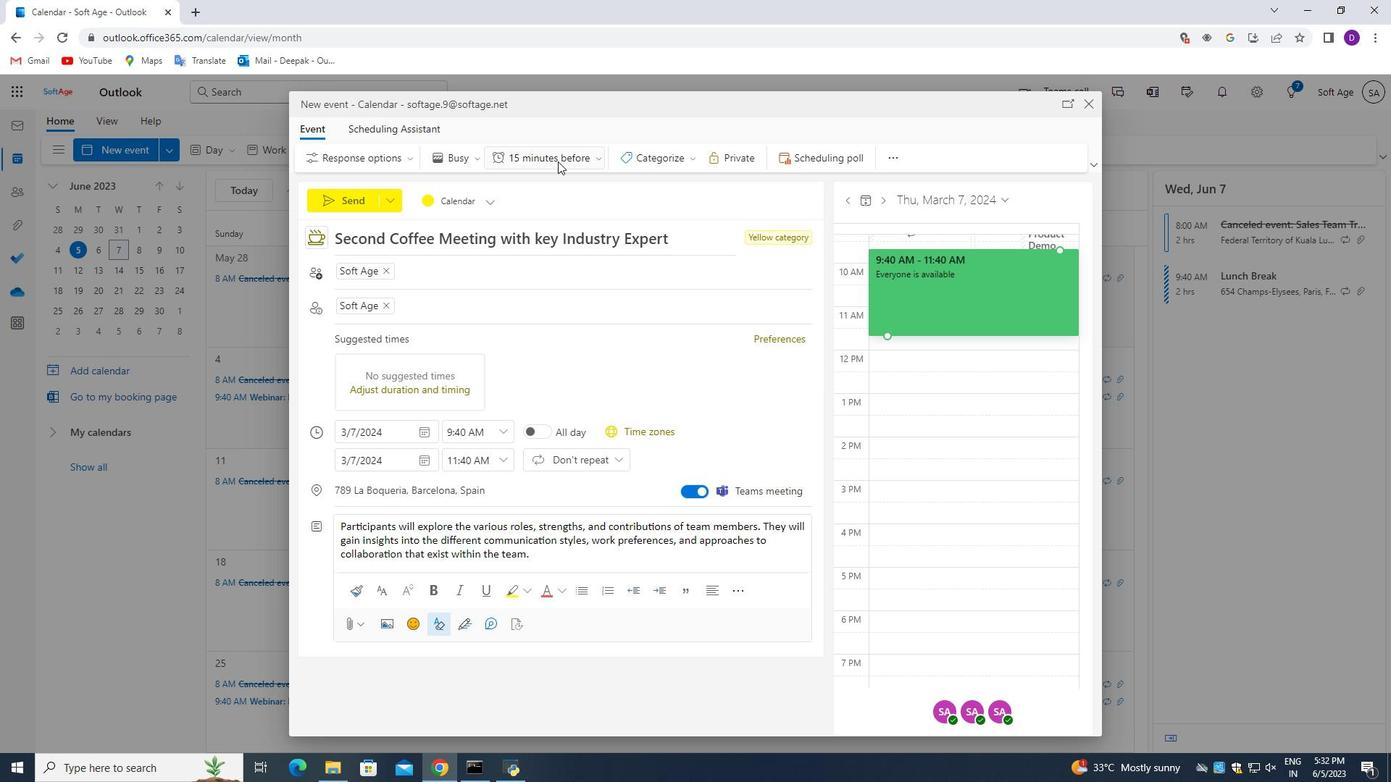 
Action: Mouse moved to (555, 376)
Screenshot: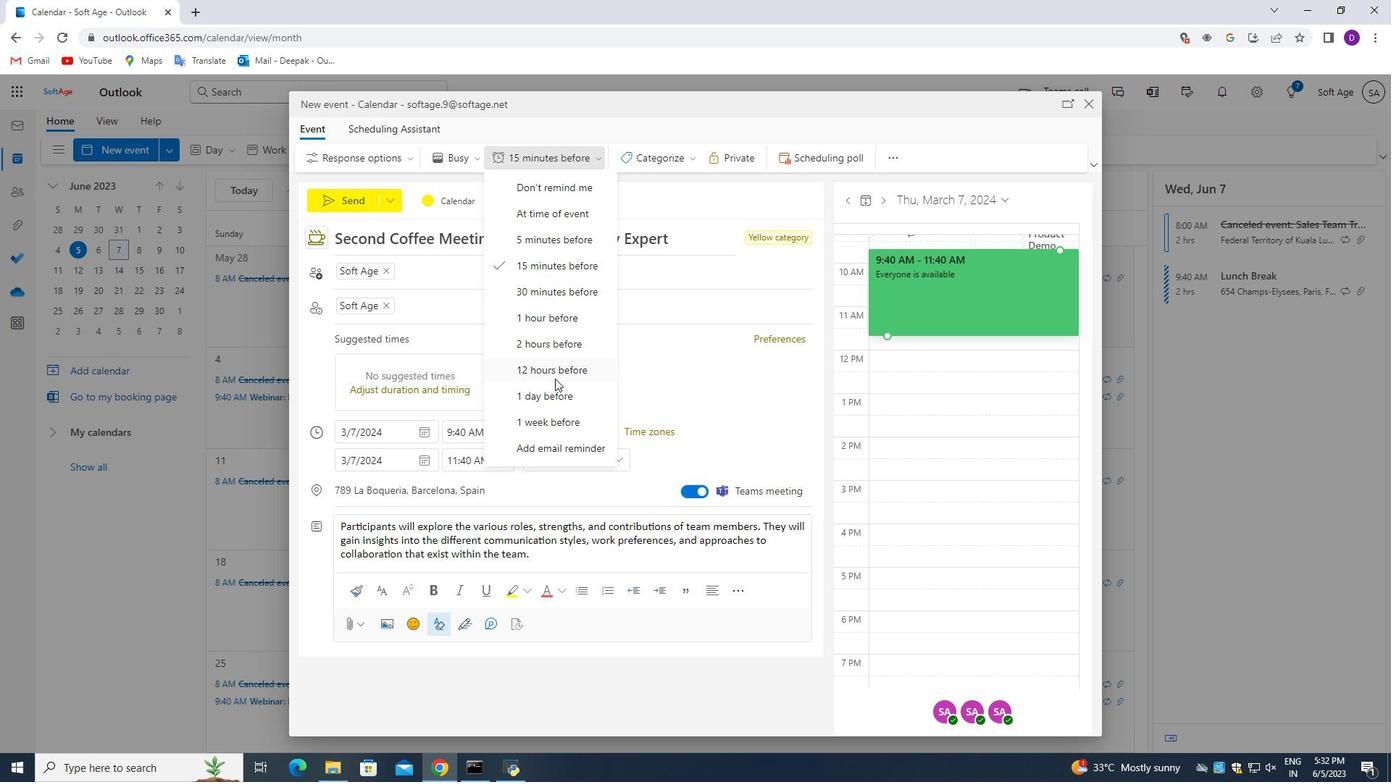 
Action: Mouse pressed left at (555, 376)
Screenshot: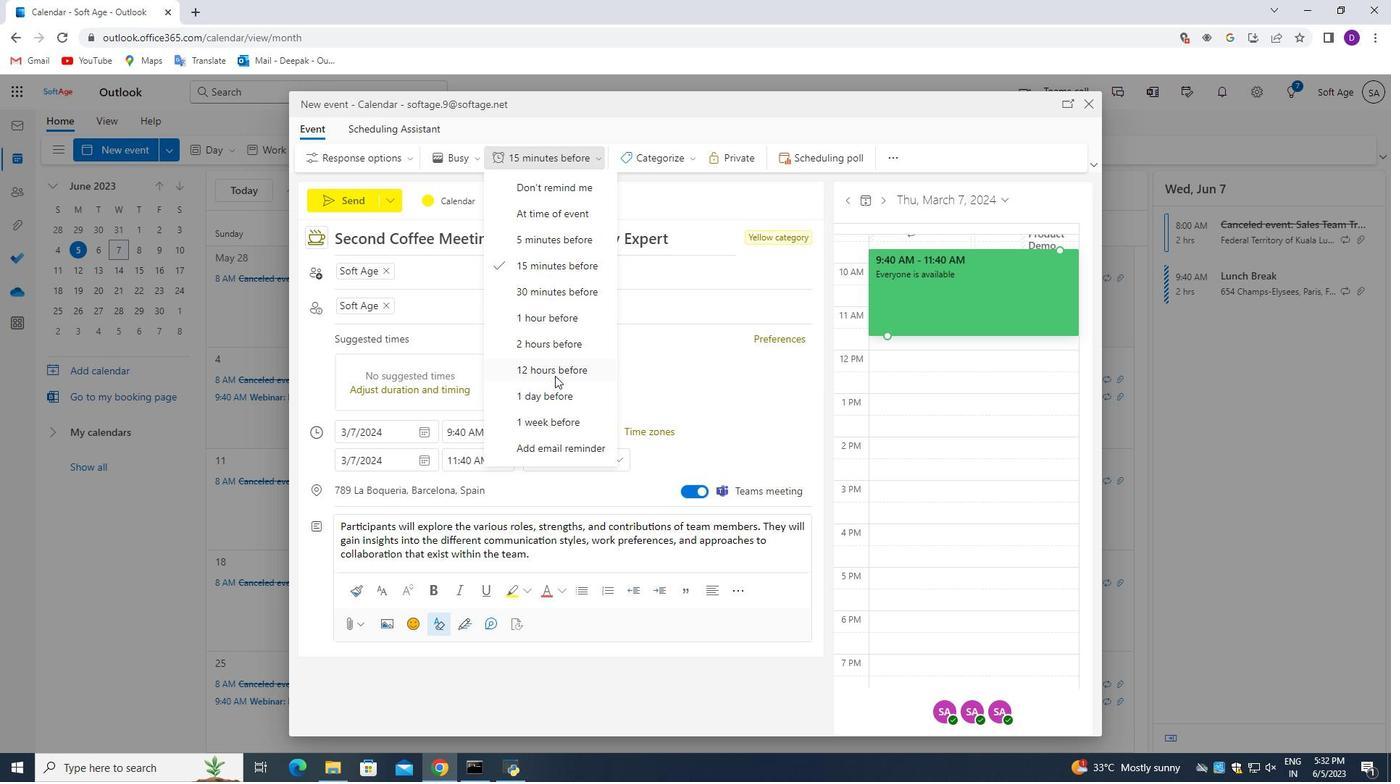 
Action: Mouse moved to (579, 374)
Screenshot: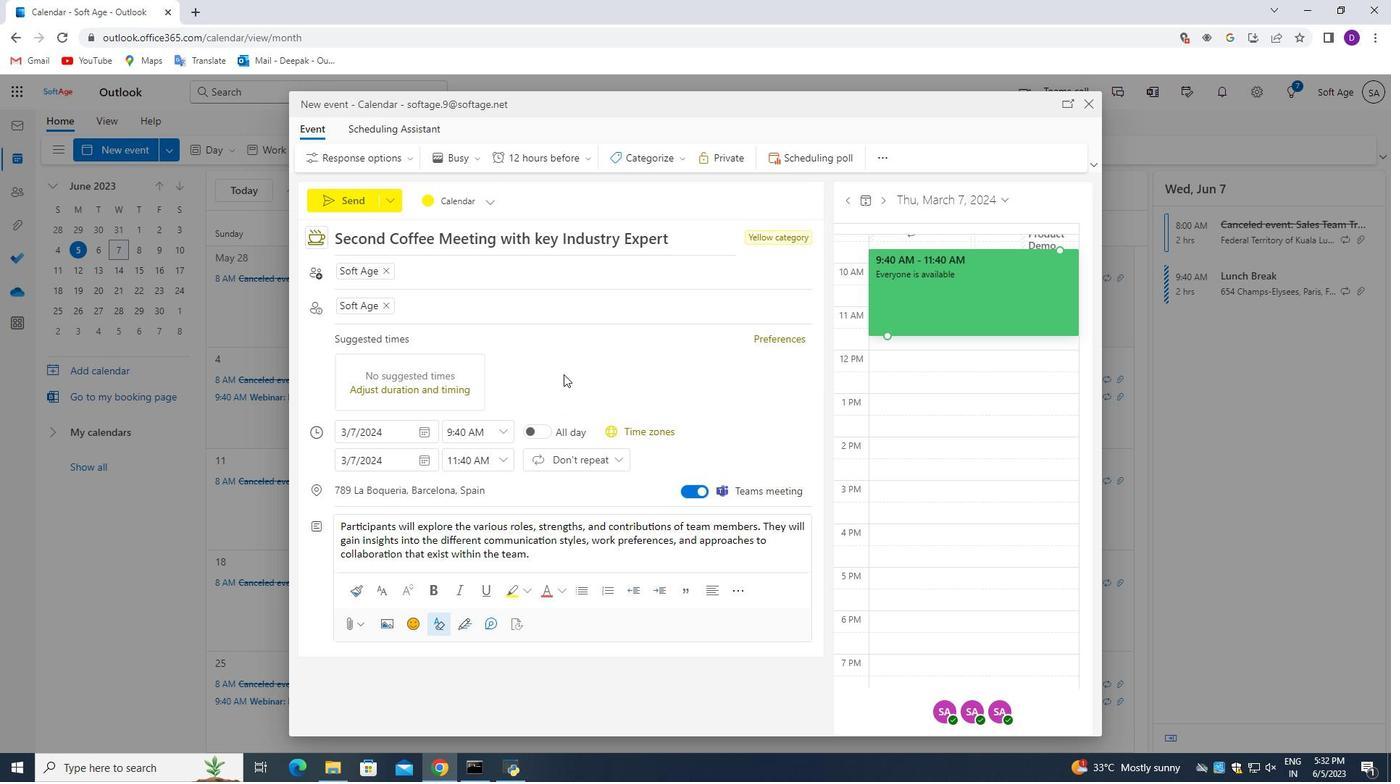 
Action: Mouse scrolled (579, 374) with delta (0, 0)
Screenshot: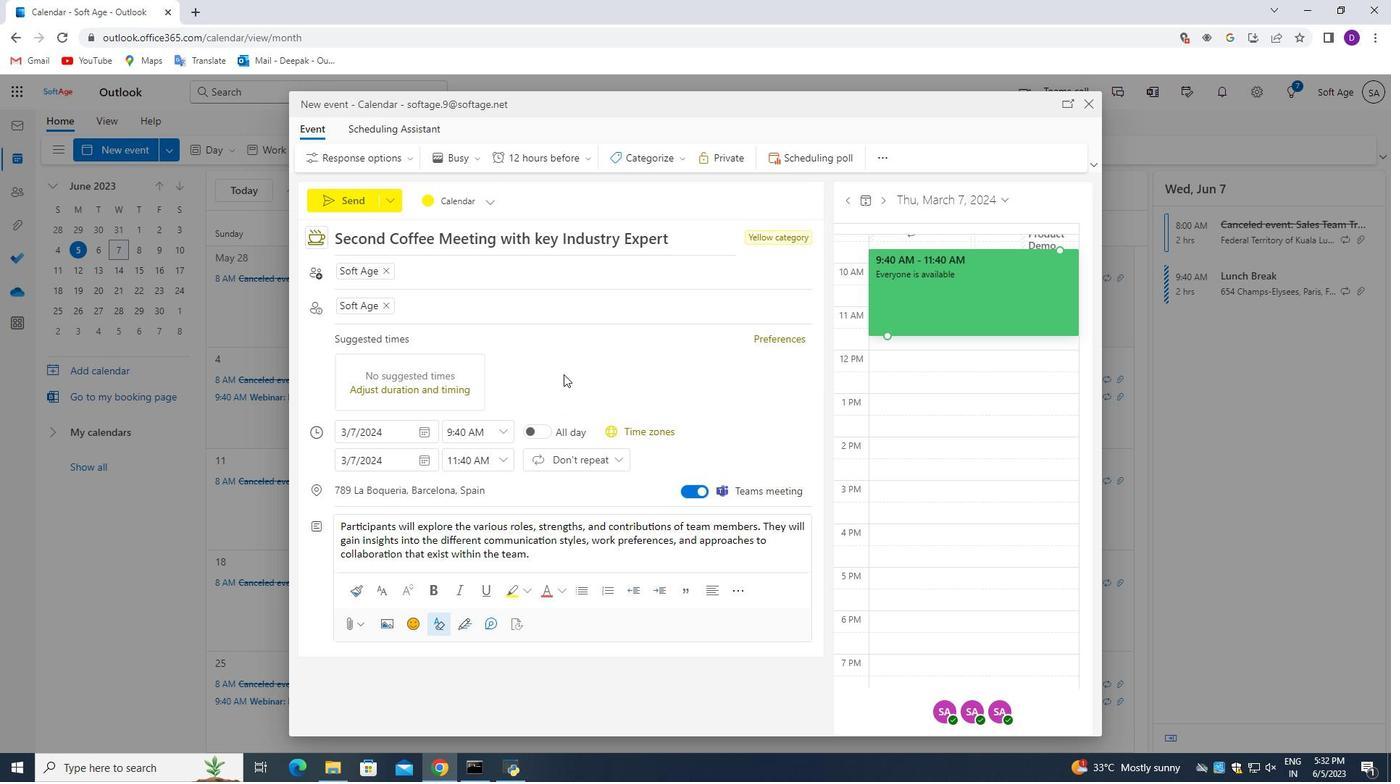 
Action: Mouse moved to (580, 375)
Screenshot: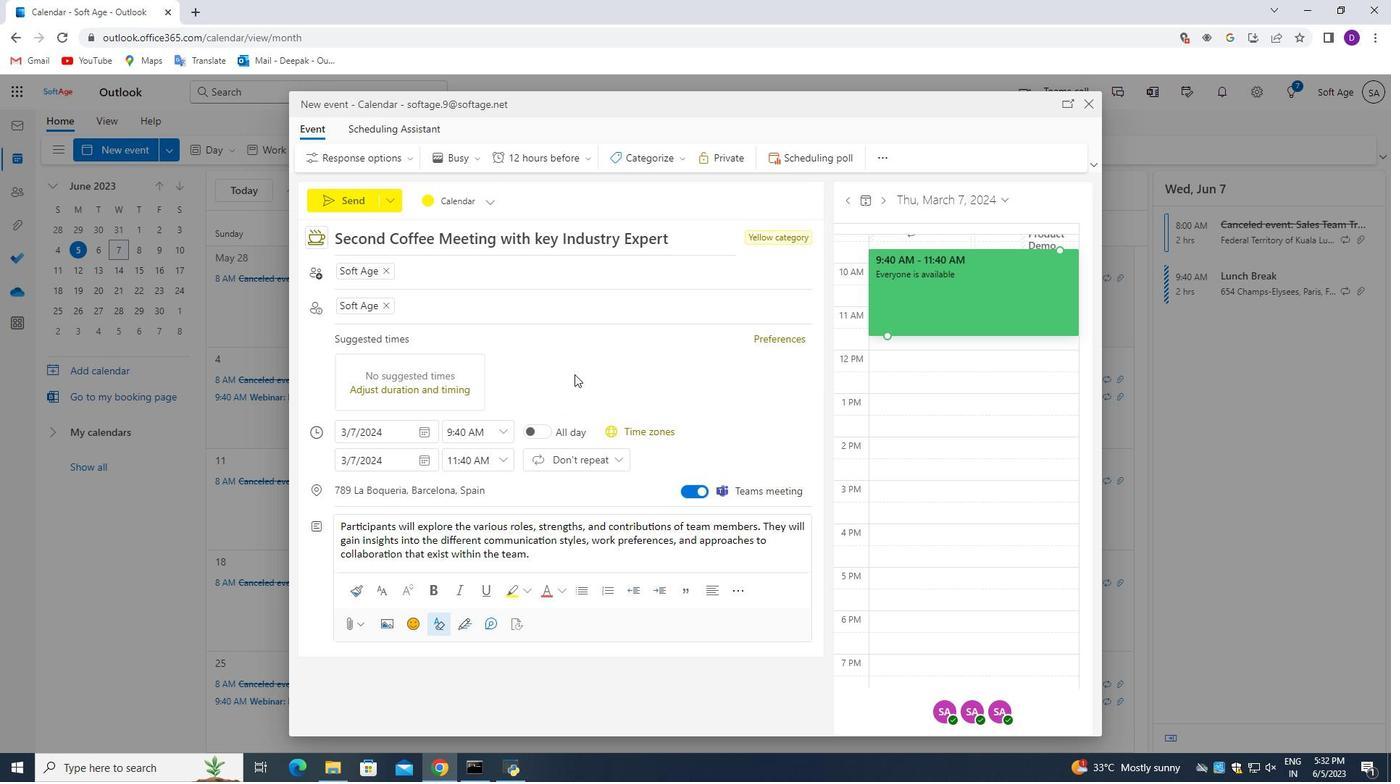 
Action: Mouse scrolled (580, 374) with delta (0, 0)
Screenshot: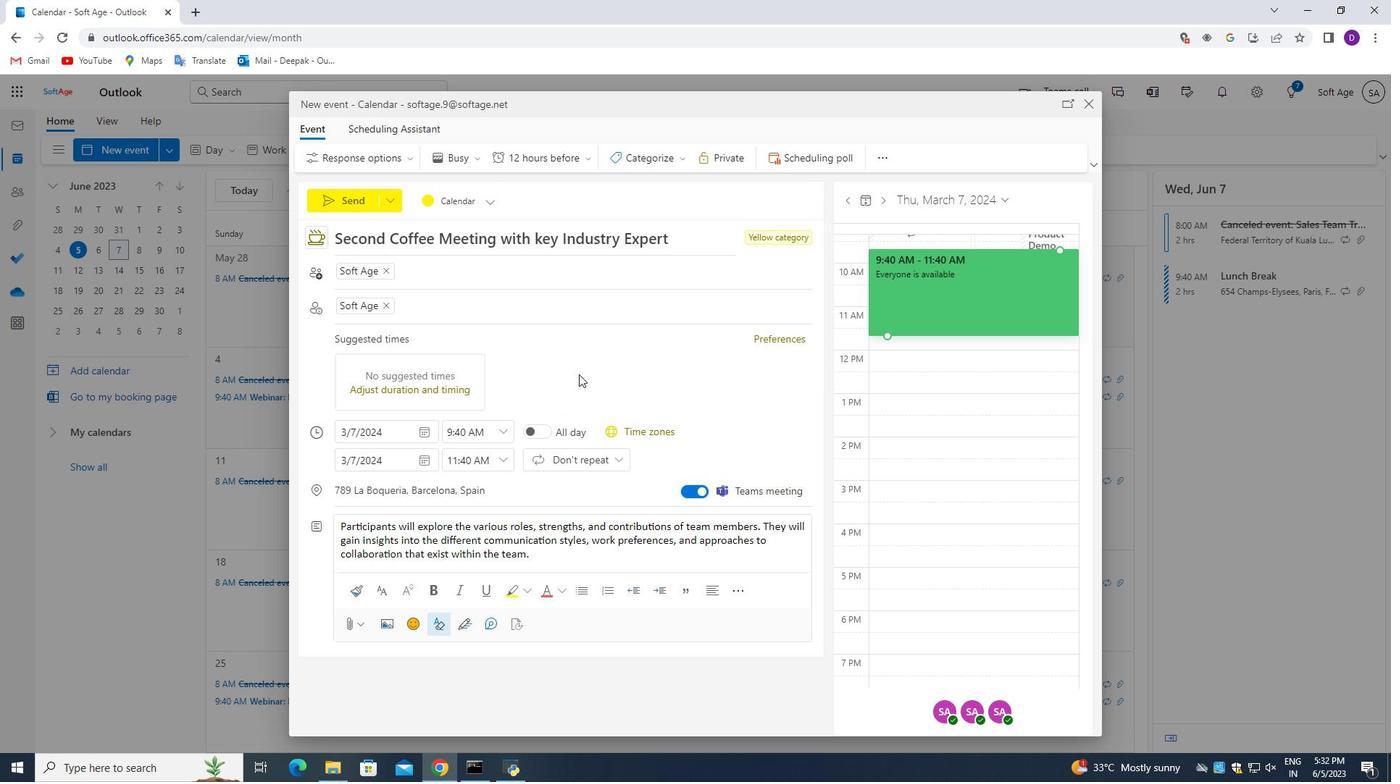 
Action: Mouse scrolled (580, 374) with delta (0, 0)
Screenshot: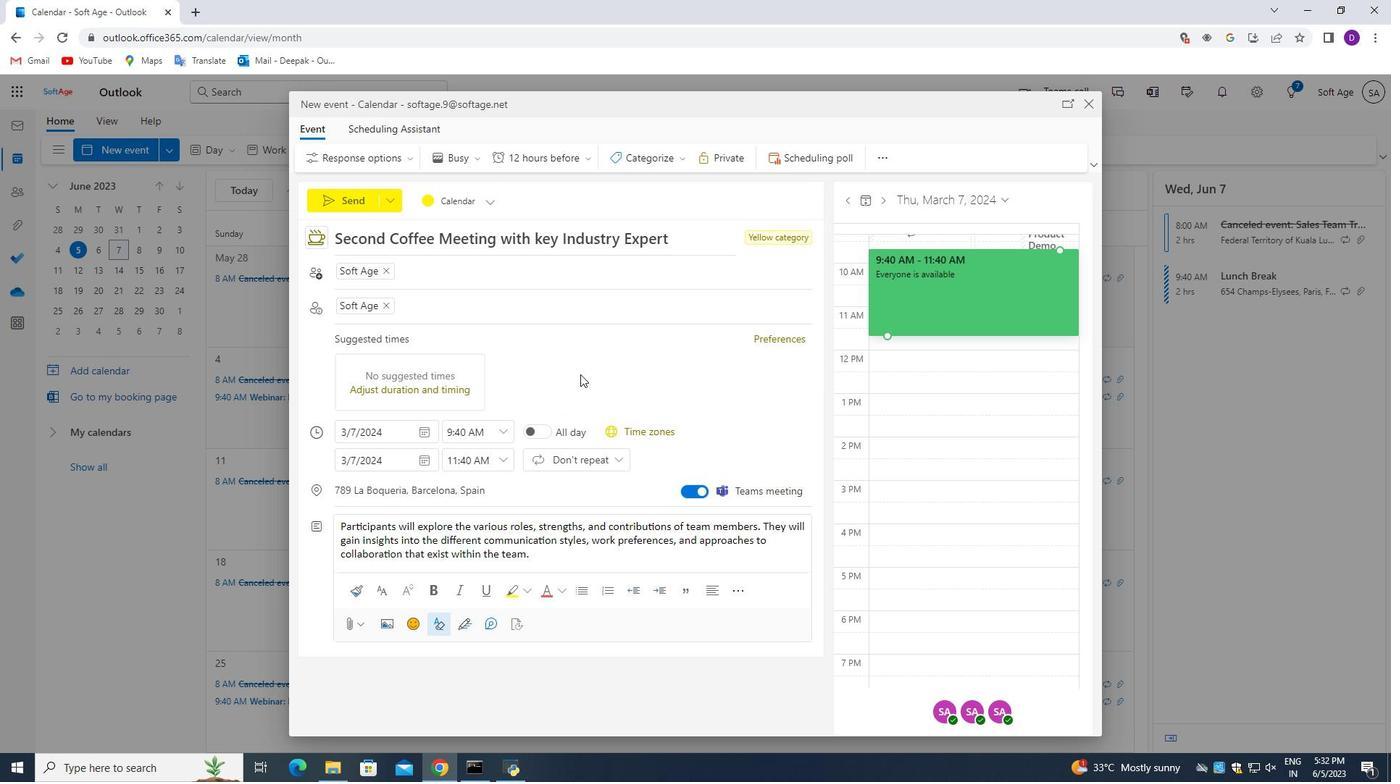 
Action: Mouse moved to (540, 379)
Screenshot: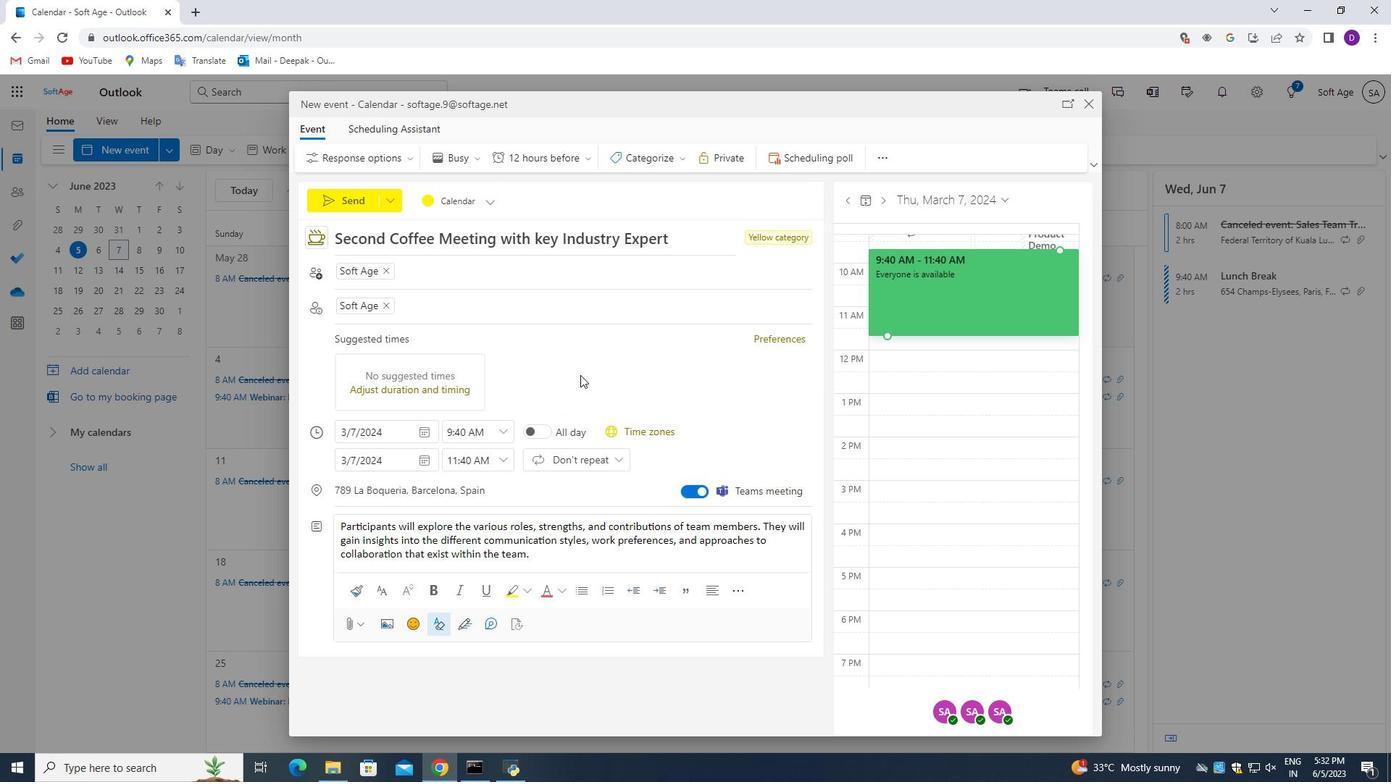 
Action: Mouse scrolled (540, 379) with delta (0, 0)
Screenshot: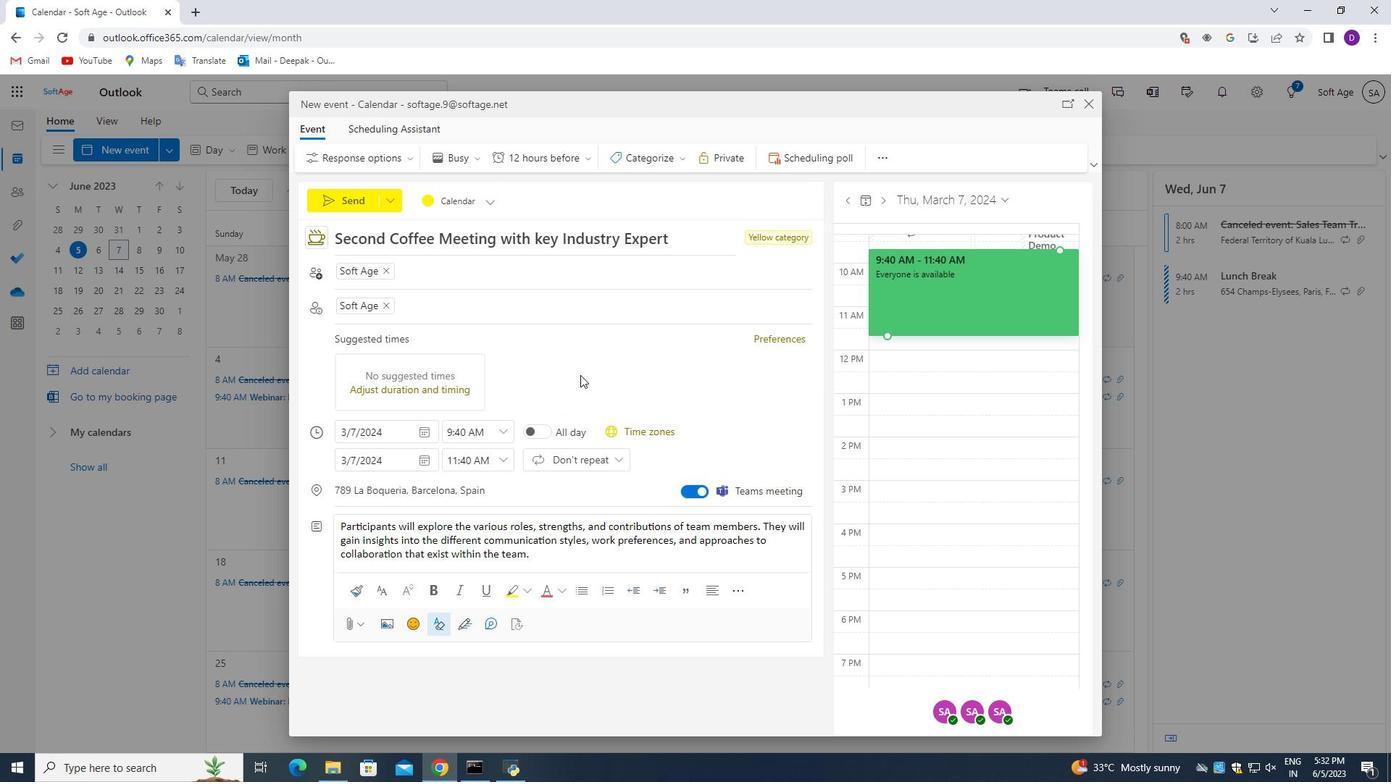 
Action: Mouse moved to (345, 197)
Screenshot: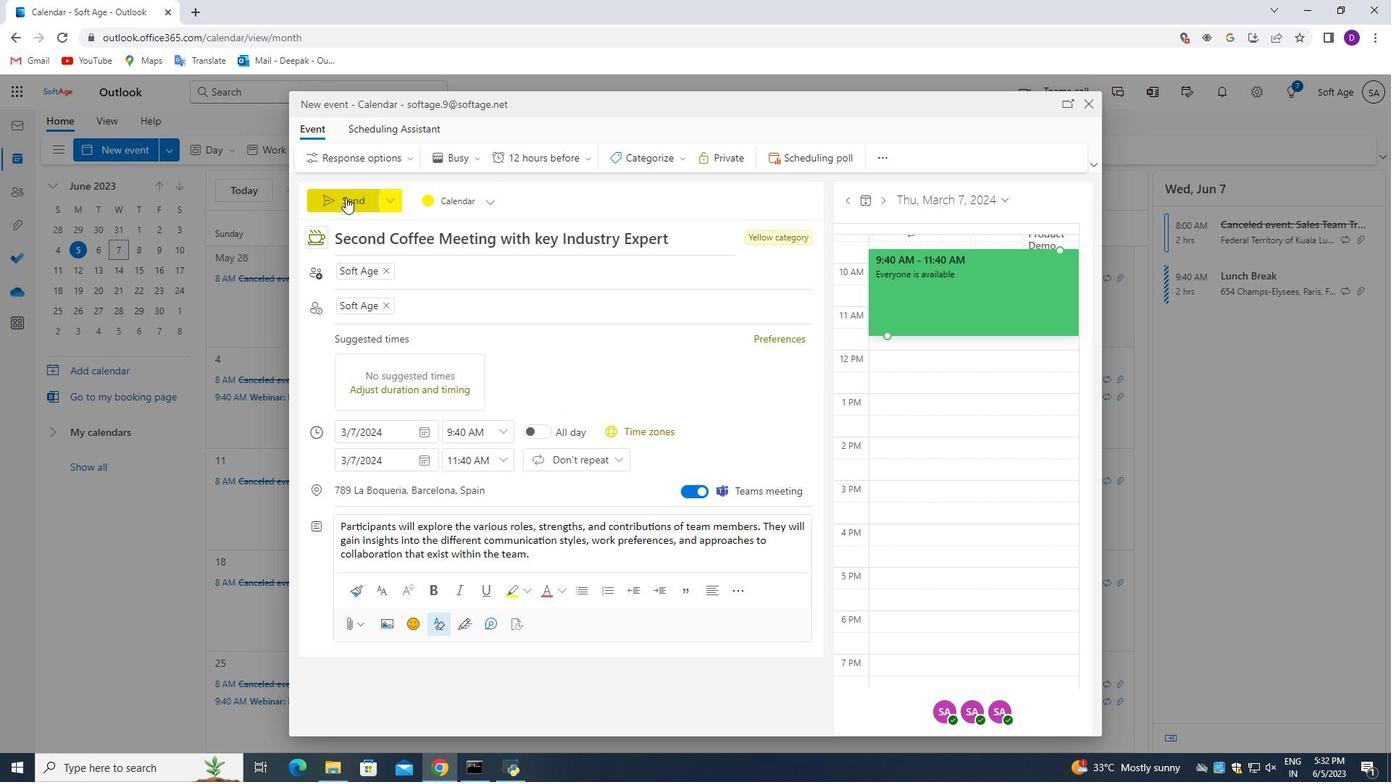 
Action: Mouse pressed left at (345, 197)
Screenshot: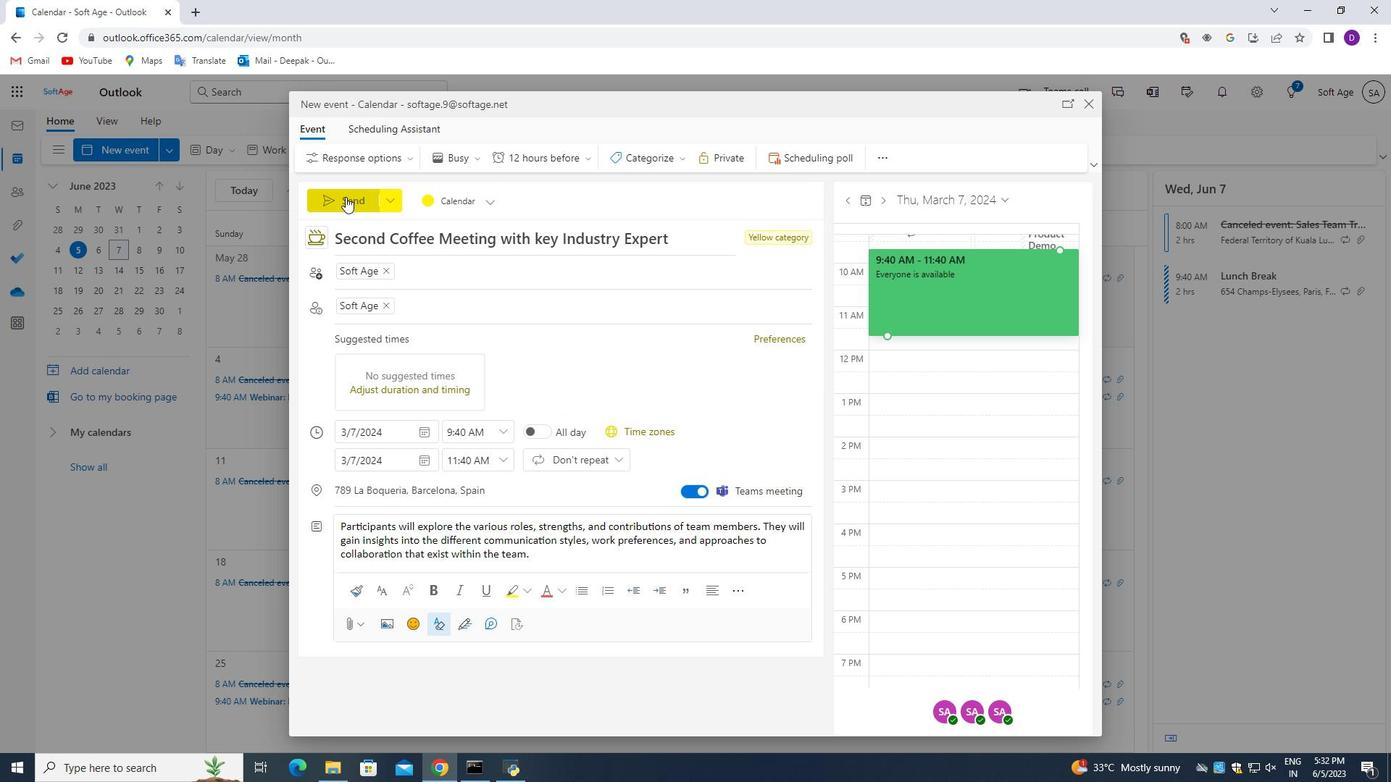 
Action: Mouse moved to (445, 367)
Screenshot: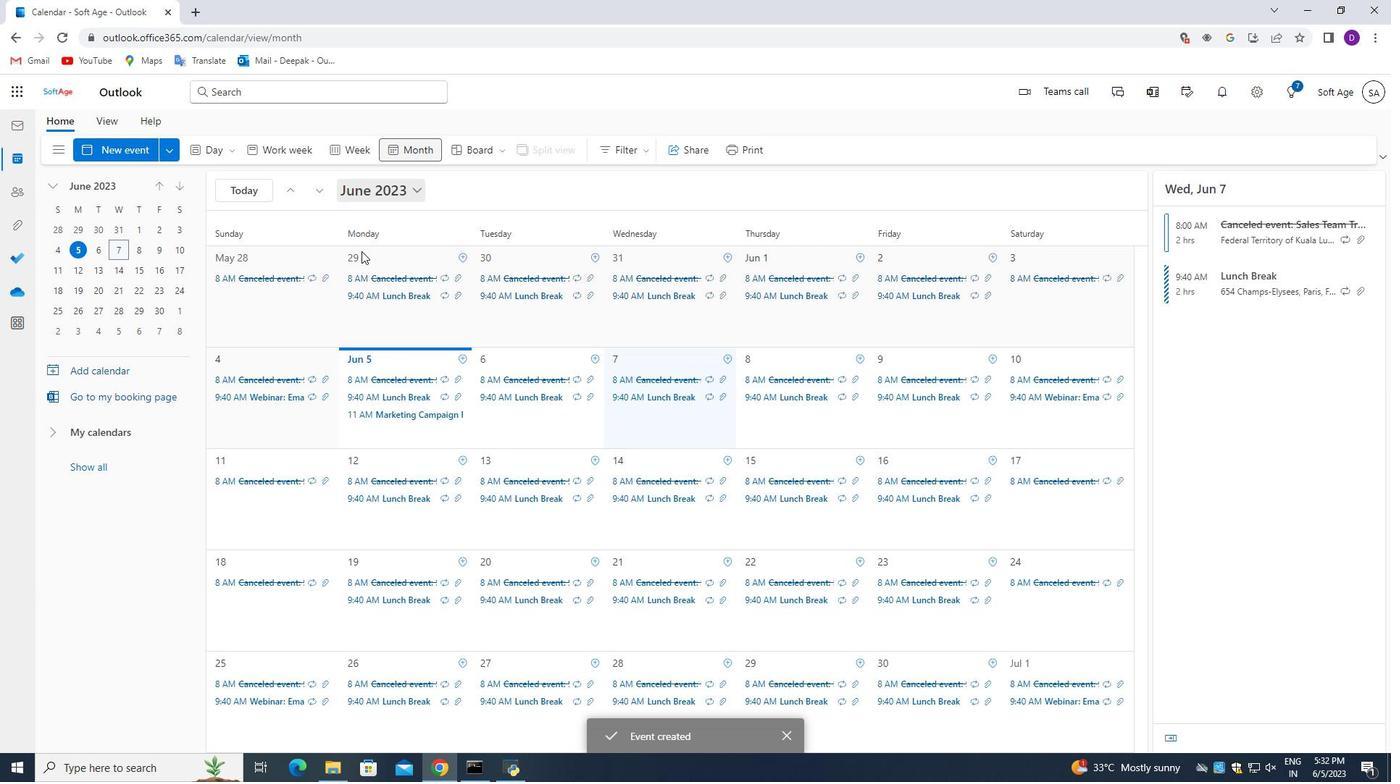 
Action: Mouse scrolled (445, 368) with delta (0, 0)
Screenshot: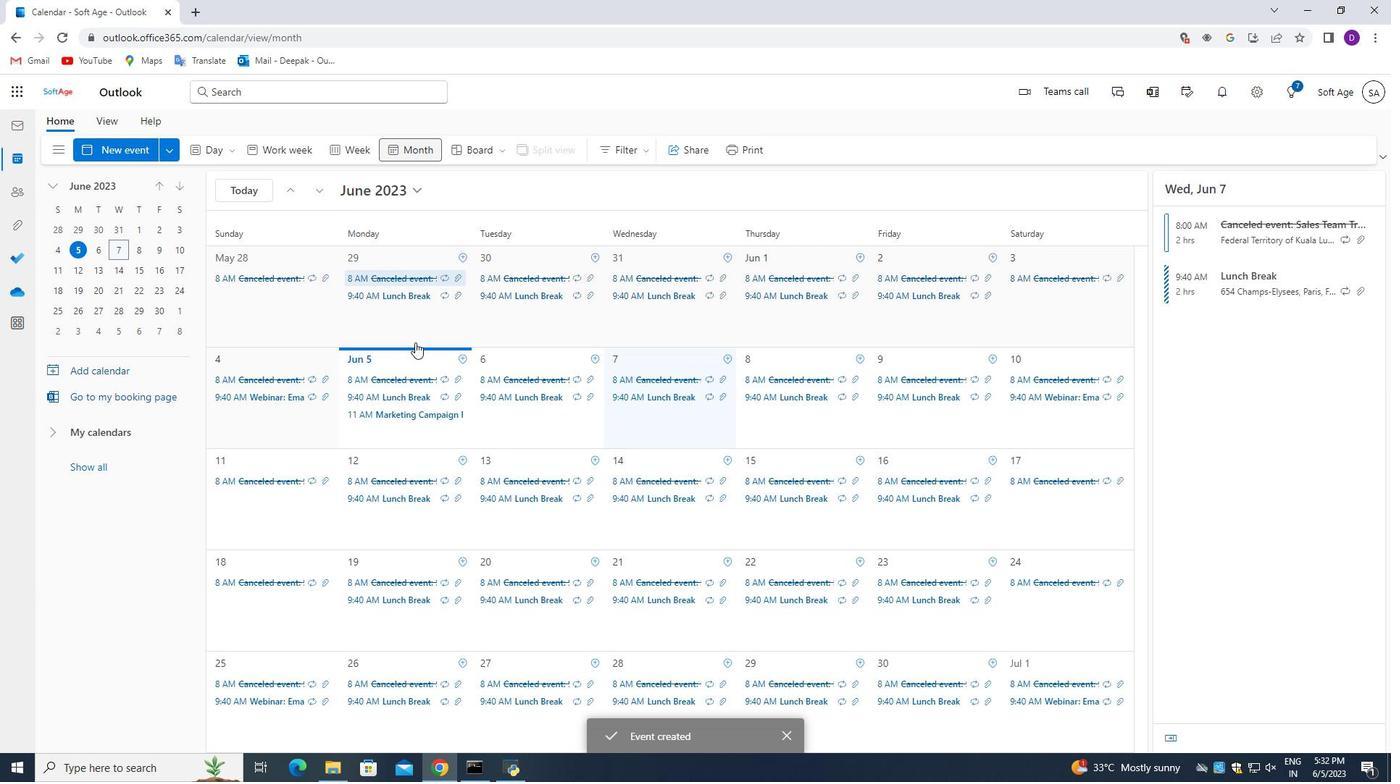
Action: Mouse scrolled (445, 368) with delta (0, 0)
Screenshot: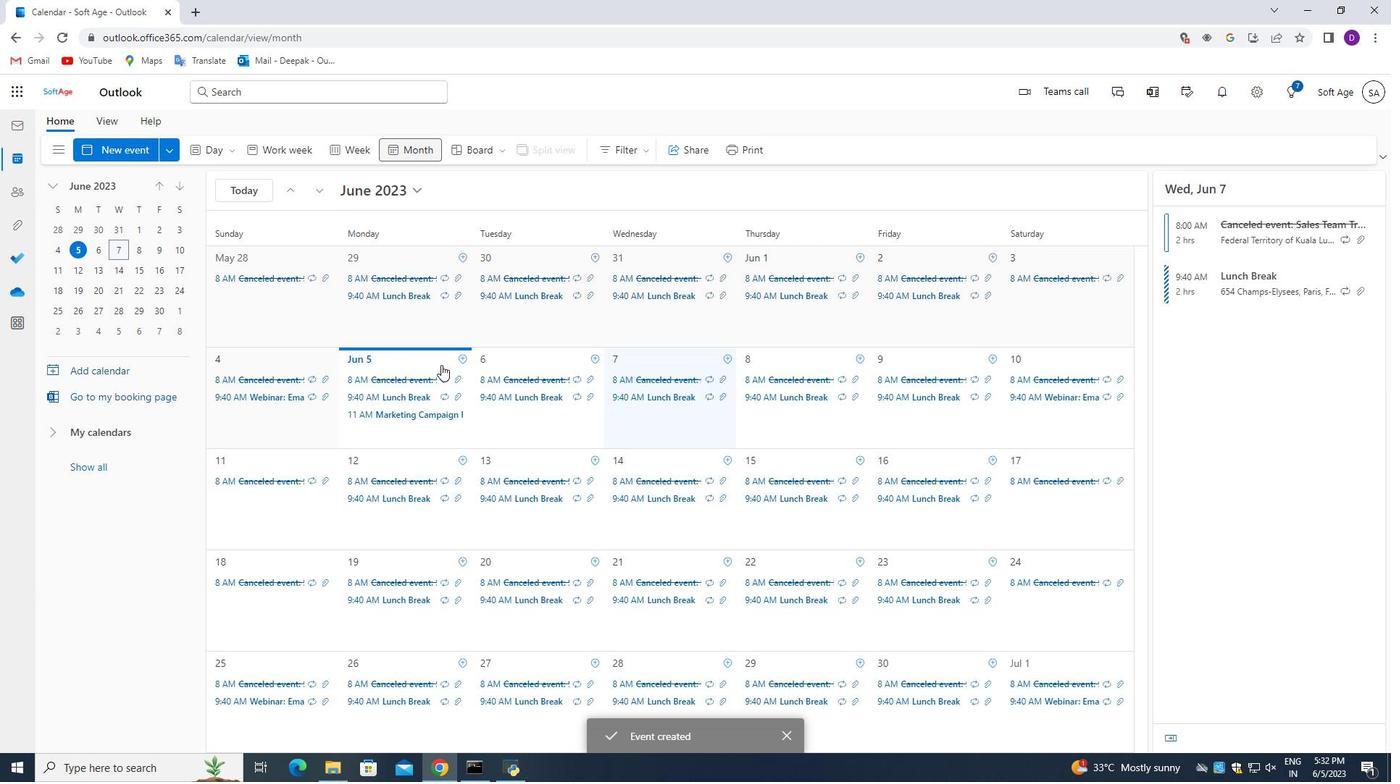 
Action: Mouse scrolled (445, 368) with delta (0, 0)
Screenshot: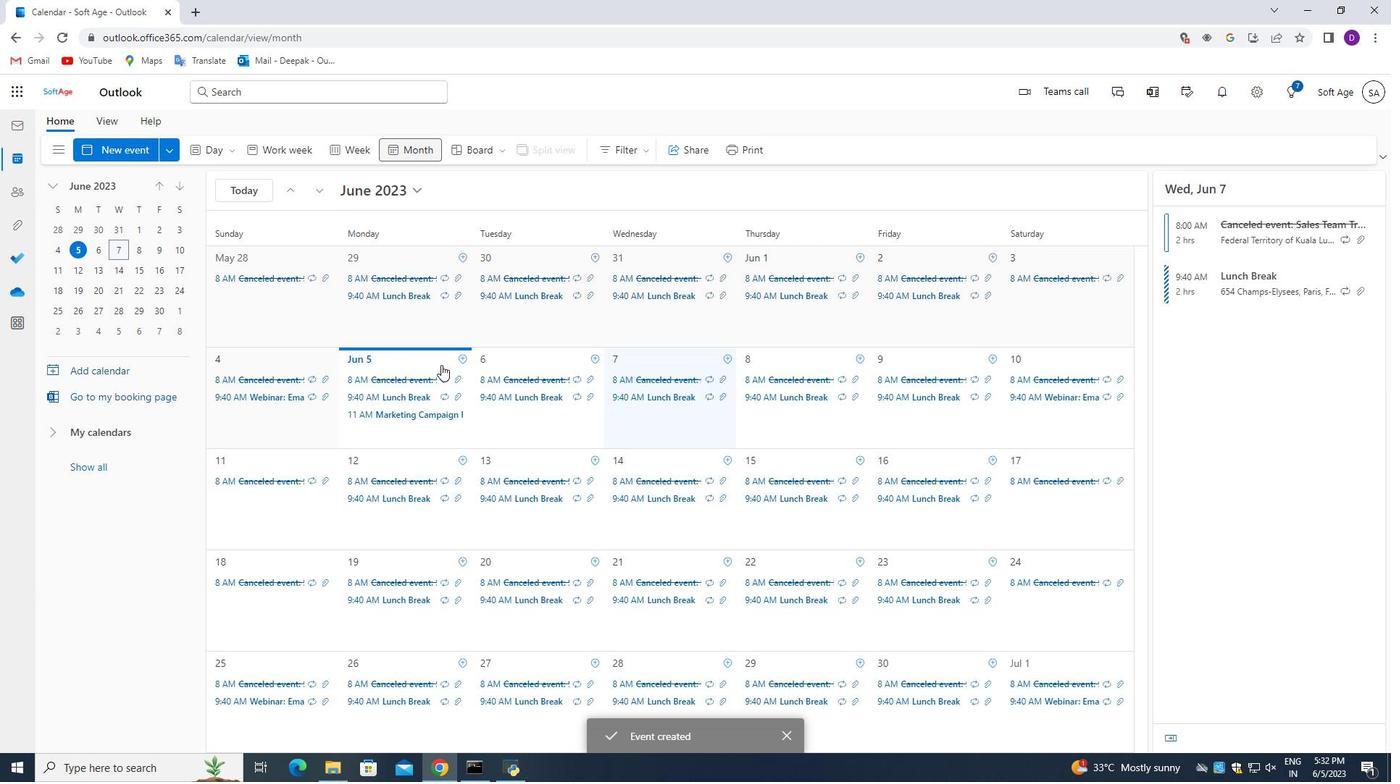 
